 Task: Find connections with filter location Presidente Epitácio with filter topic #Genderwith filter profile language German with filter current company Asteria Aerospace Limited with filter school Gudlavalleru Engineering College, Seshadri Rao Knowledge Village, Gudlavalleru, PIN-521356(CC-48) with filter industry Periodical Publishing with filter service category DUI Law with filter keywords title Medical Transcriptionist
Action: Mouse moved to (176, 266)
Screenshot: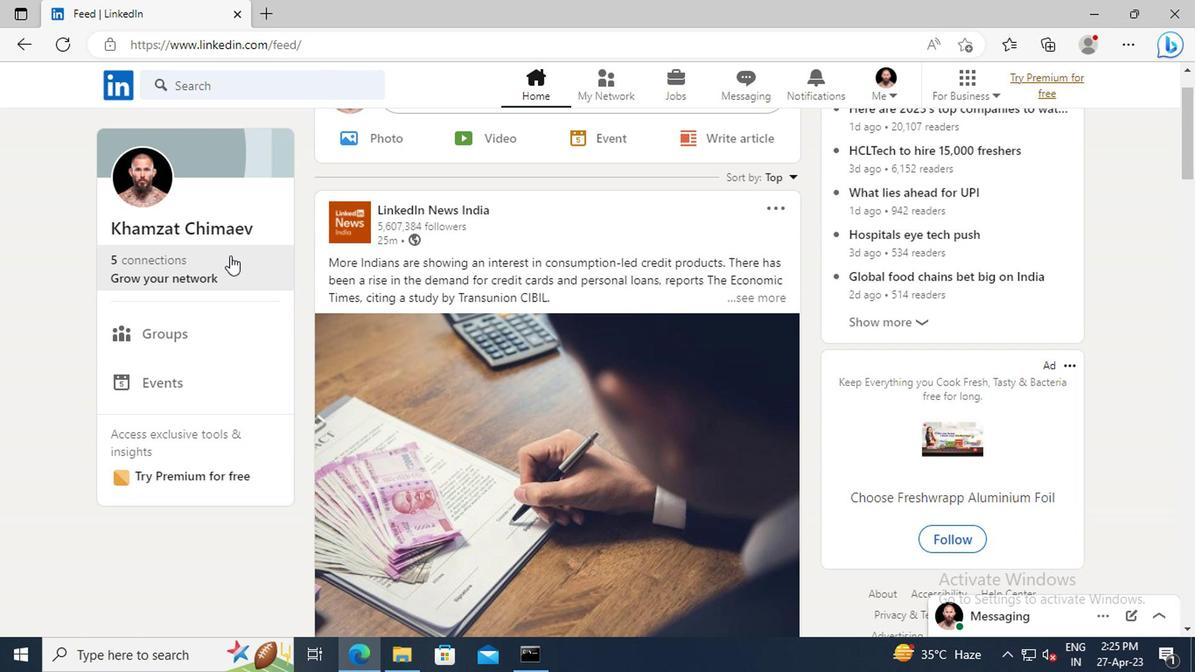 
Action: Mouse pressed left at (176, 266)
Screenshot: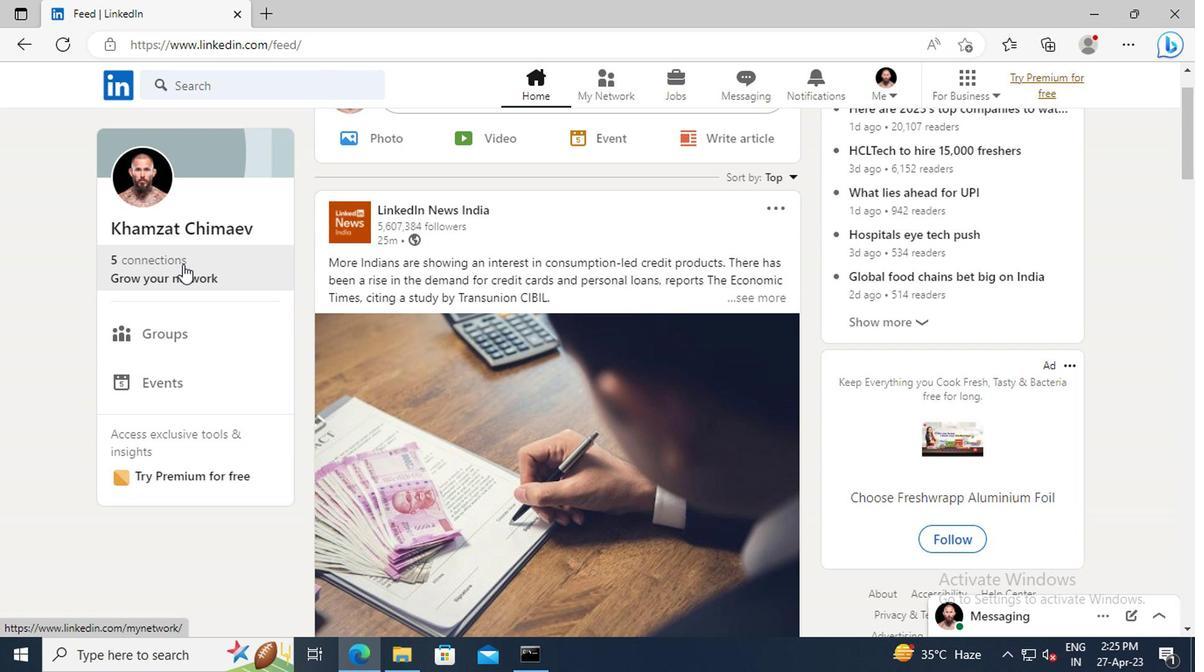 
Action: Mouse moved to (223, 188)
Screenshot: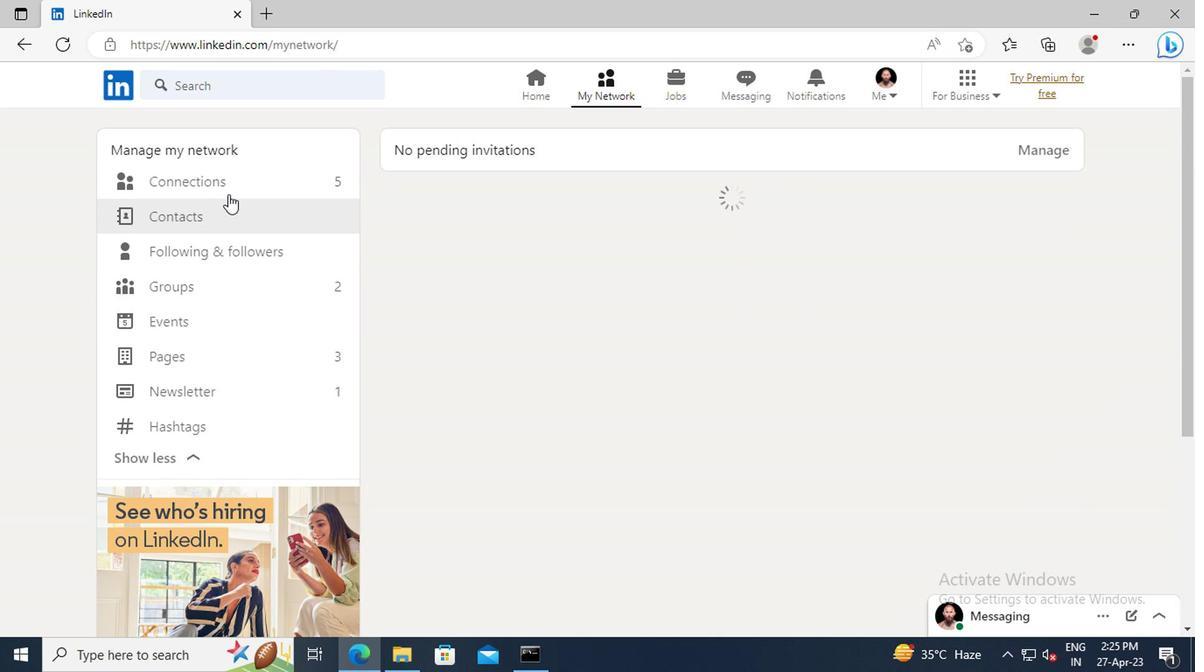 
Action: Mouse pressed left at (223, 188)
Screenshot: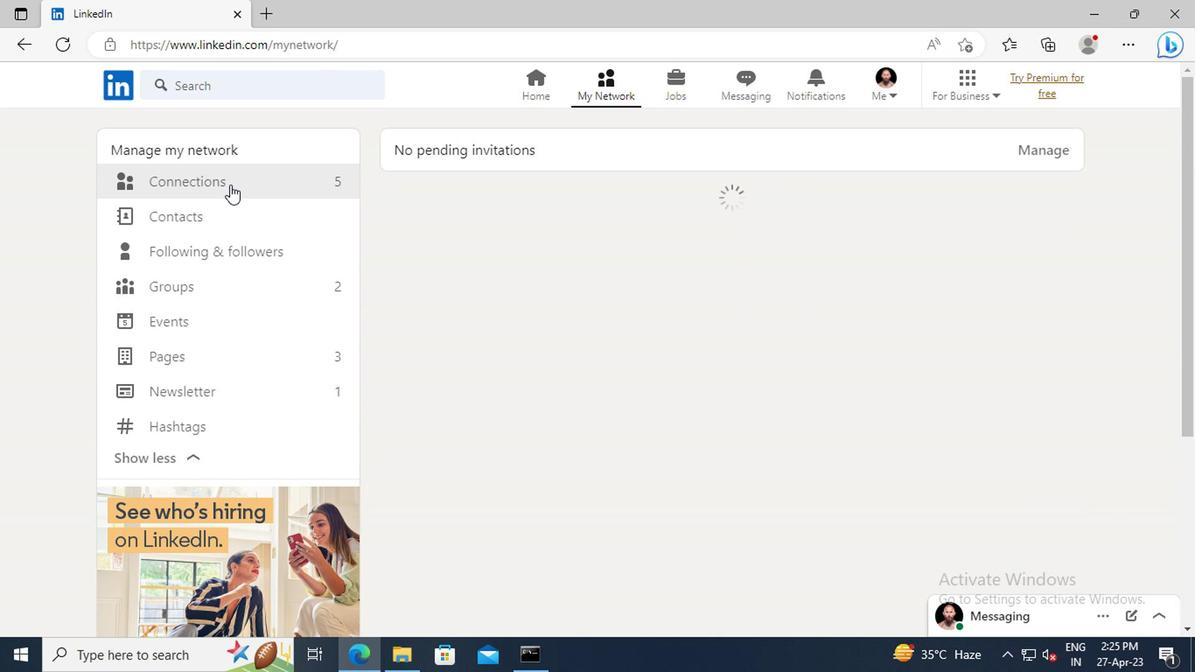
Action: Mouse moved to (716, 191)
Screenshot: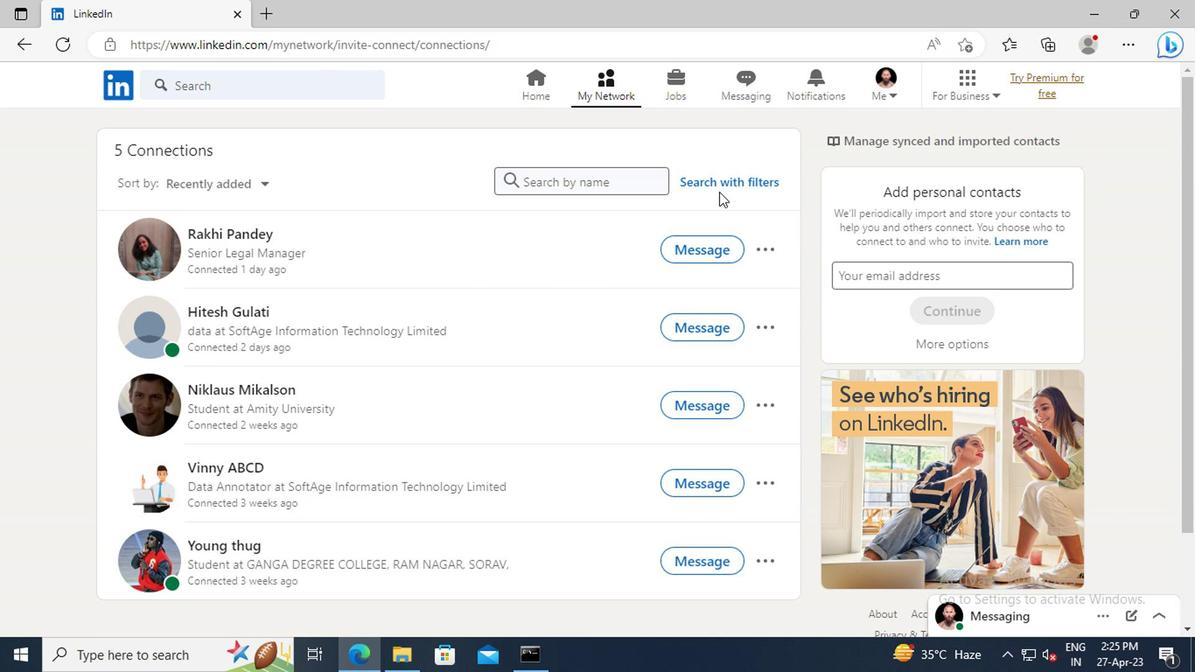 
Action: Mouse pressed left at (716, 191)
Screenshot: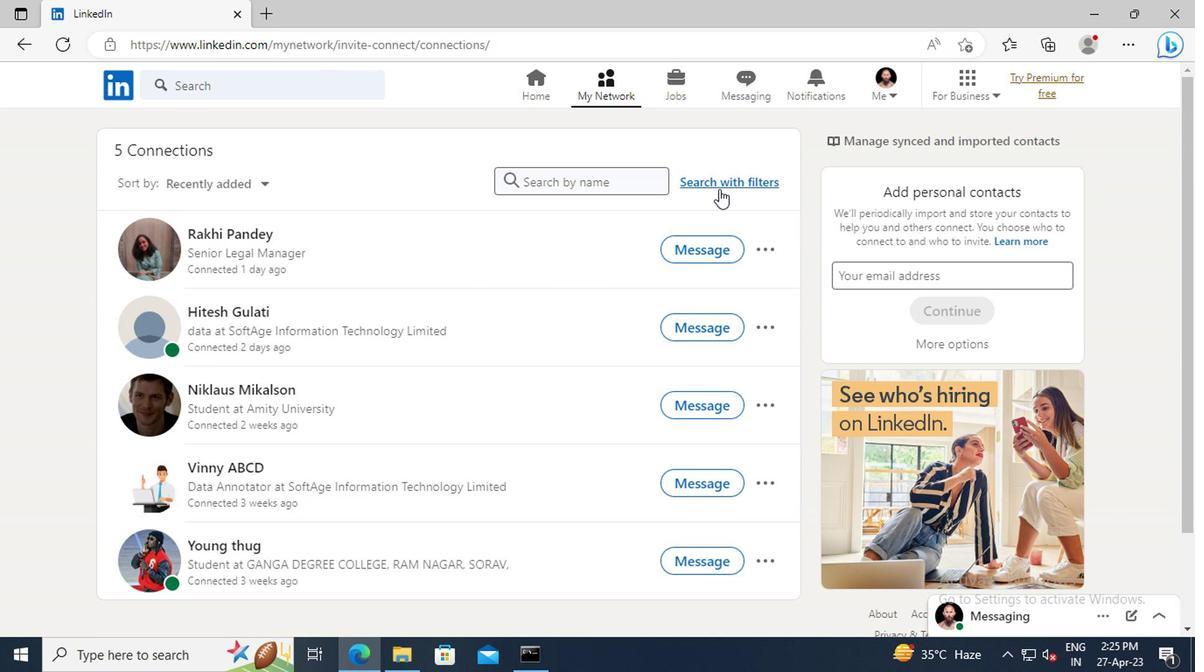 
Action: Mouse moved to (664, 133)
Screenshot: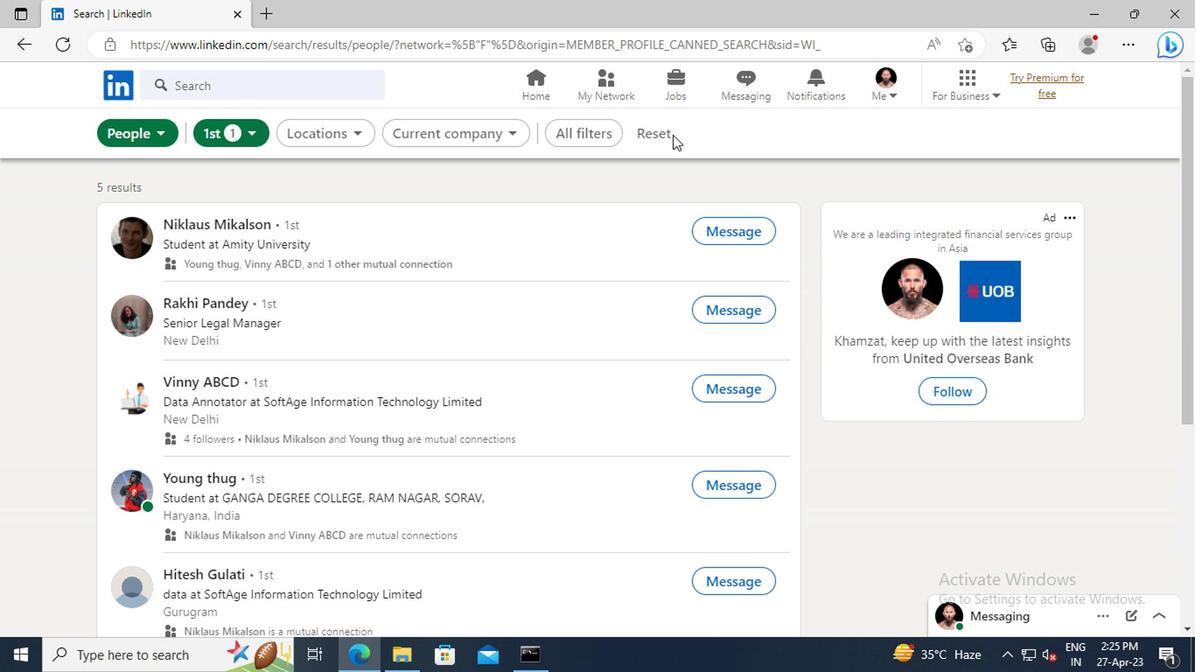 
Action: Mouse pressed left at (664, 133)
Screenshot: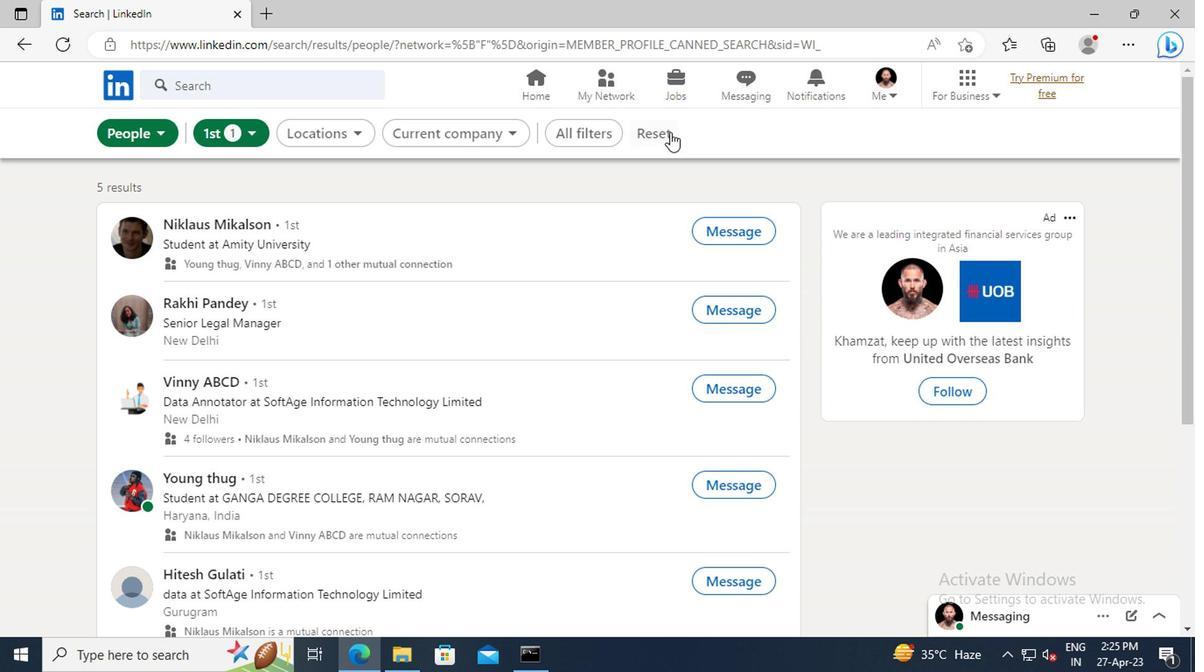 
Action: Mouse moved to (629, 135)
Screenshot: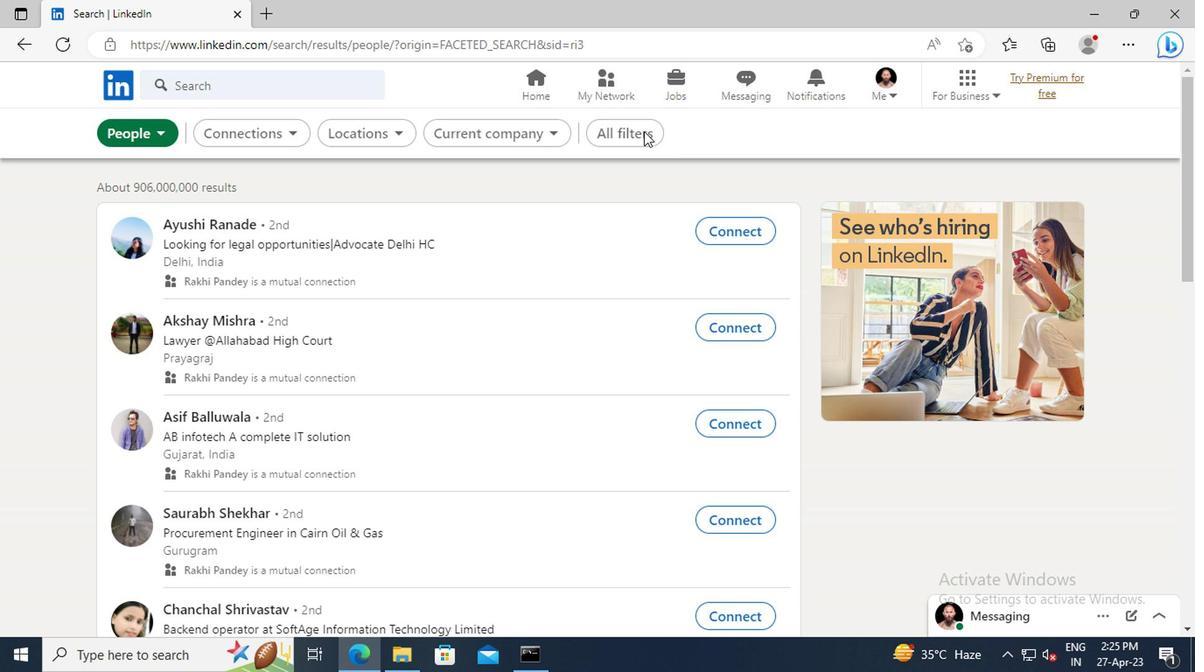 
Action: Mouse pressed left at (629, 135)
Screenshot: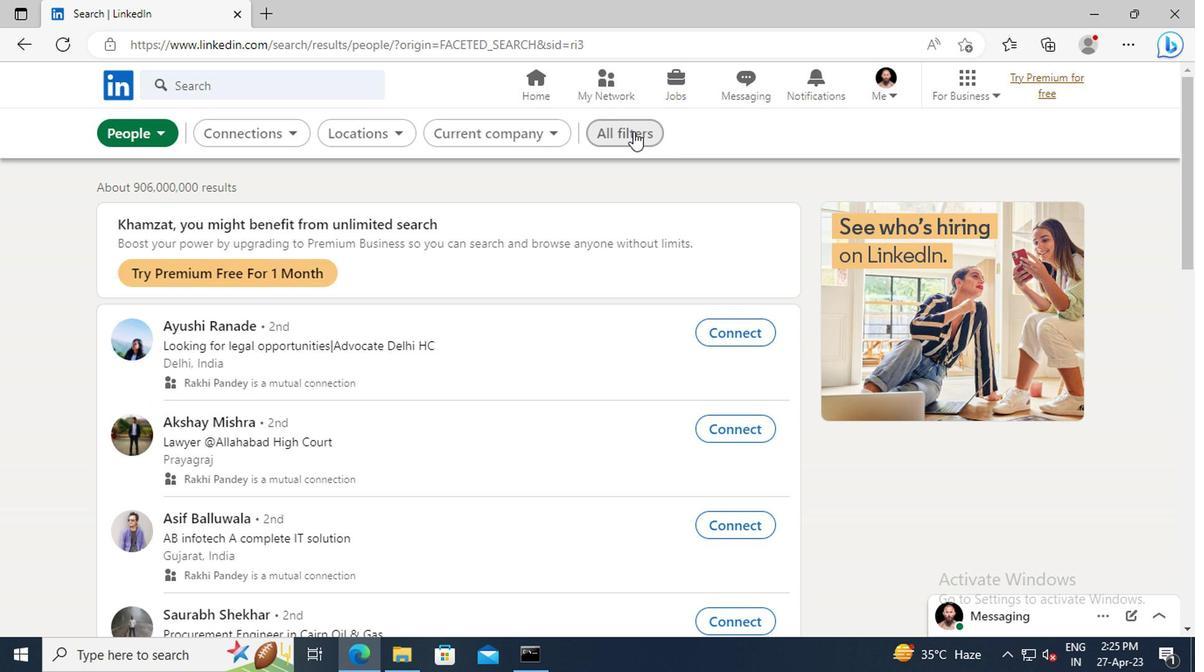 
Action: Mouse moved to (1022, 333)
Screenshot: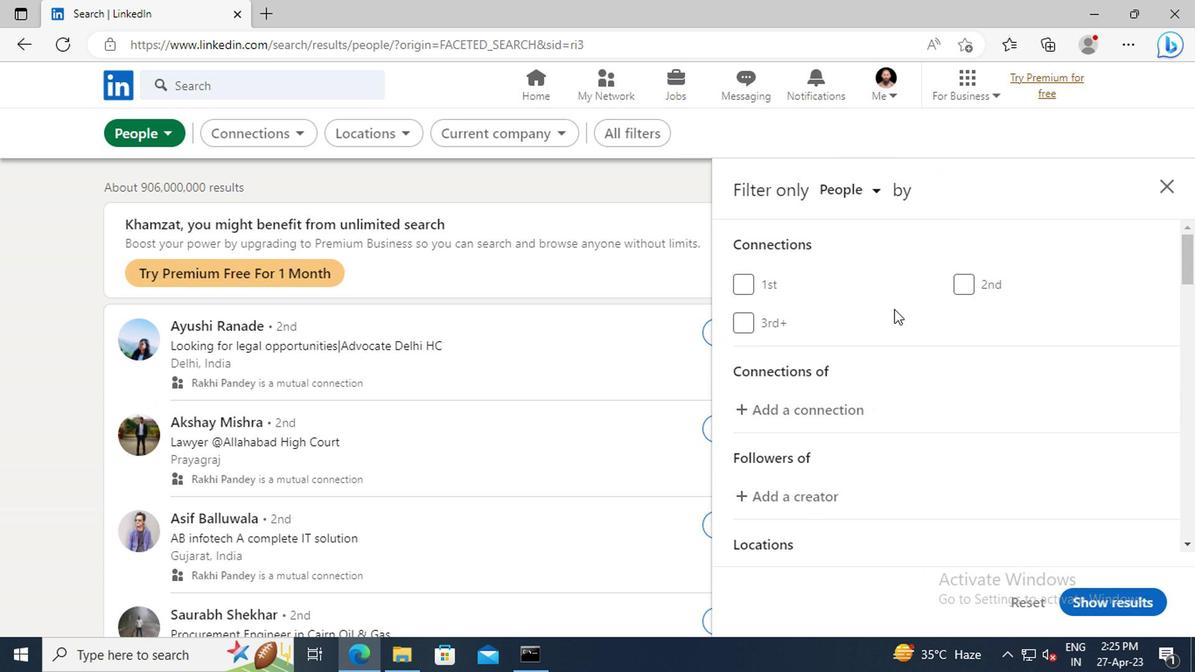 
Action: Mouse scrolled (1022, 332) with delta (0, 0)
Screenshot: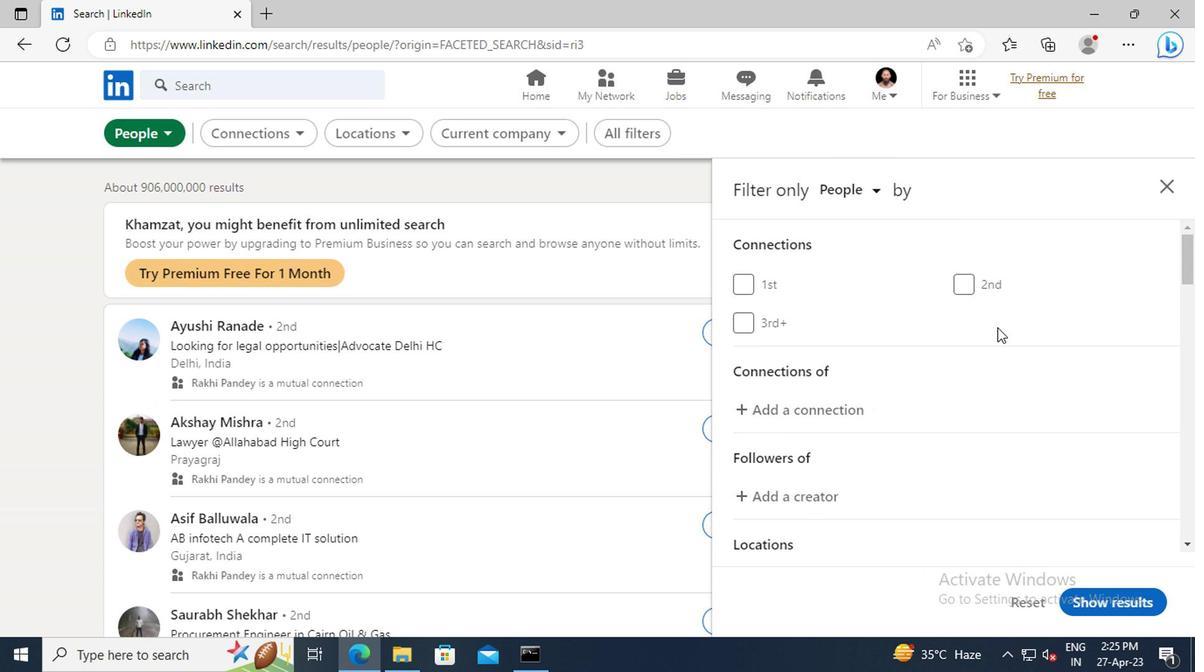 
Action: Mouse scrolled (1022, 332) with delta (0, 0)
Screenshot: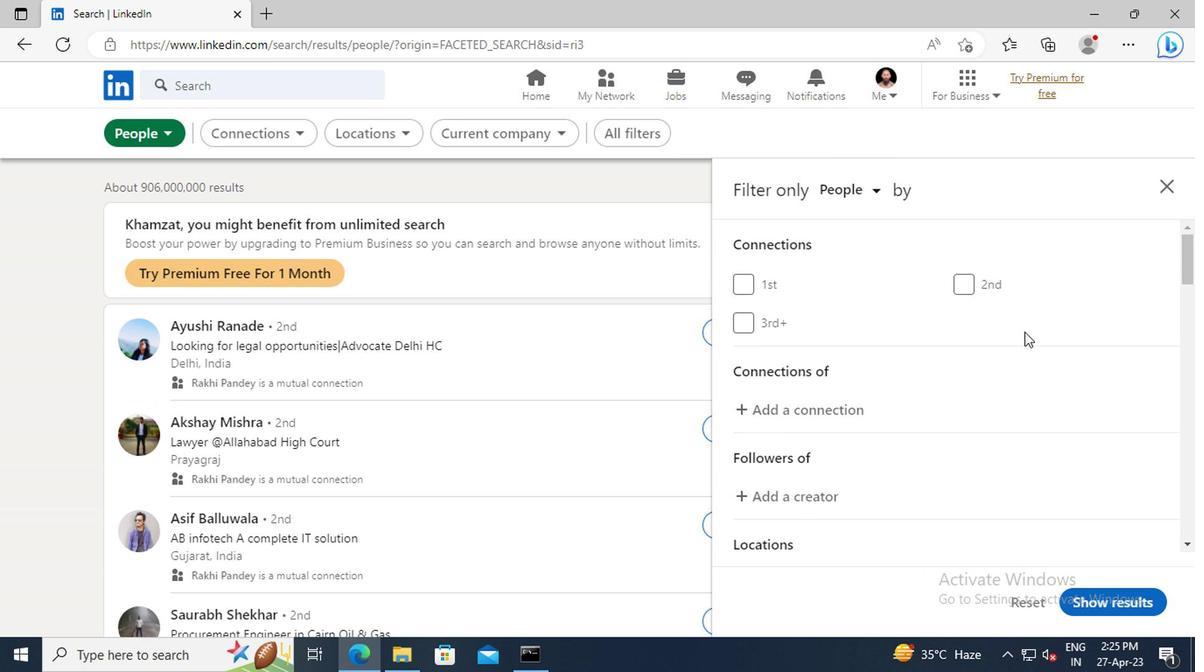 
Action: Mouse scrolled (1022, 332) with delta (0, 0)
Screenshot: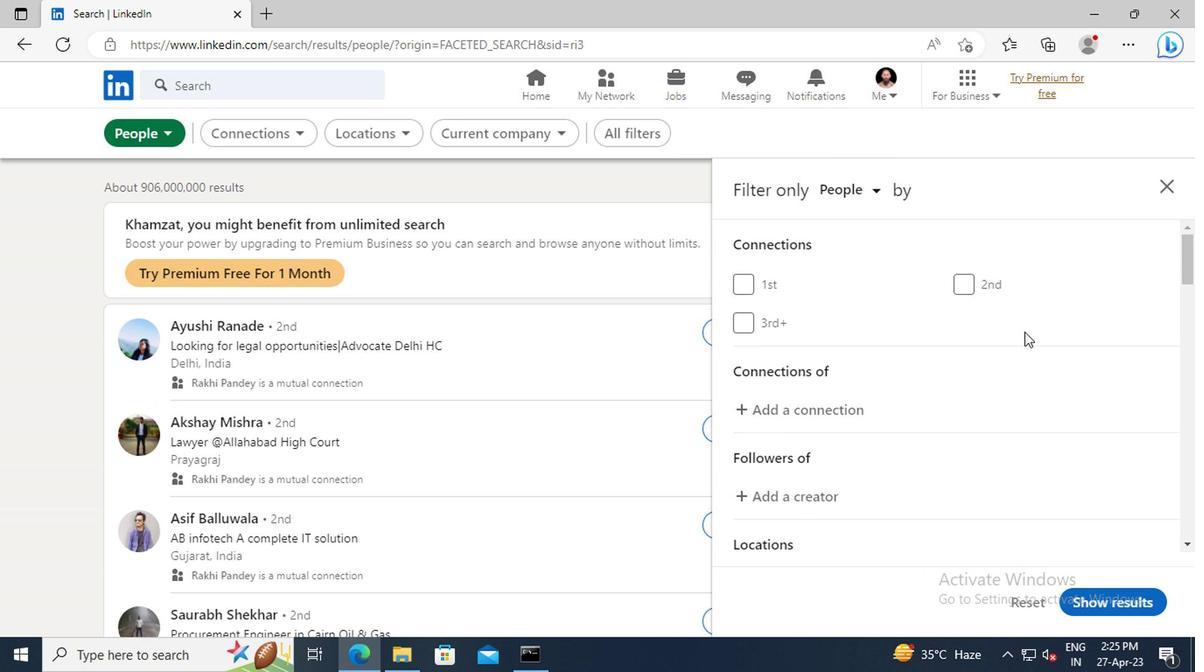
Action: Mouse scrolled (1022, 332) with delta (0, 0)
Screenshot: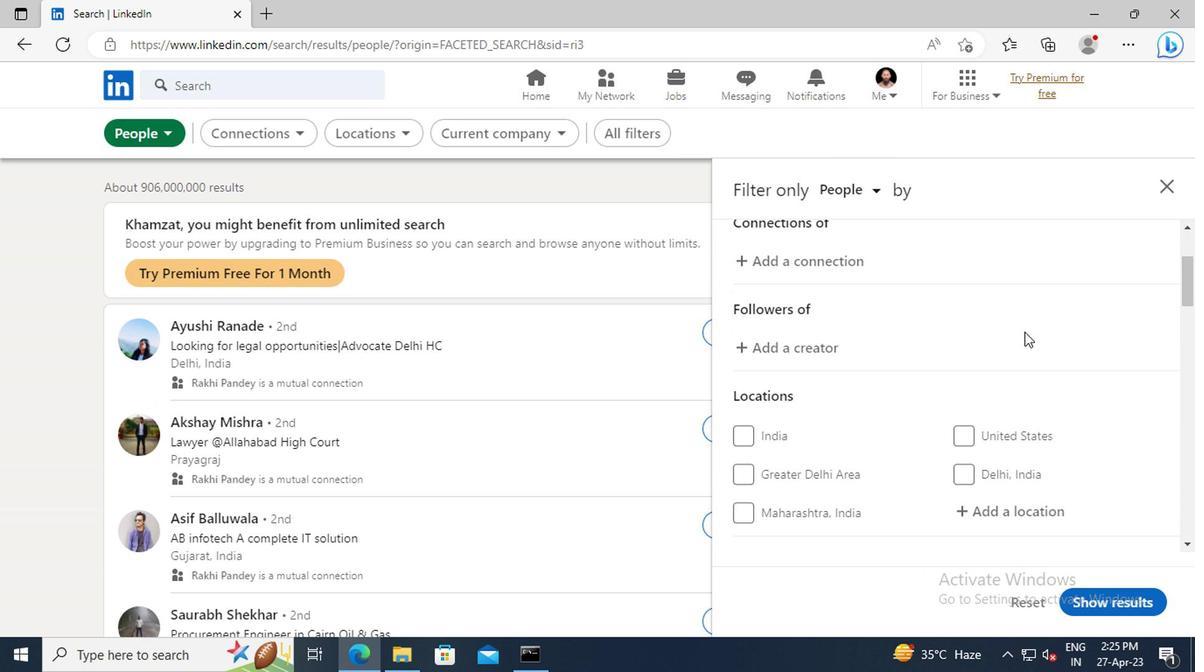 
Action: Mouse scrolled (1022, 332) with delta (0, 0)
Screenshot: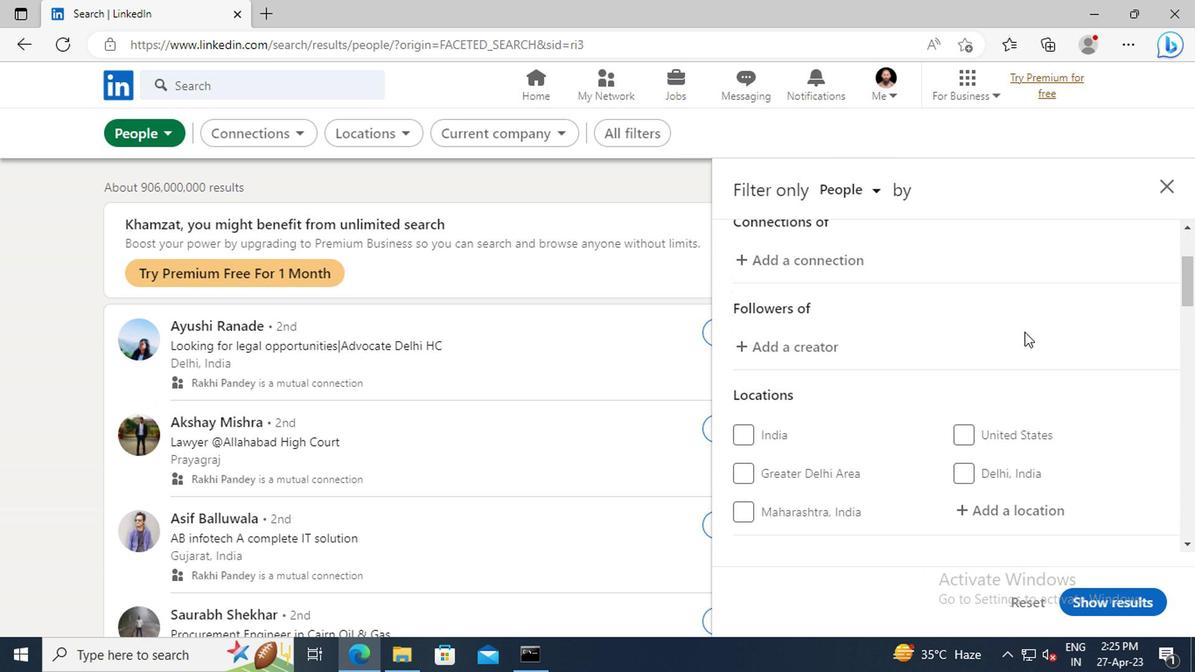 
Action: Mouse moved to (1027, 407)
Screenshot: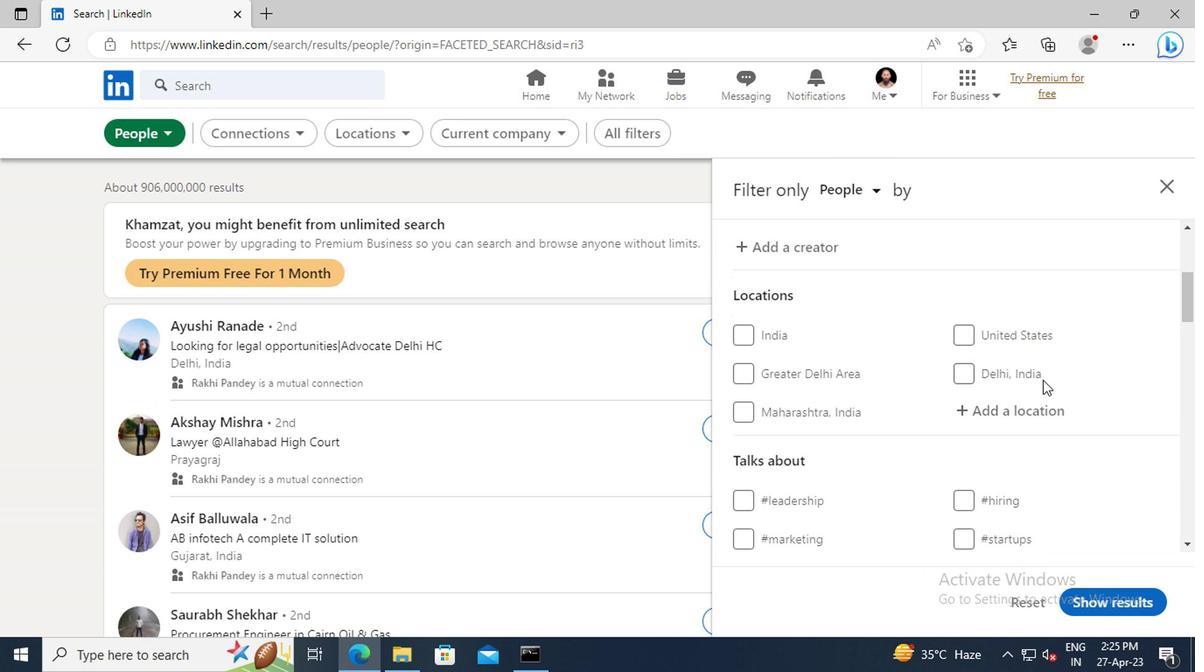 
Action: Mouse pressed left at (1027, 407)
Screenshot: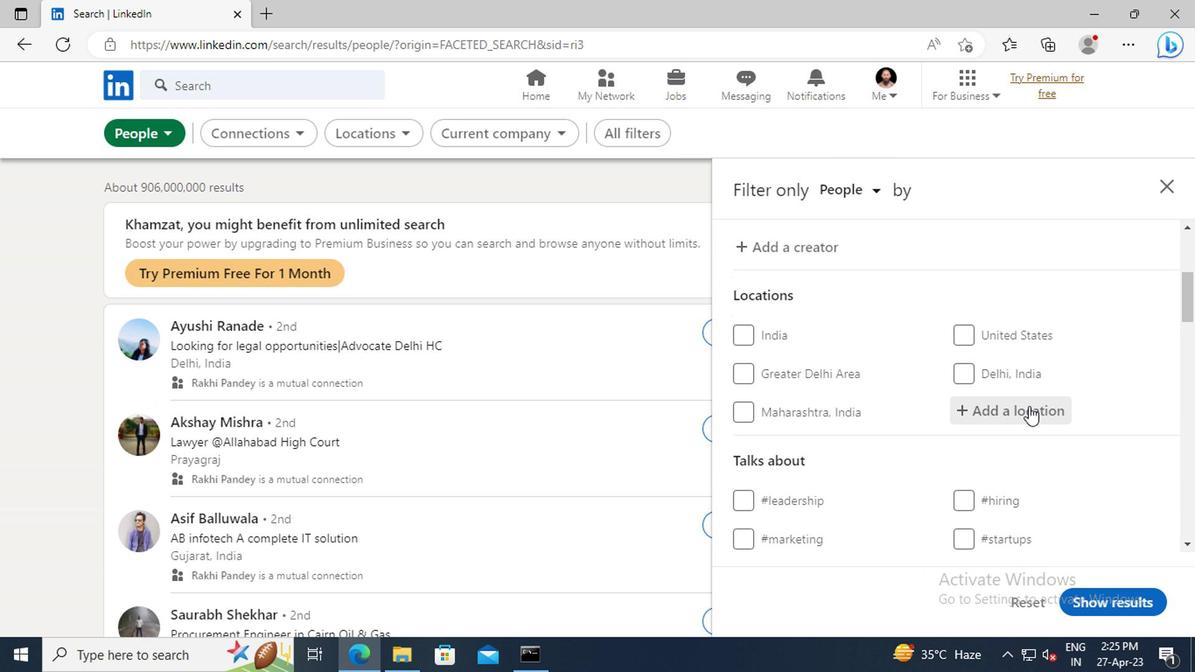 
Action: Key pressed <Key.shift>PRESIDENTE<Key.space><Key.shift>EPITACIO
Screenshot: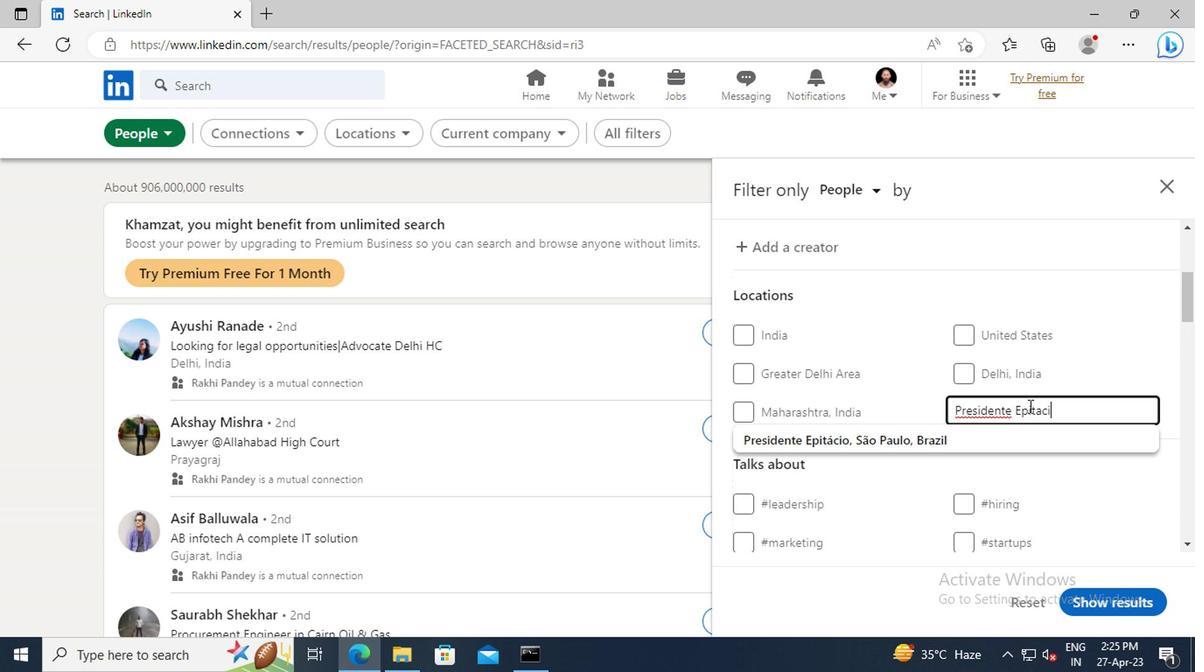 
Action: Mouse moved to (1027, 432)
Screenshot: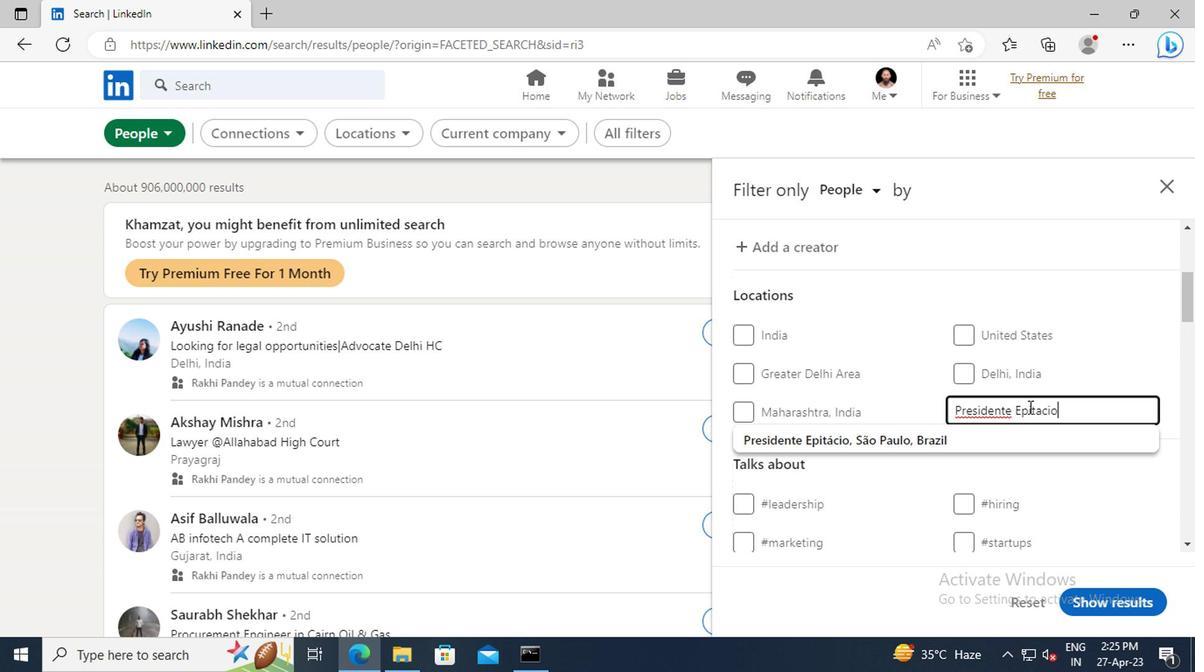 
Action: Mouse pressed left at (1027, 432)
Screenshot: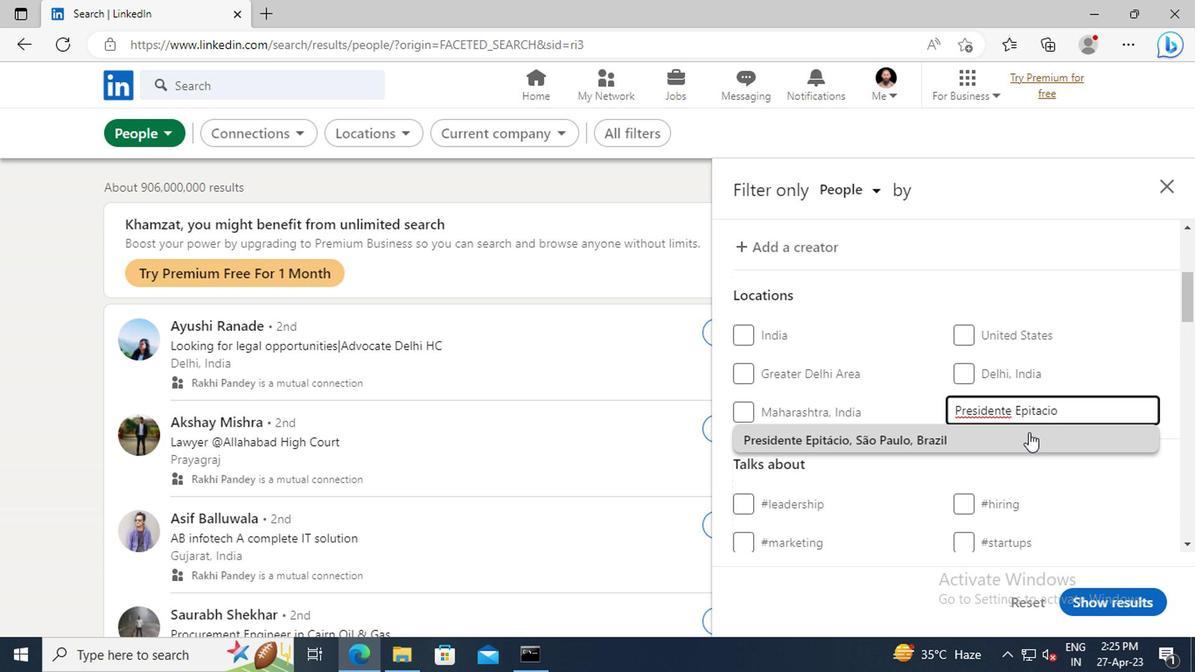 
Action: Mouse moved to (1008, 396)
Screenshot: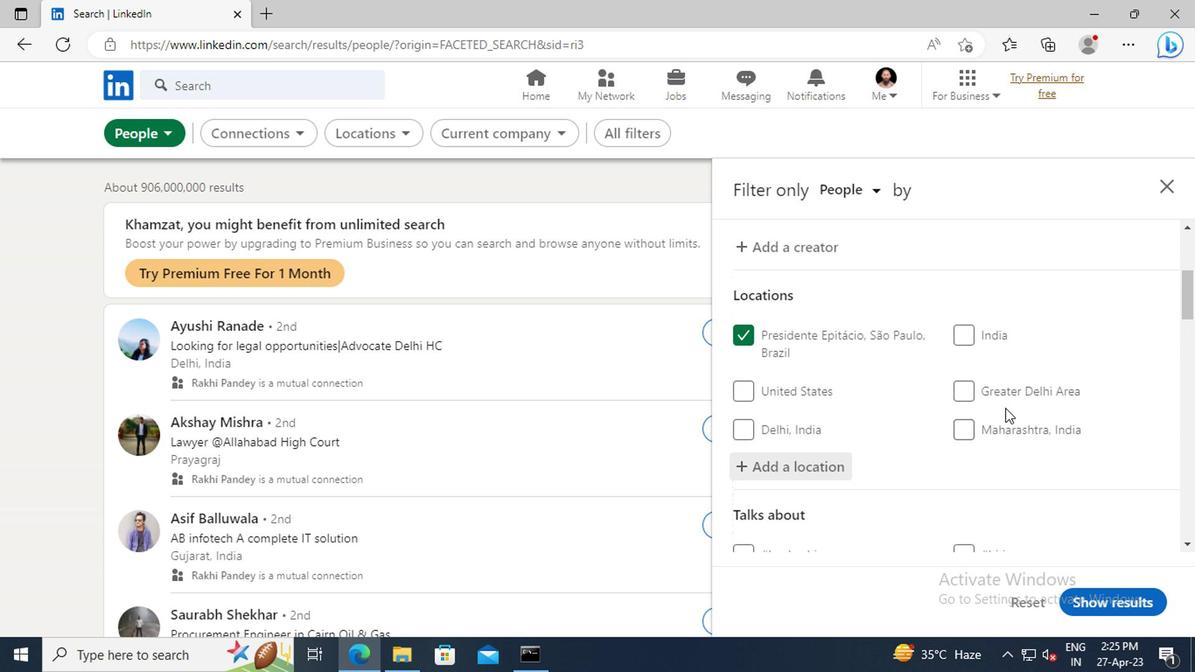 
Action: Mouse scrolled (1008, 395) with delta (0, -1)
Screenshot: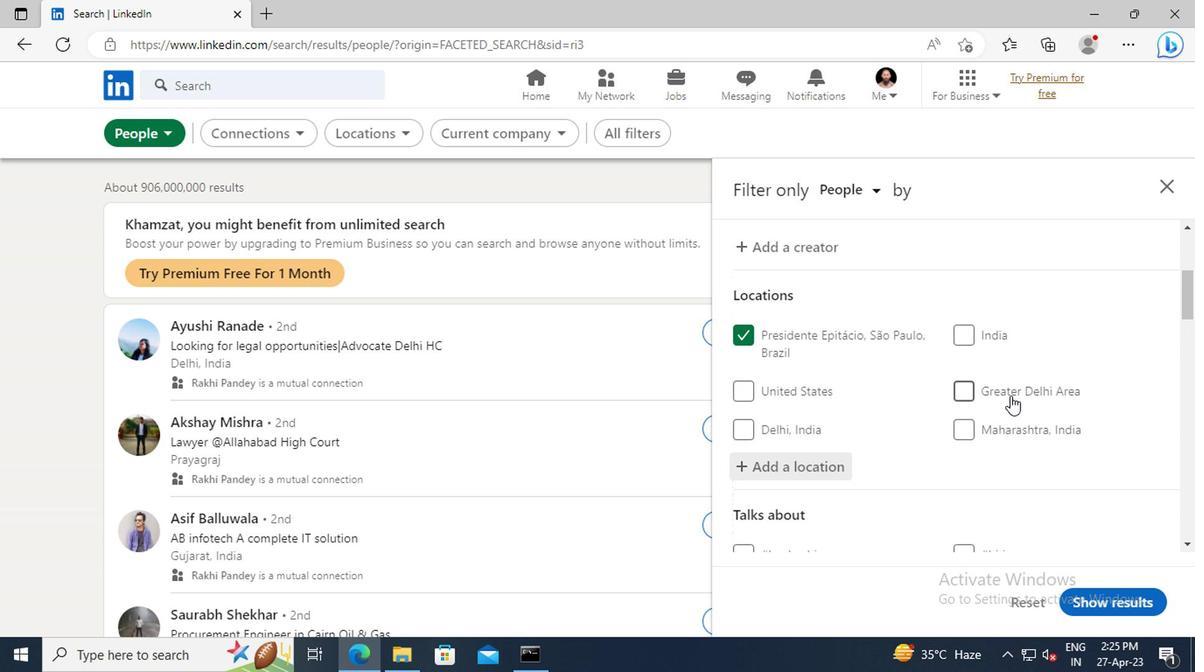 
Action: Mouse scrolled (1008, 395) with delta (0, -1)
Screenshot: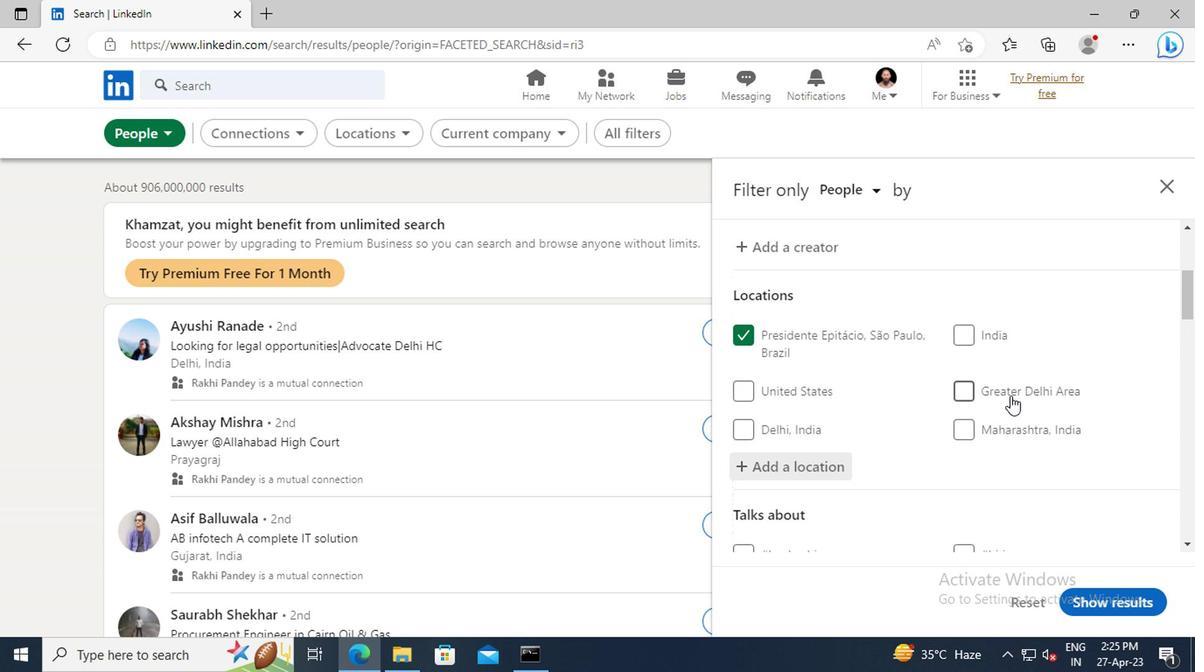 
Action: Mouse scrolled (1008, 395) with delta (0, -1)
Screenshot: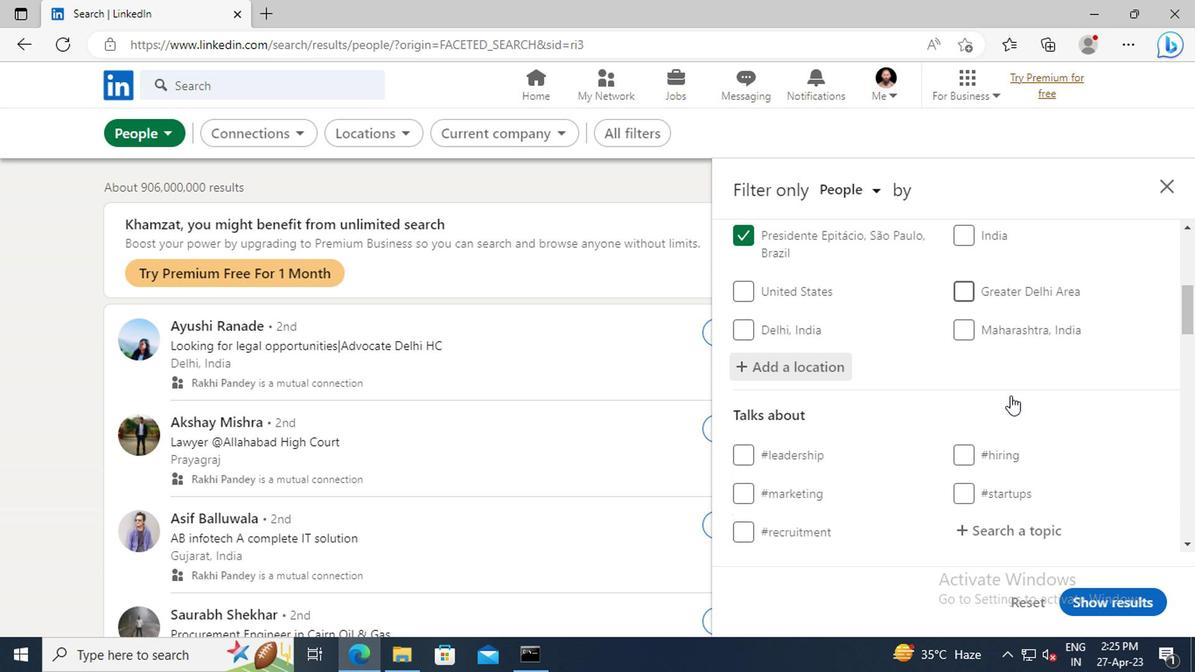 
Action: Mouse scrolled (1008, 395) with delta (0, -1)
Screenshot: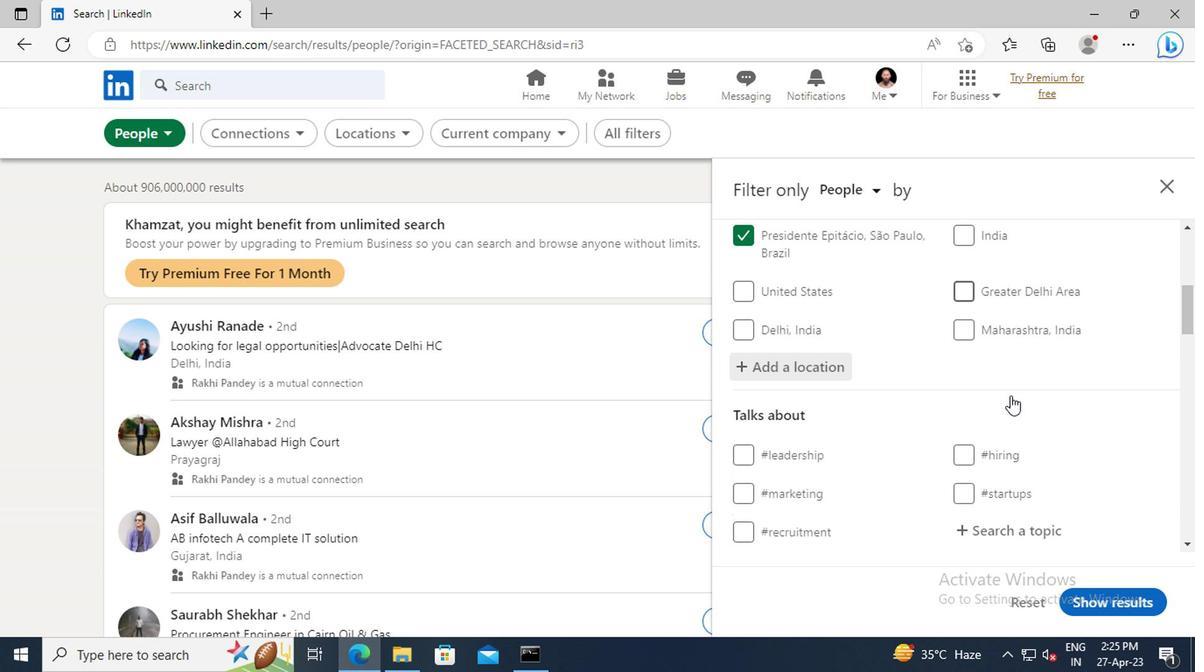 
Action: Mouse moved to (1013, 430)
Screenshot: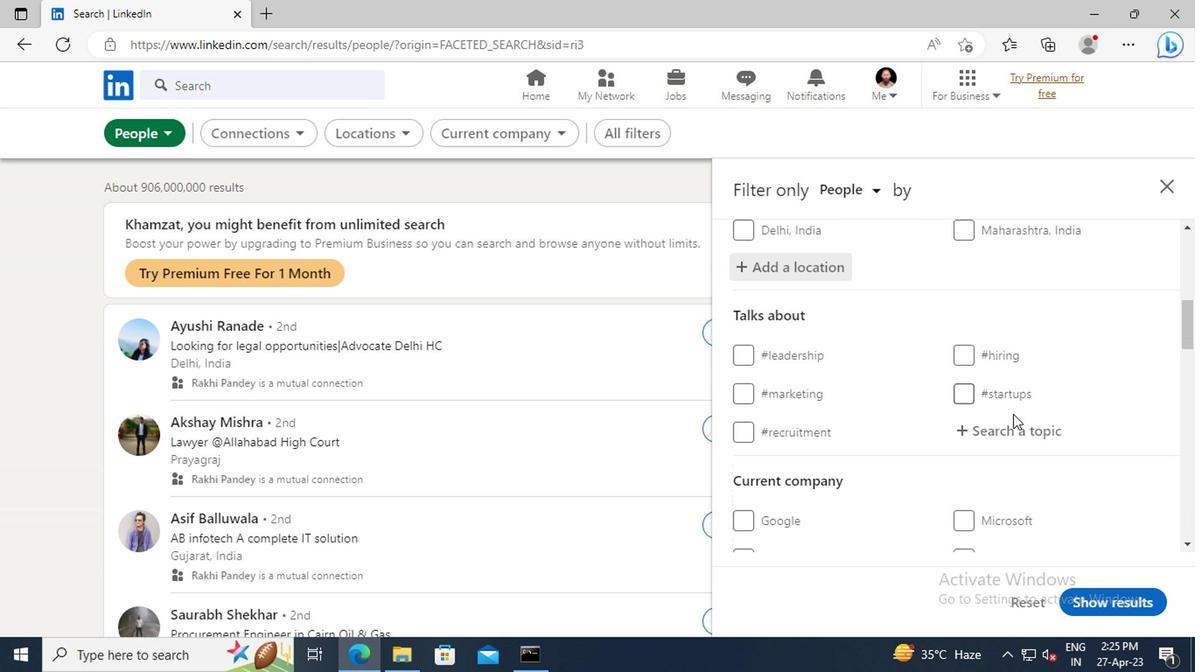 
Action: Mouse pressed left at (1013, 430)
Screenshot: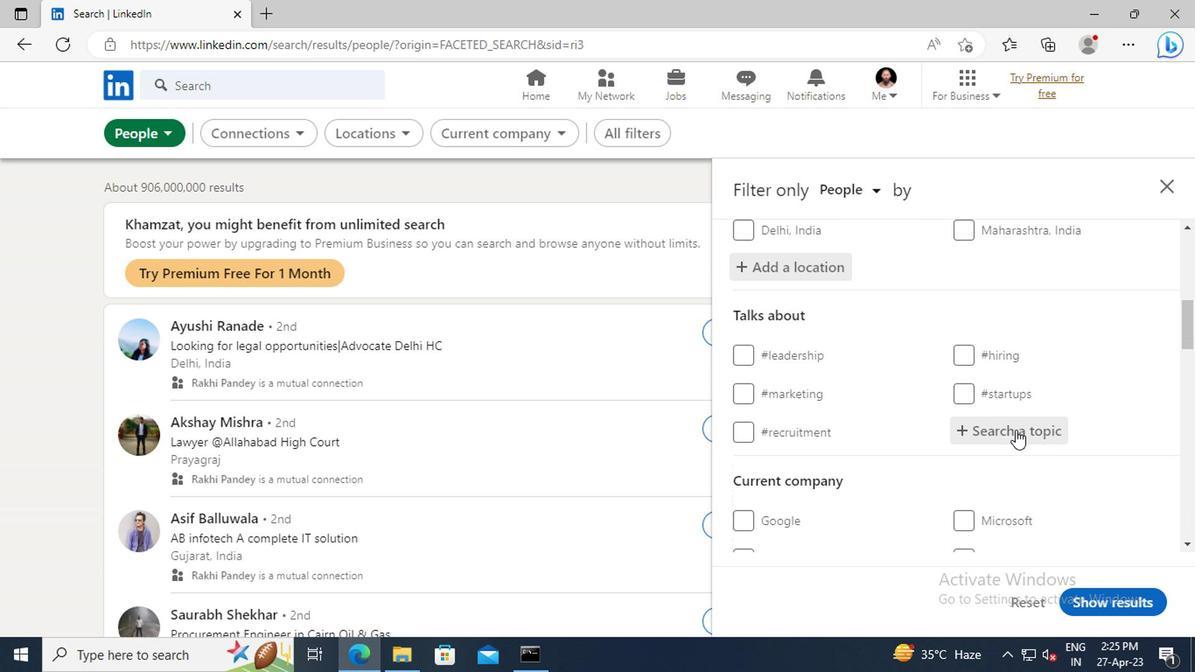 
Action: Key pressed <Key.shift>#GENDERWITH<Key.enter>
Screenshot: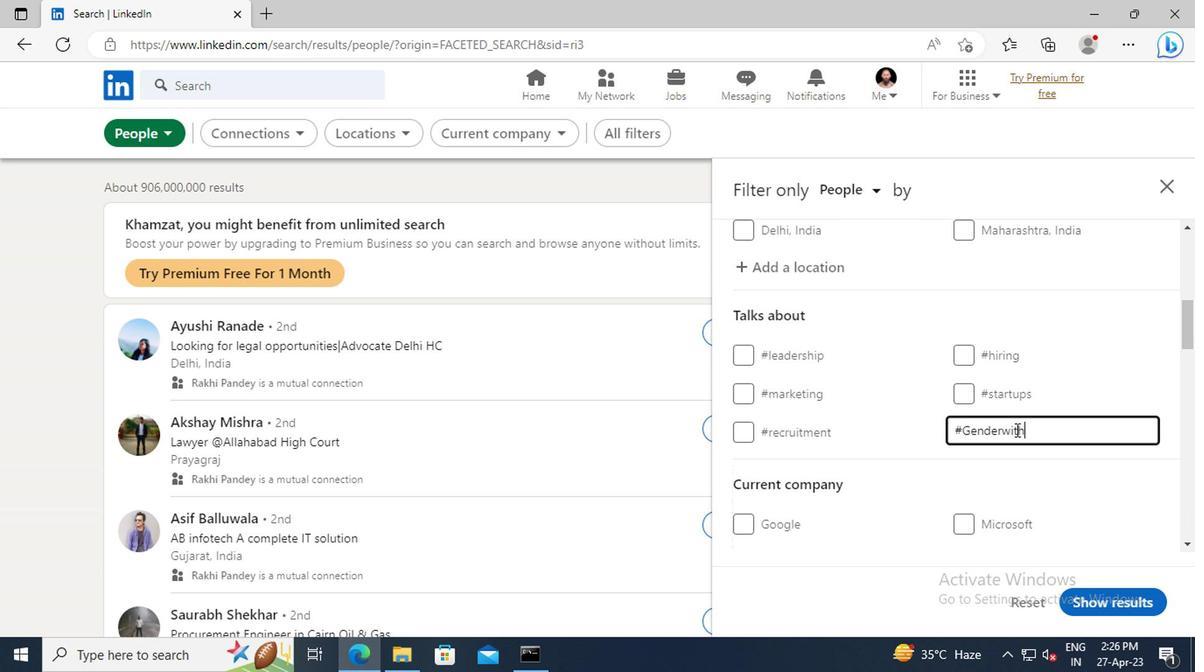 
Action: Mouse moved to (893, 383)
Screenshot: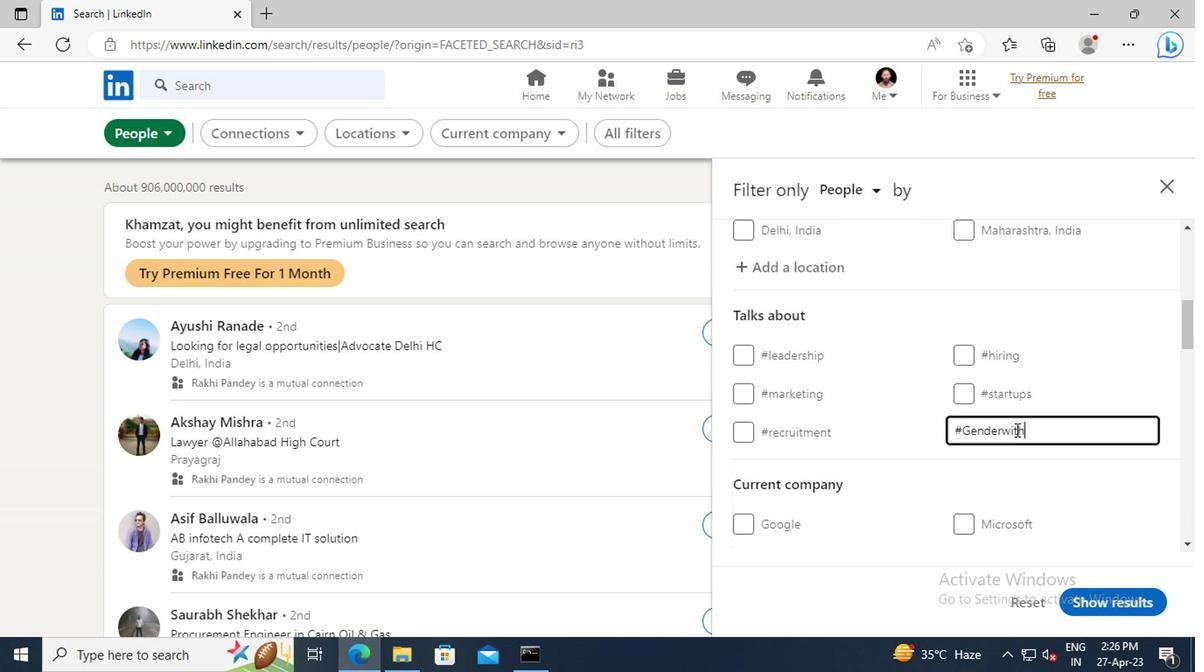 
Action: Mouse scrolled (893, 381) with delta (0, -1)
Screenshot: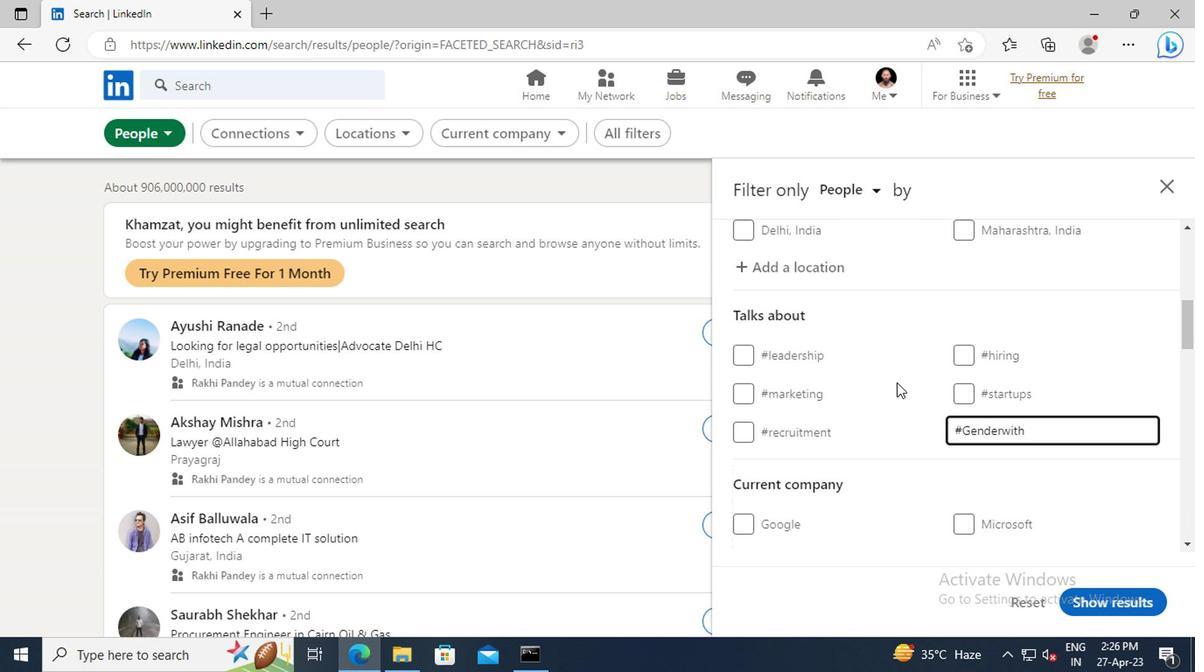 
Action: Mouse scrolled (893, 381) with delta (0, -1)
Screenshot: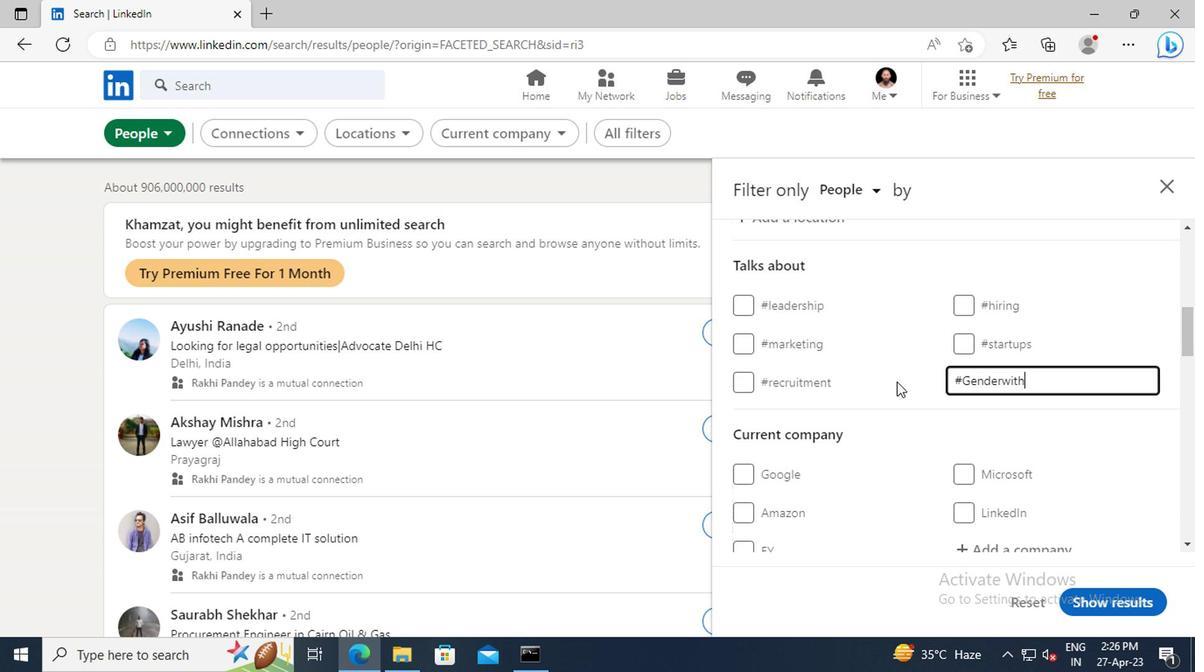 
Action: Mouse scrolled (893, 381) with delta (0, -1)
Screenshot: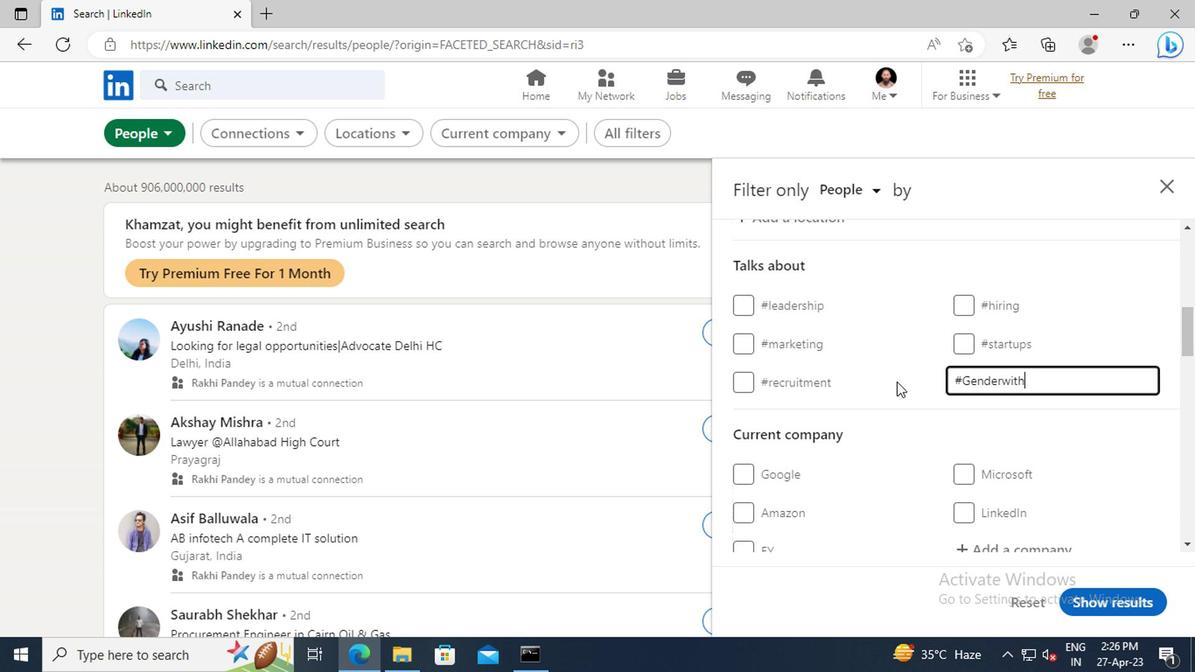 
Action: Mouse scrolled (893, 381) with delta (0, -1)
Screenshot: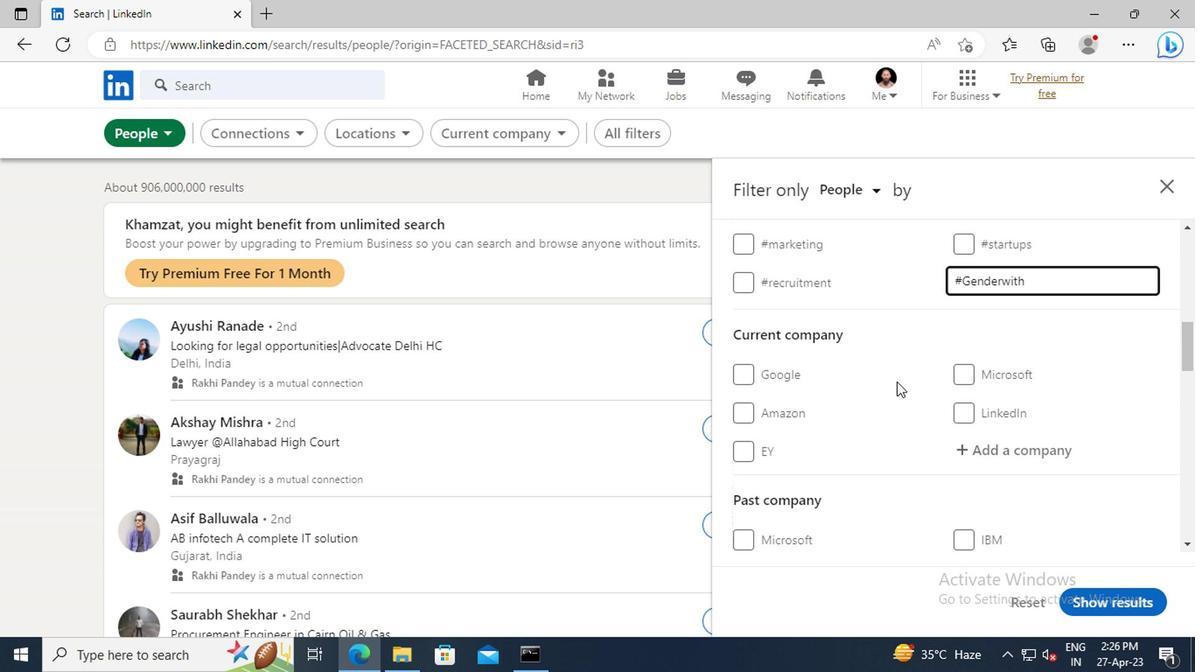 
Action: Mouse scrolled (893, 381) with delta (0, -1)
Screenshot: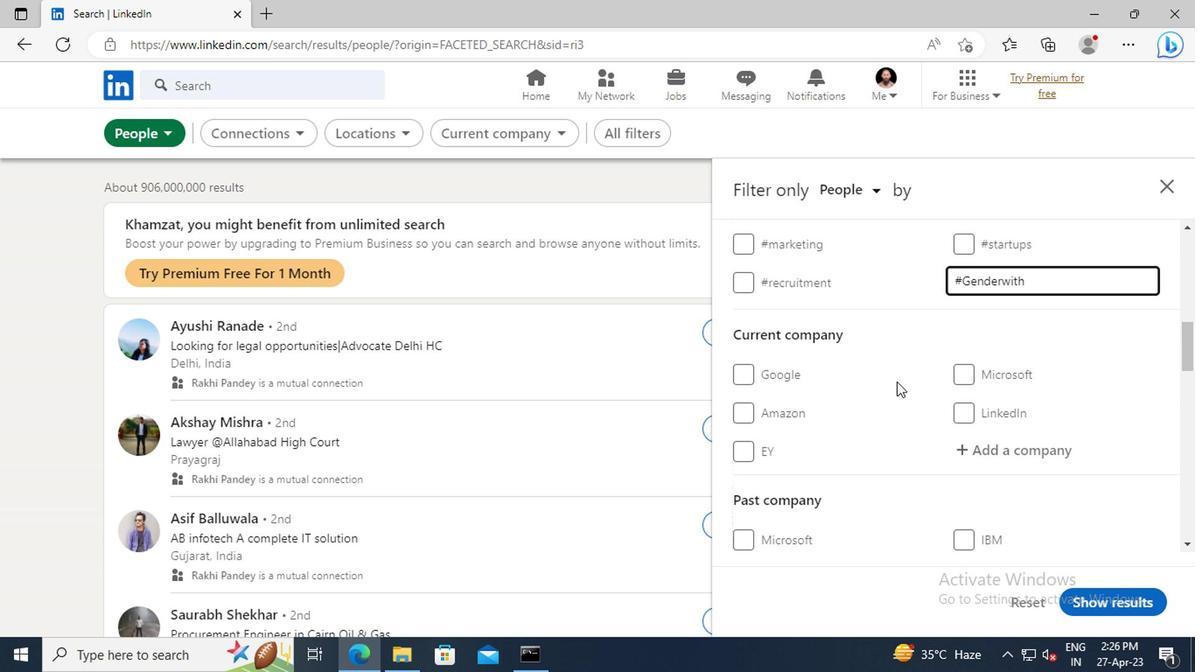
Action: Mouse scrolled (893, 381) with delta (0, -1)
Screenshot: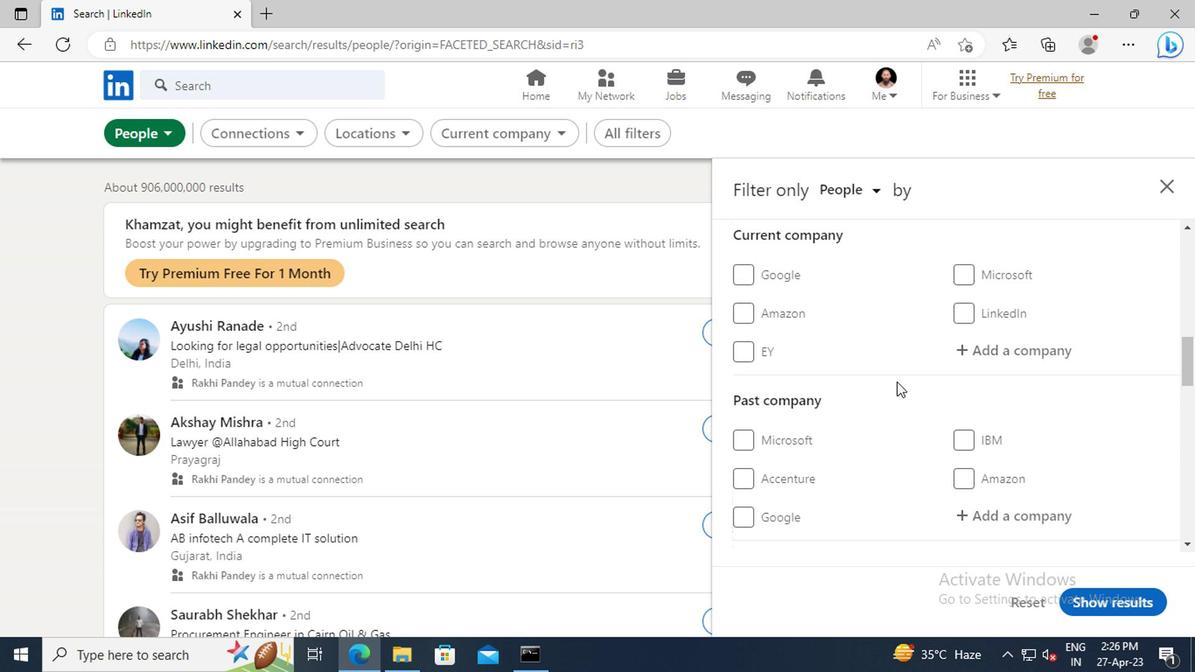 
Action: Mouse scrolled (893, 381) with delta (0, -1)
Screenshot: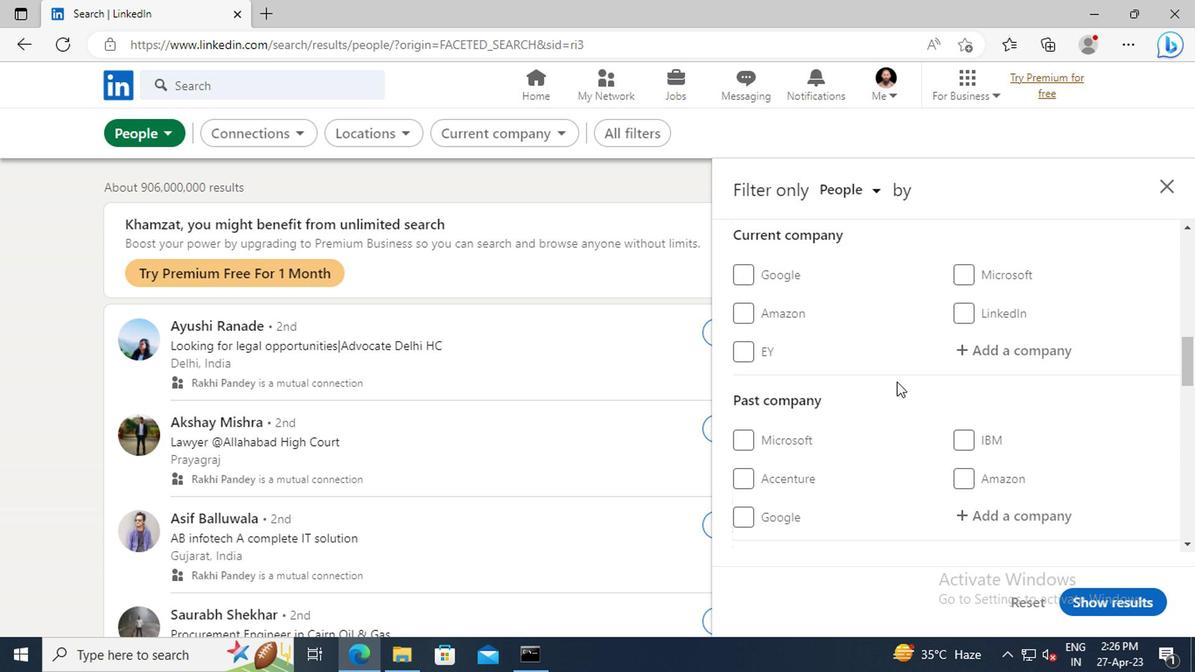 
Action: Mouse scrolled (893, 381) with delta (0, -1)
Screenshot: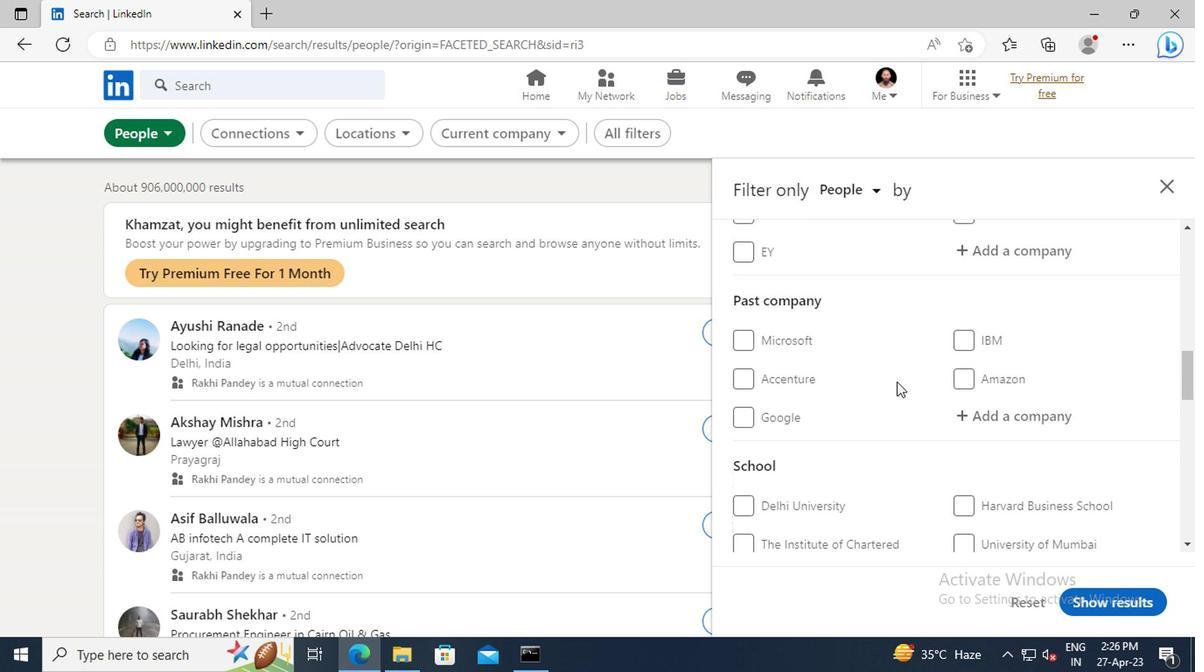 
Action: Mouse scrolled (893, 381) with delta (0, -1)
Screenshot: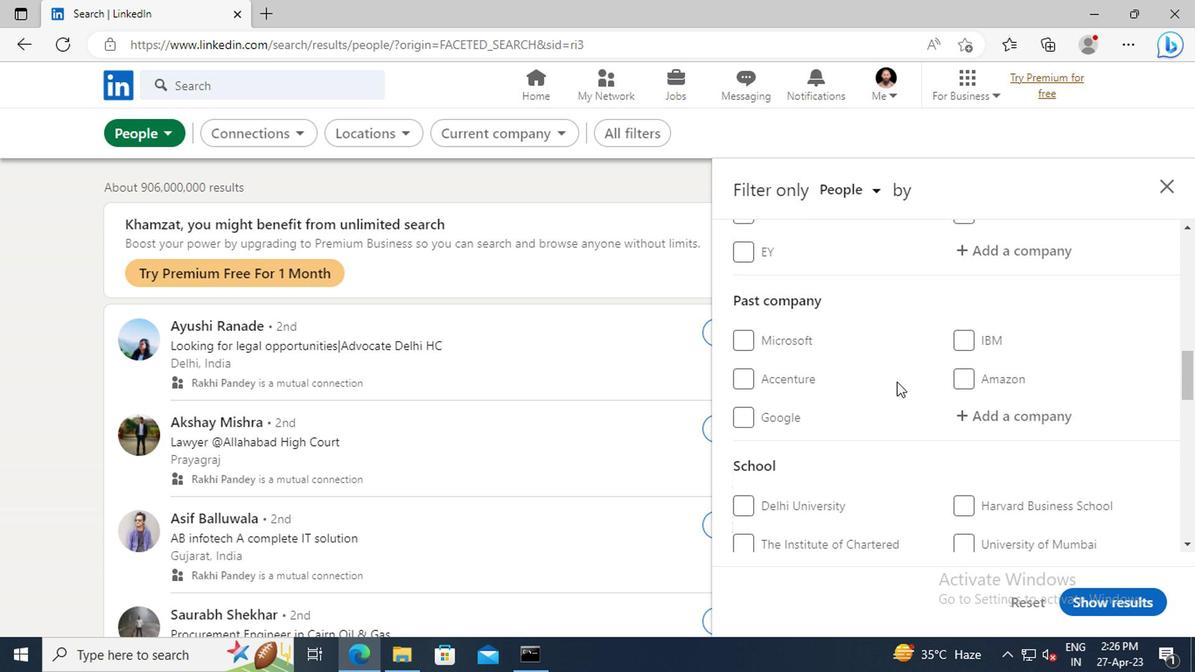 
Action: Mouse scrolled (893, 381) with delta (0, -1)
Screenshot: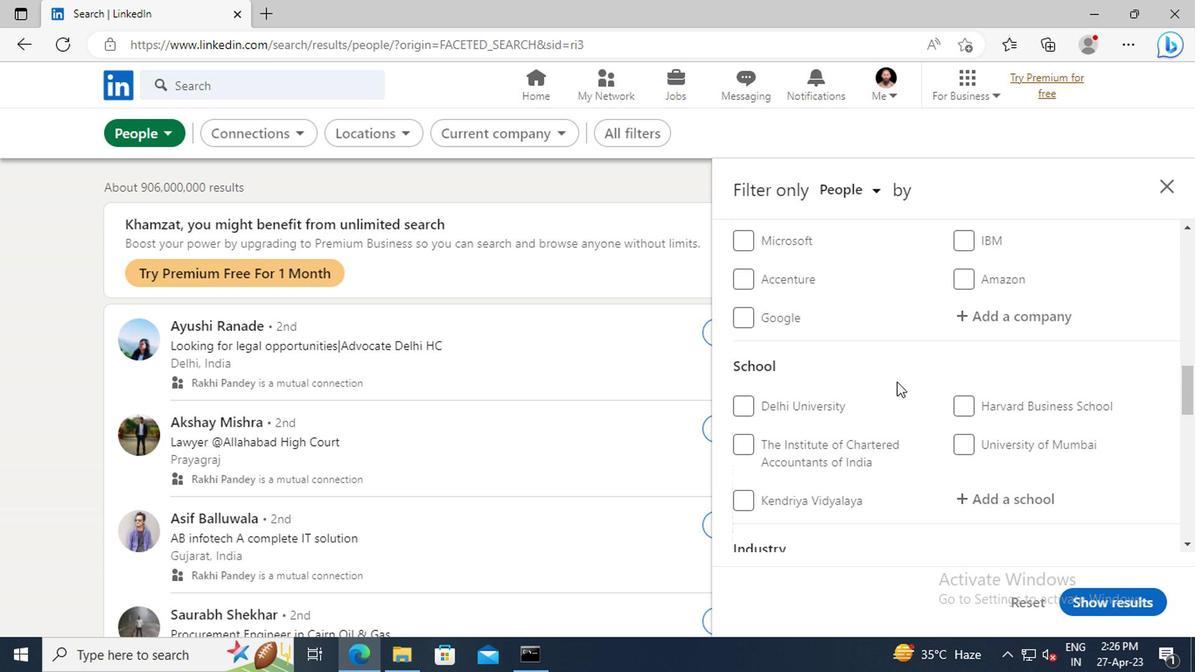 
Action: Mouse scrolled (893, 381) with delta (0, -1)
Screenshot: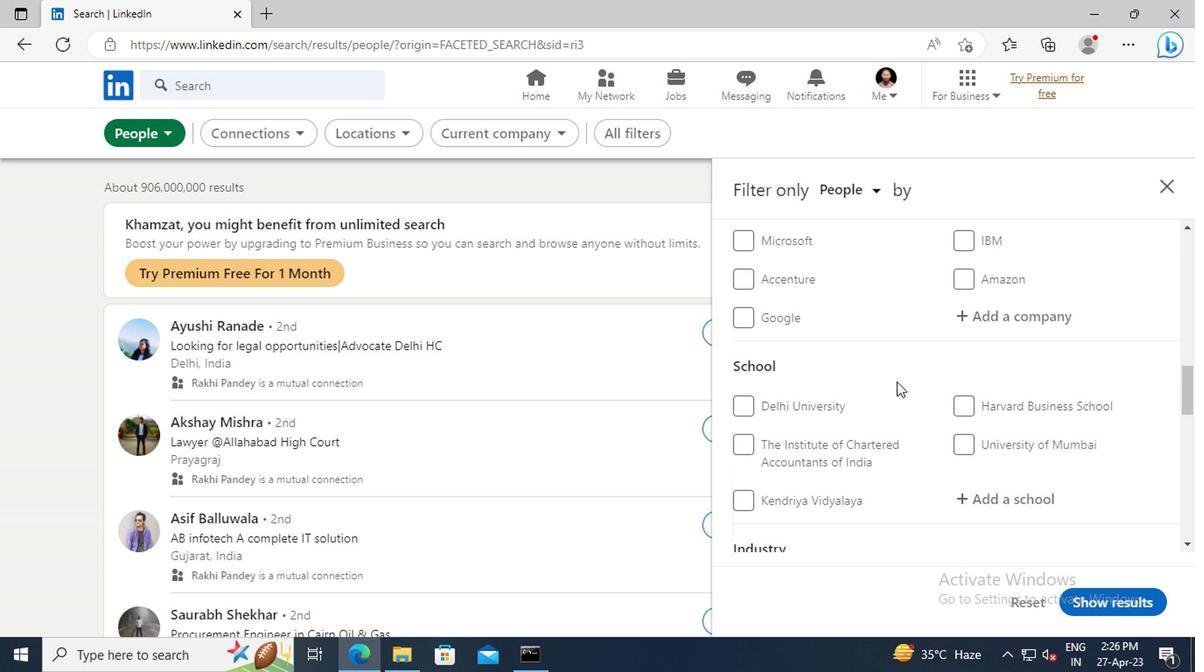 
Action: Mouse scrolled (893, 381) with delta (0, -1)
Screenshot: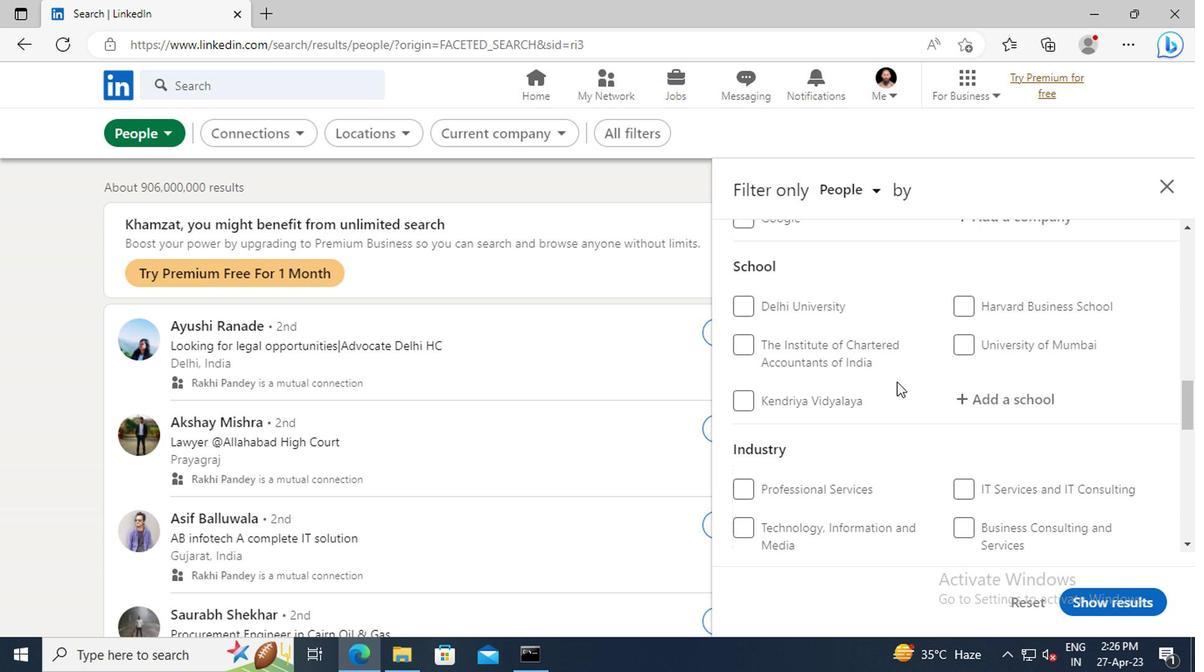 
Action: Mouse scrolled (893, 381) with delta (0, -1)
Screenshot: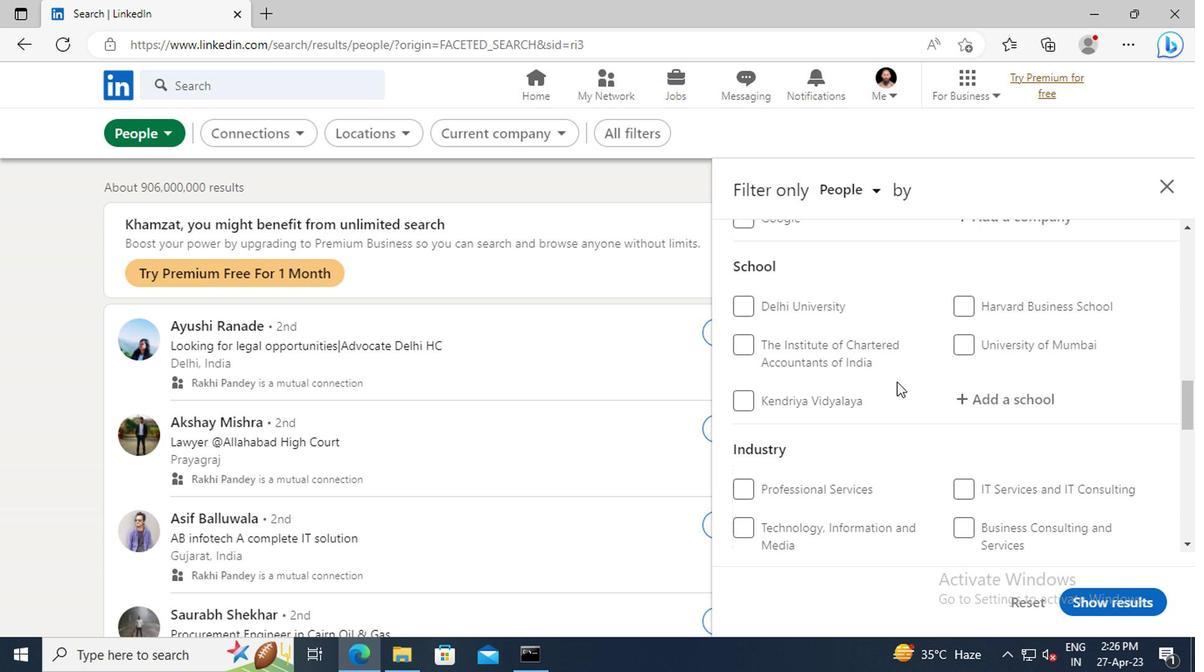 
Action: Mouse scrolled (893, 381) with delta (0, -1)
Screenshot: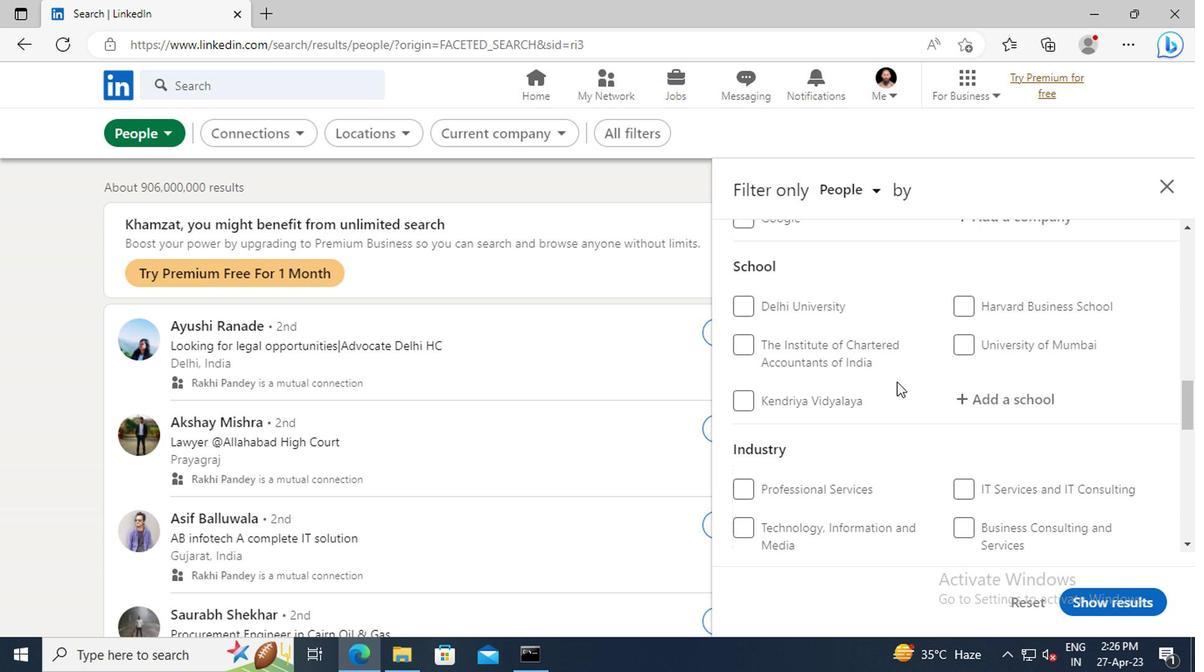 
Action: Mouse scrolled (893, 381) with delta (0, -1)
Screenshot: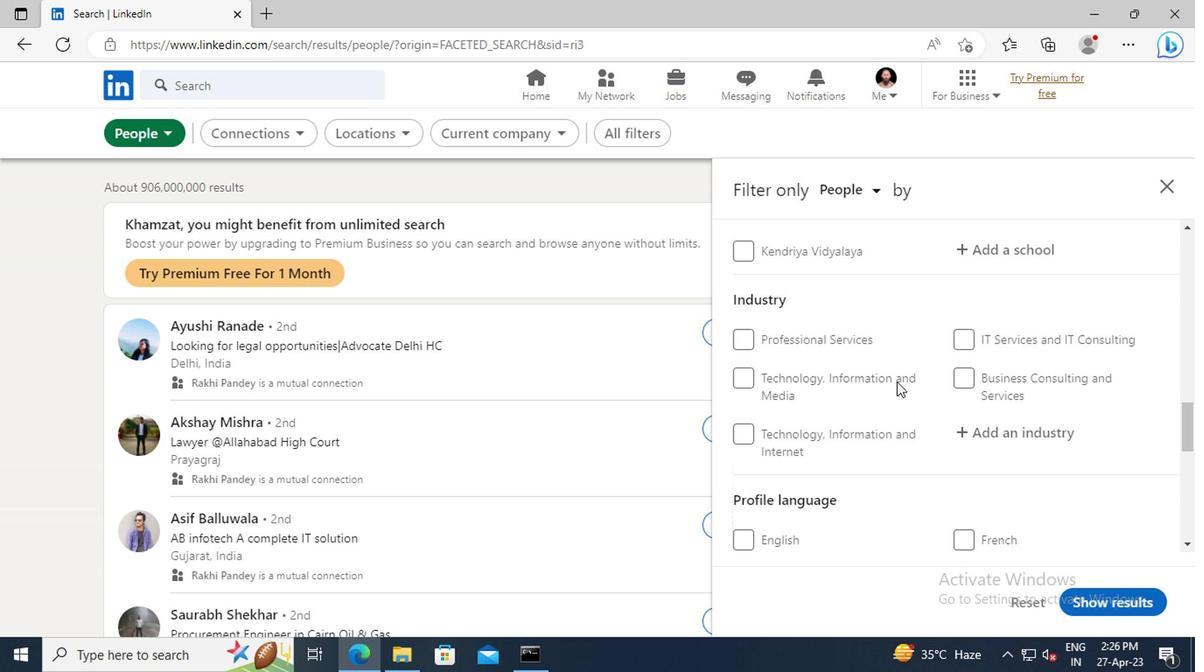 
Action: Mouse scrolled (893, 381) with delta (0, -1)
Screenshot: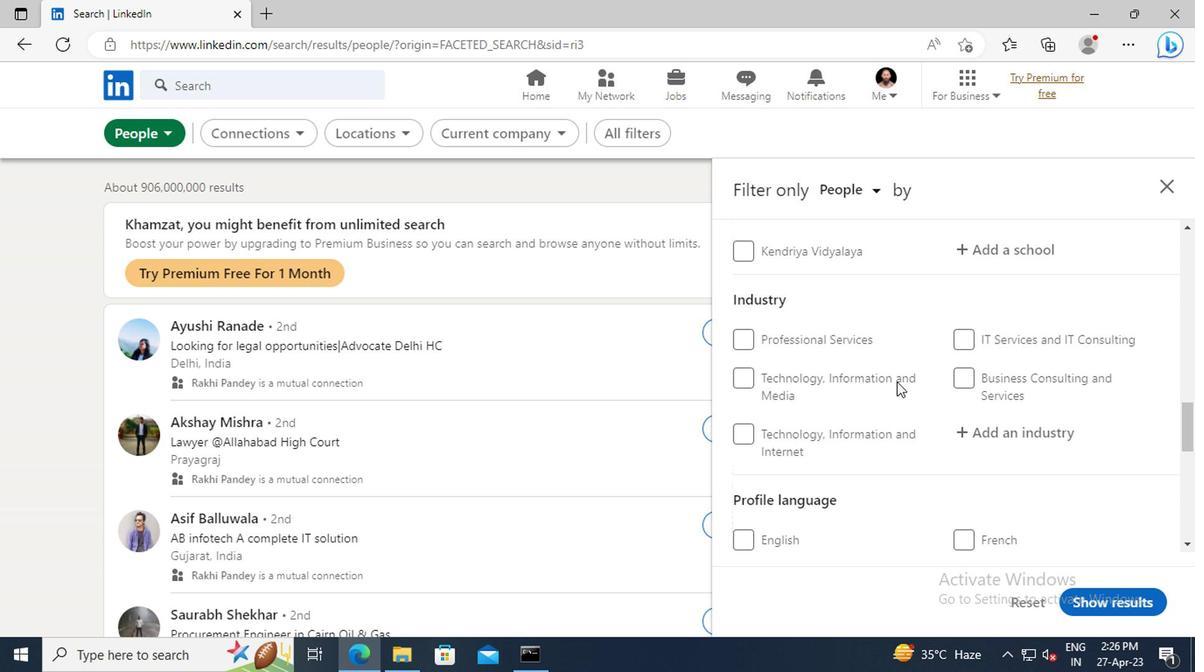 
Action: Mouse scrolled (893, 381) with delta (0, -1)
Screenshot: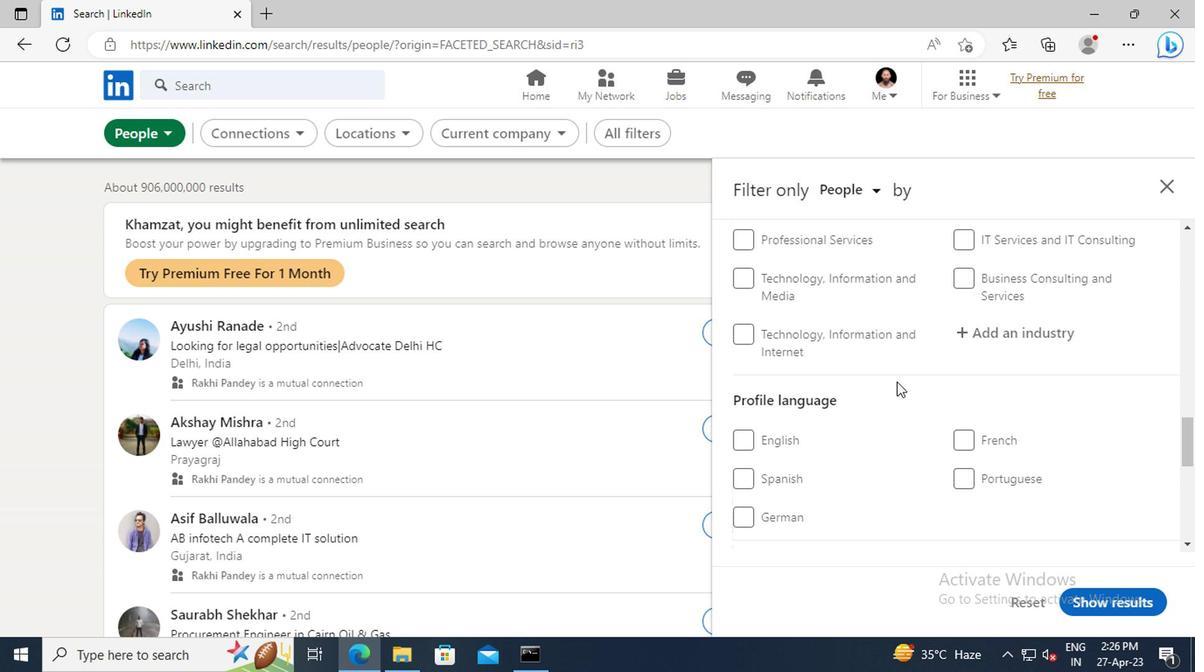 
Action: Mouse moved to (741, 469)
Screenshot: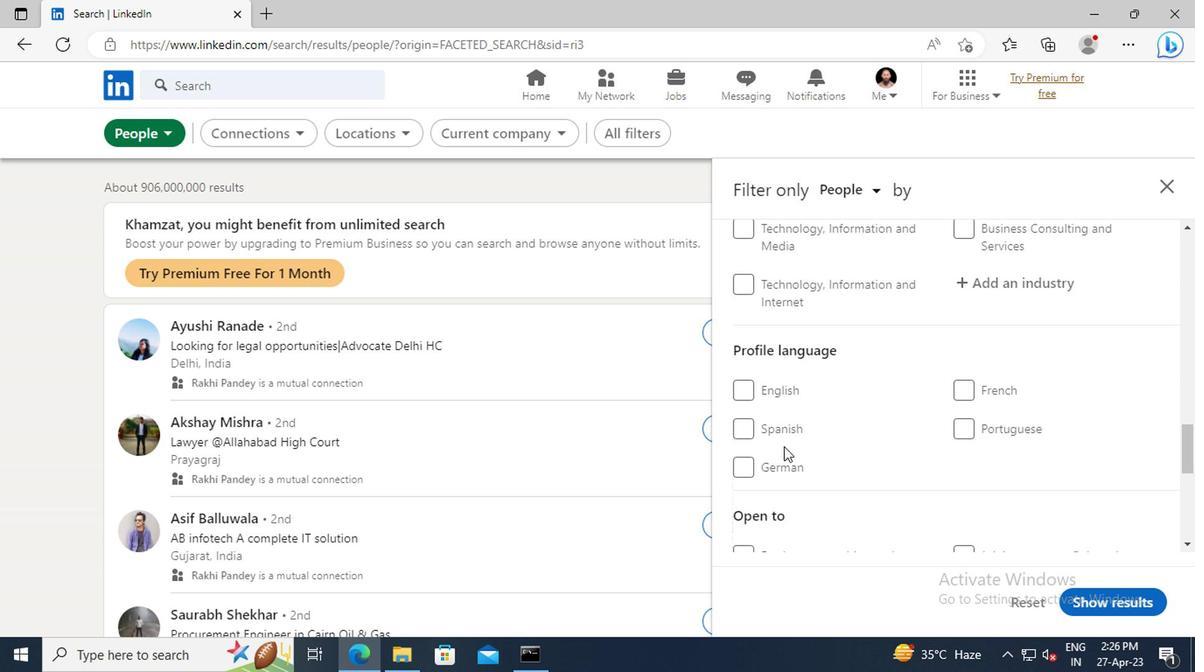 
Action: Mouse pressed left at (741, 469)
Screenshot: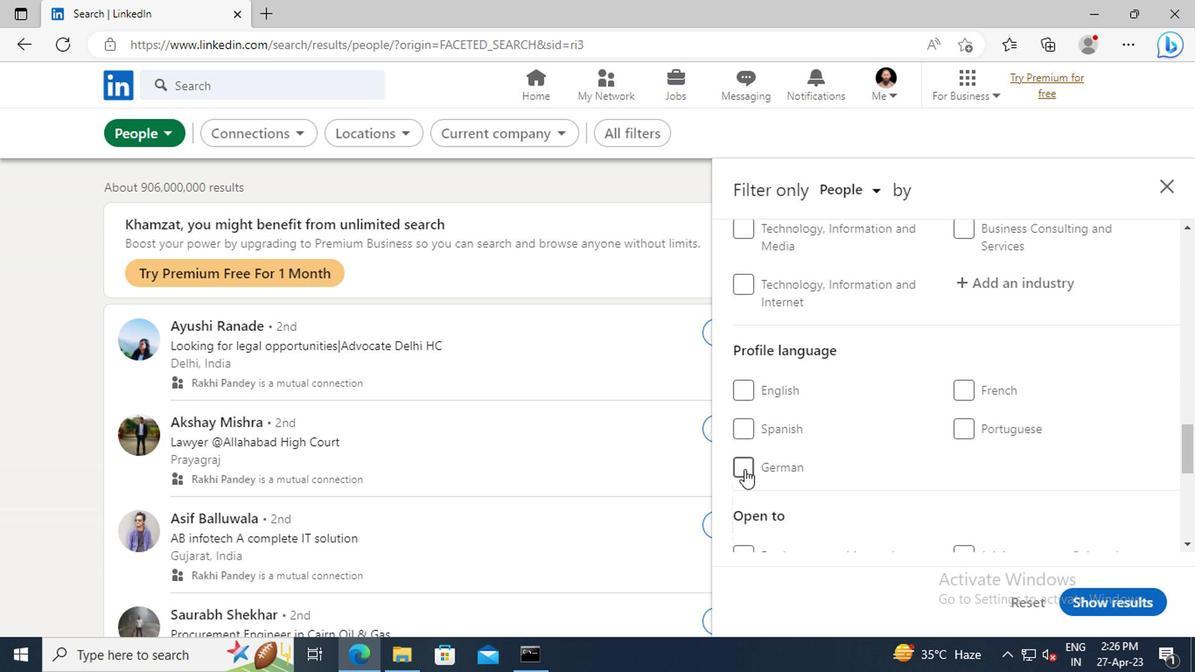 
Action: Mouse moved to (976, 447)
Screenshot: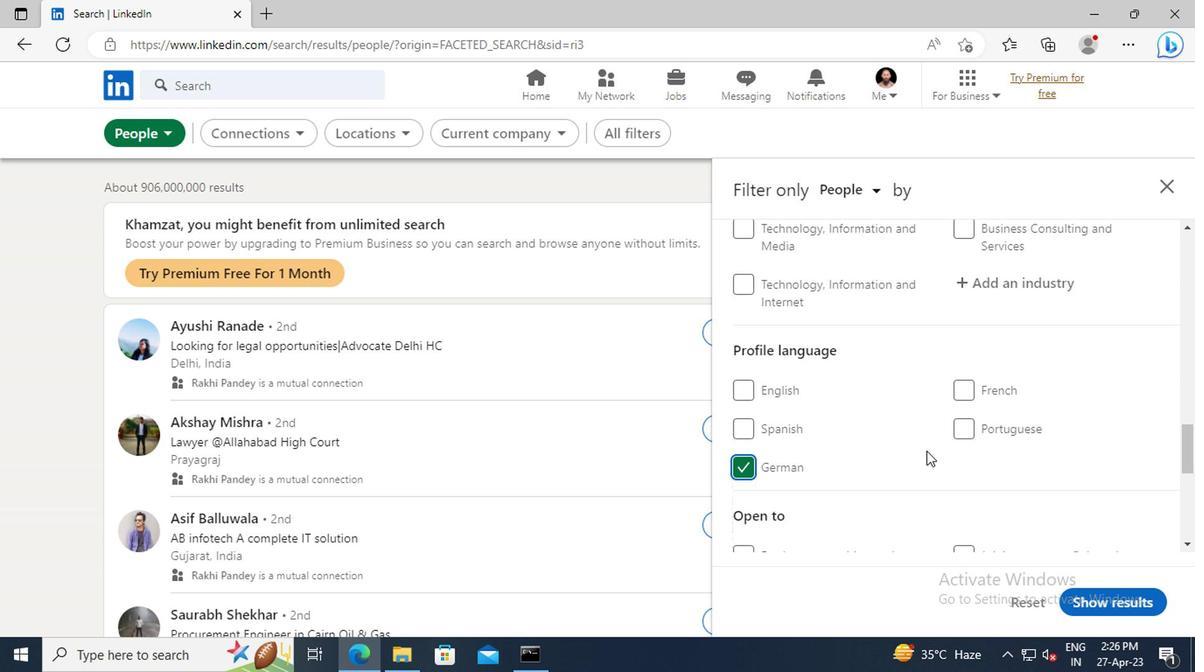 
Action: Mouse scrolled (976, 448) with delta (0, 0)
Screenshot: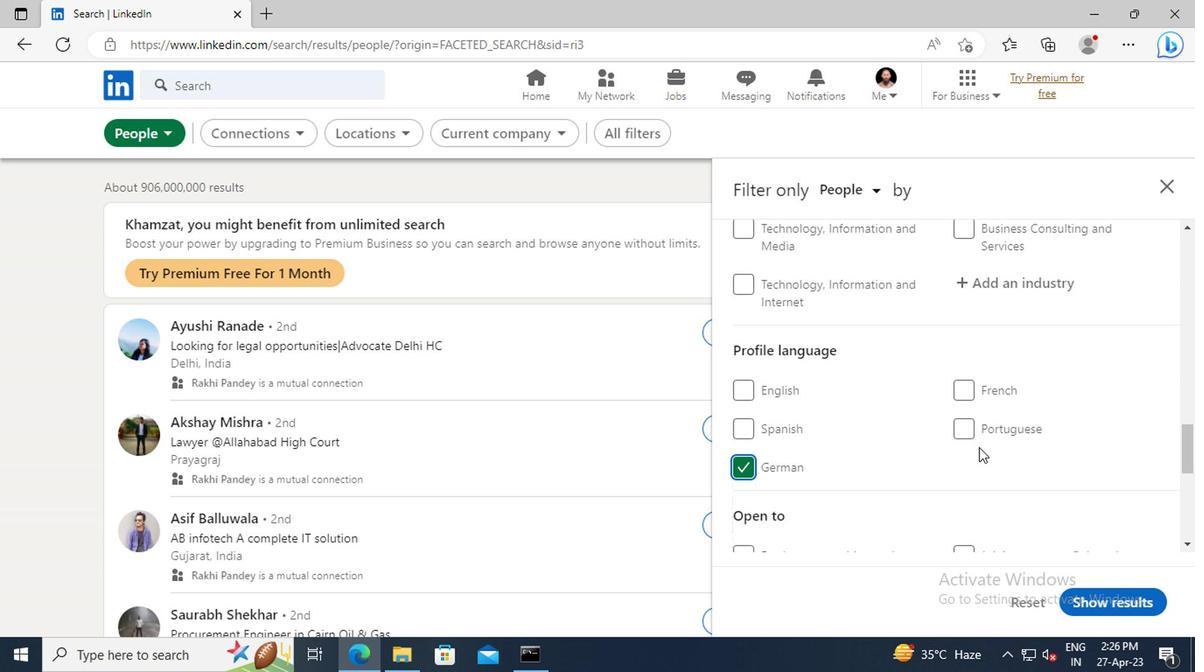 
Action: Mouse scrolled (976, 448) with delta (0, 0)
Screenshot: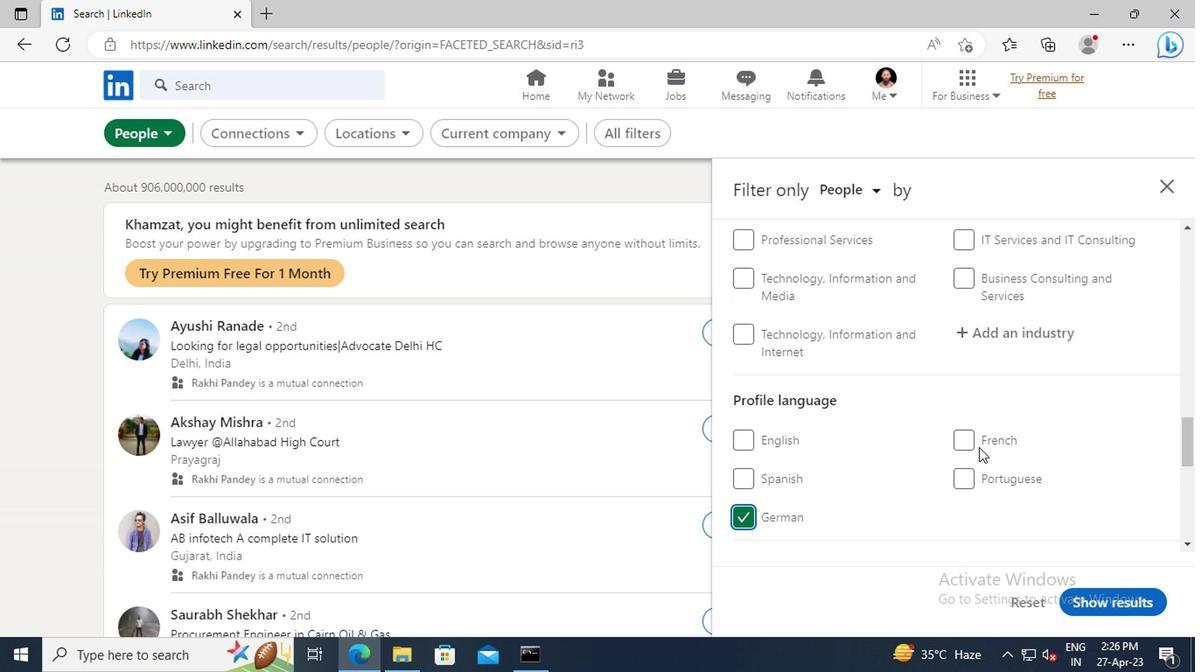 
Action: Mouse scrolled (976, 448) with delta (0, 0)
Screenshot: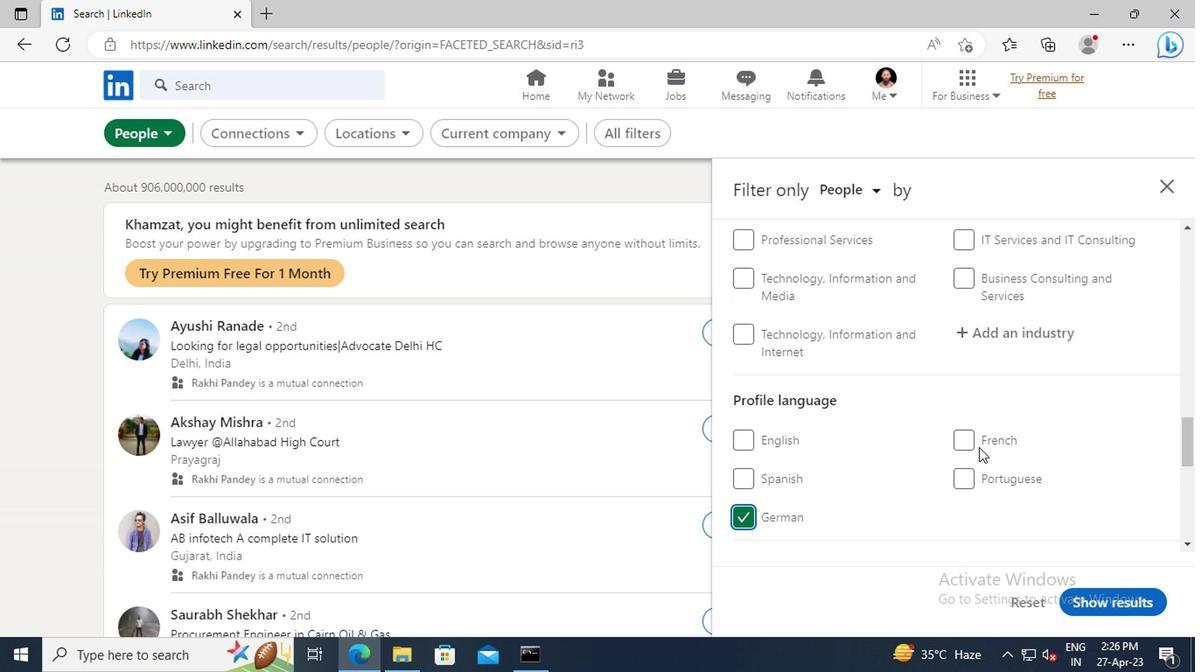 
Action: Mouse scrolled (976, 448) with delta (0, 0)
Screenshot: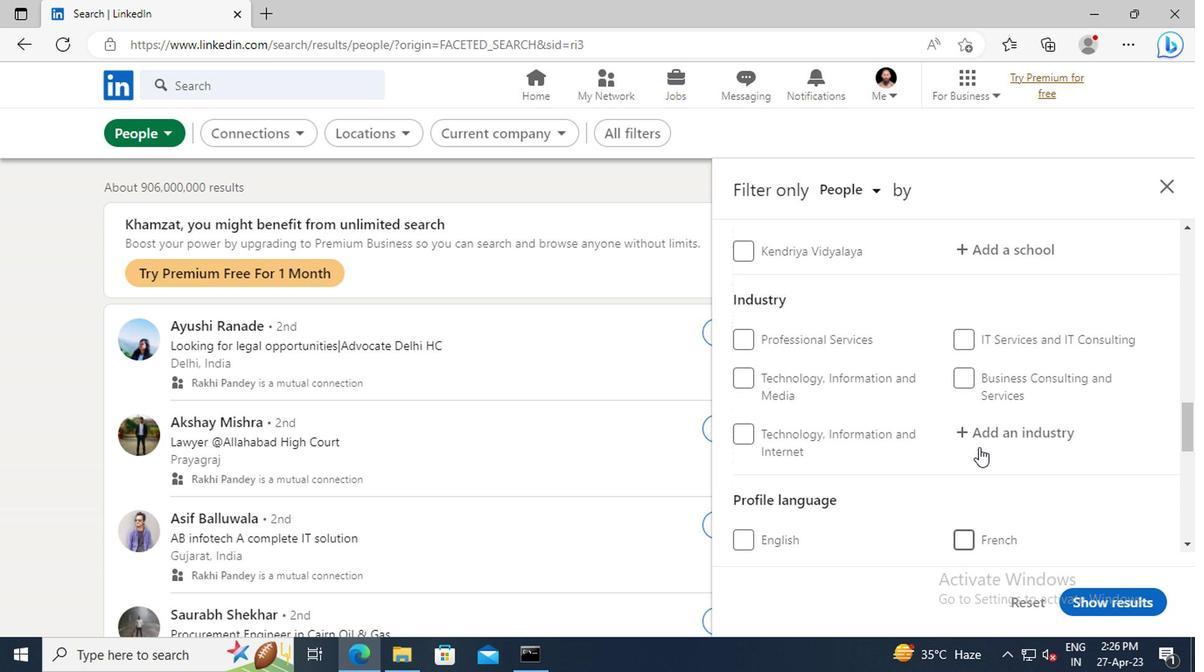 
Action: Mouse scrolled (976, 448) with delta (0, 0)
Screenshot: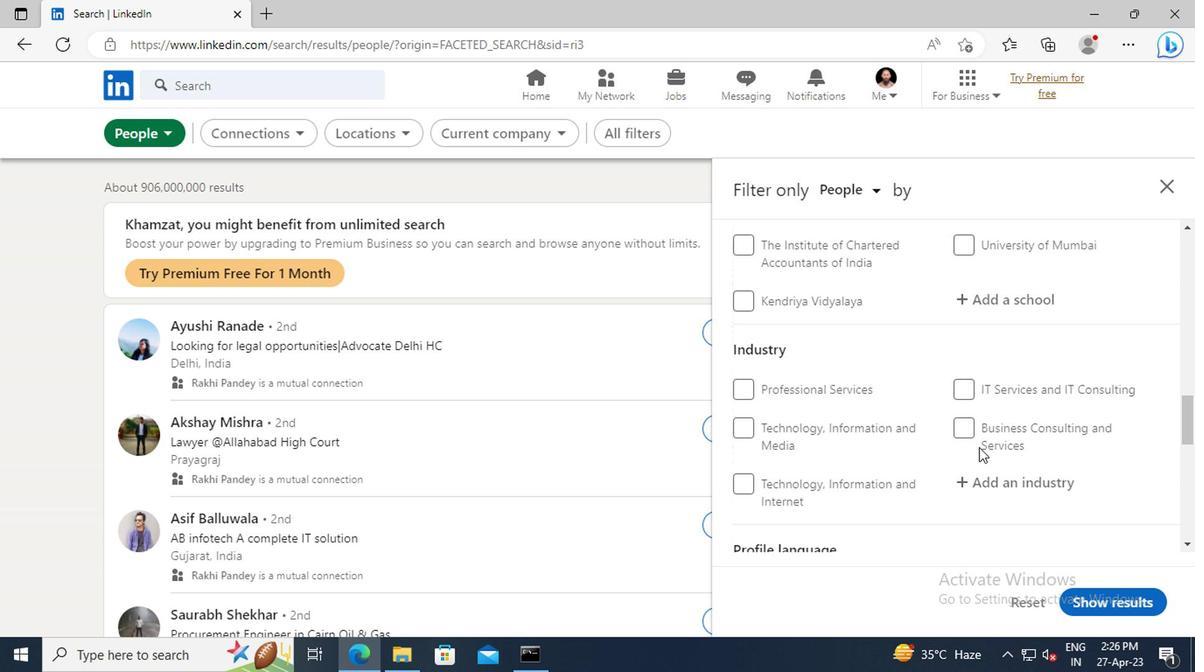 
Action: Mouse scrolled (976, 448) with delta (0, 0)
Screenshot: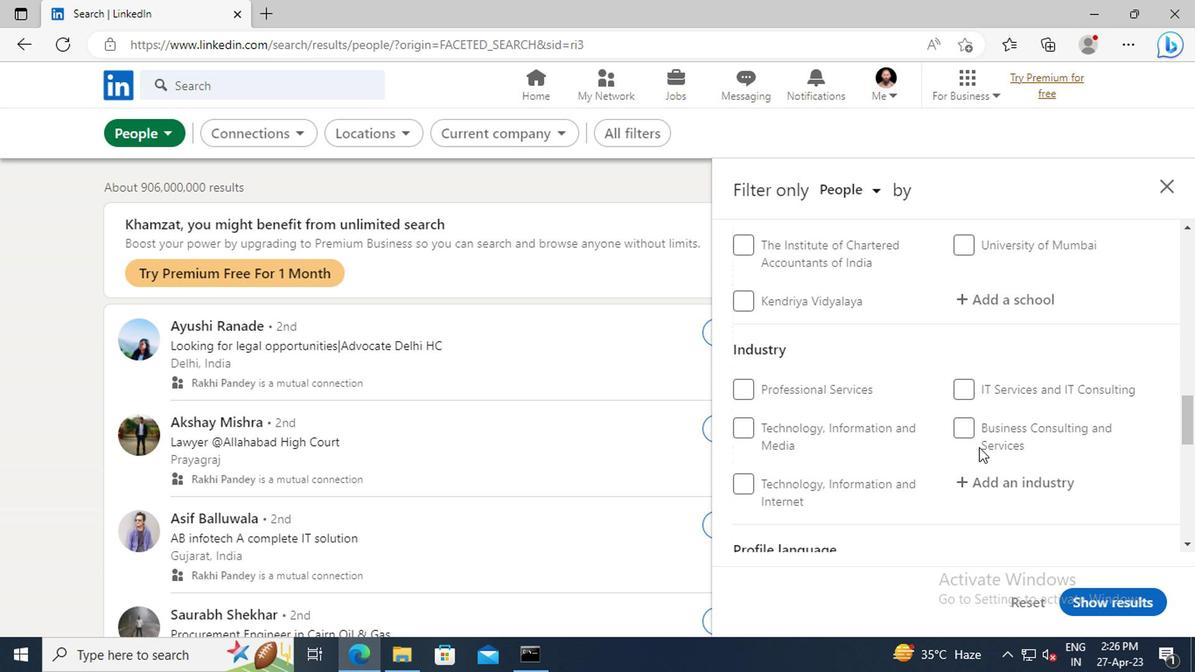 
Action: Mouse scrolled (976, 448) with delta (0, 0)
Screenshot: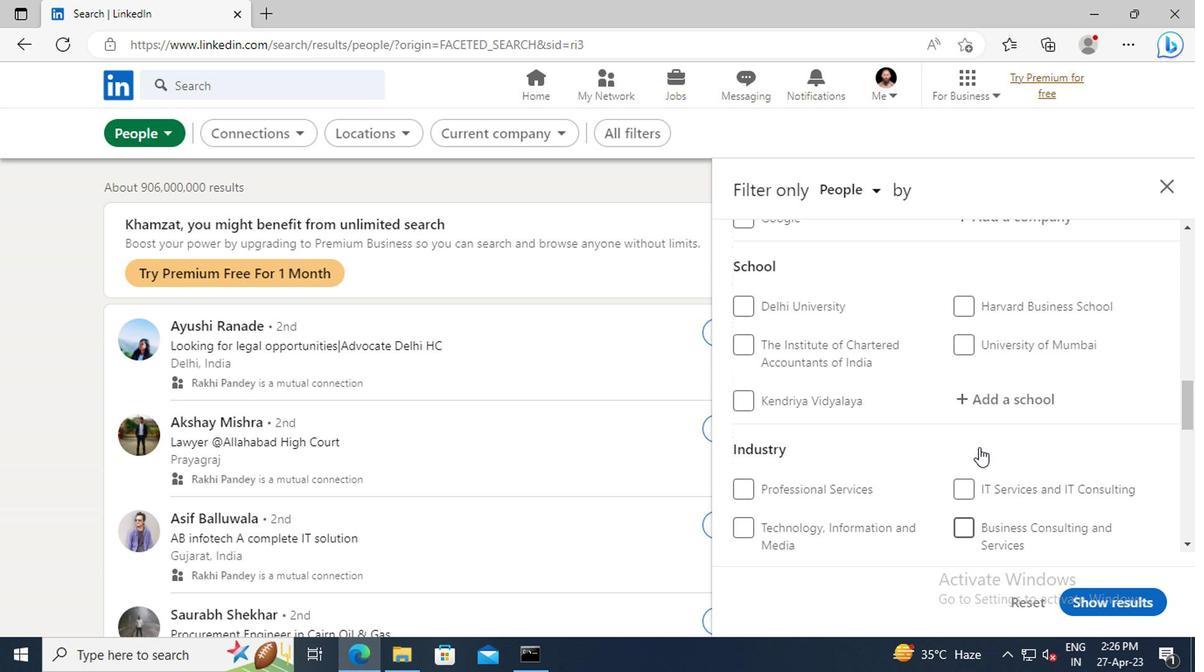 
Action: Mouse scrolled (976, 448) with delta (0, 0)
Screenshot: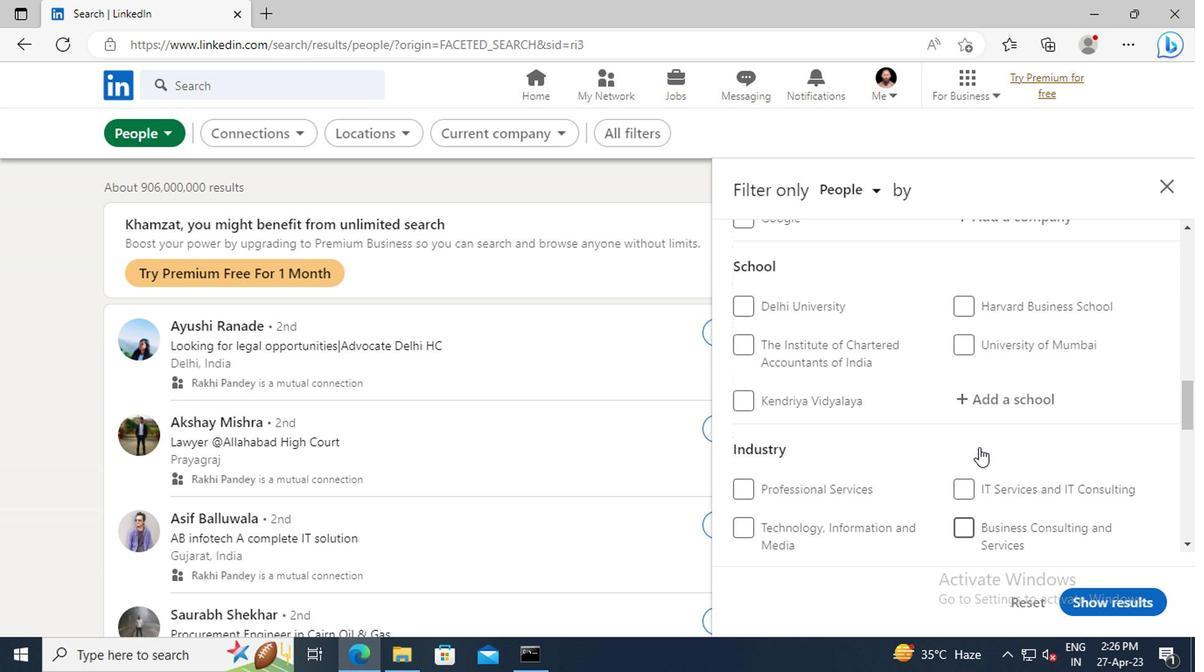 
Action: Mouse scrolled (976, 448) with delta (0, 0)
Screenshot: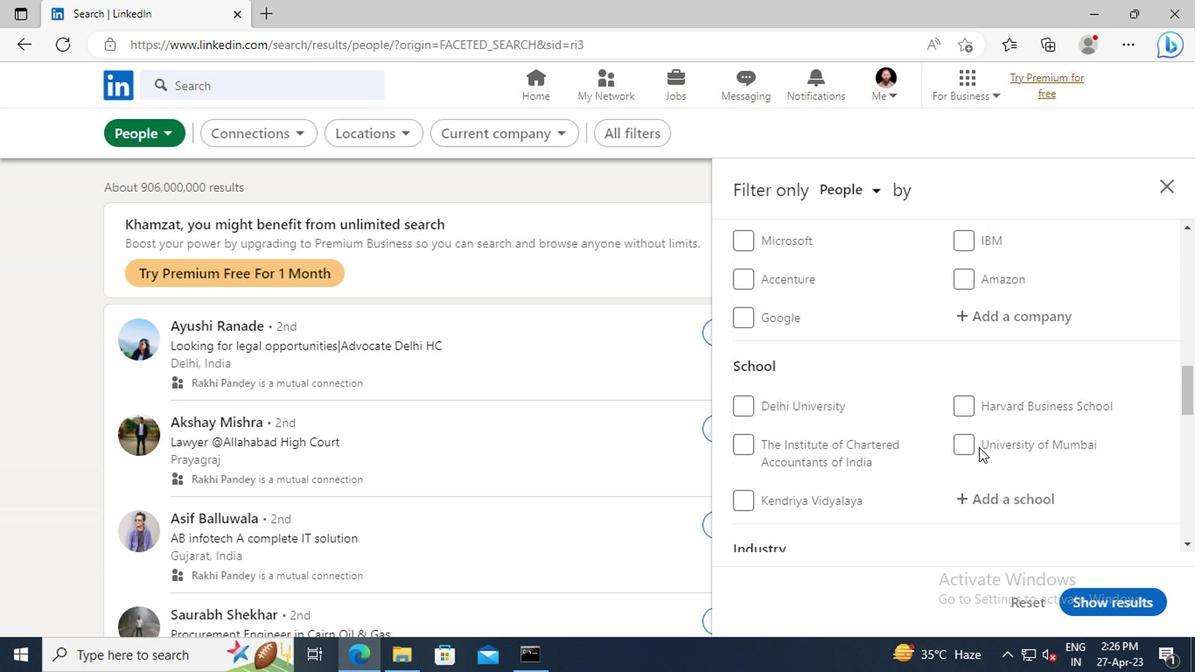 
Action: Mouse scrolled (976, 448) with delta (0, 0)
Screenshot: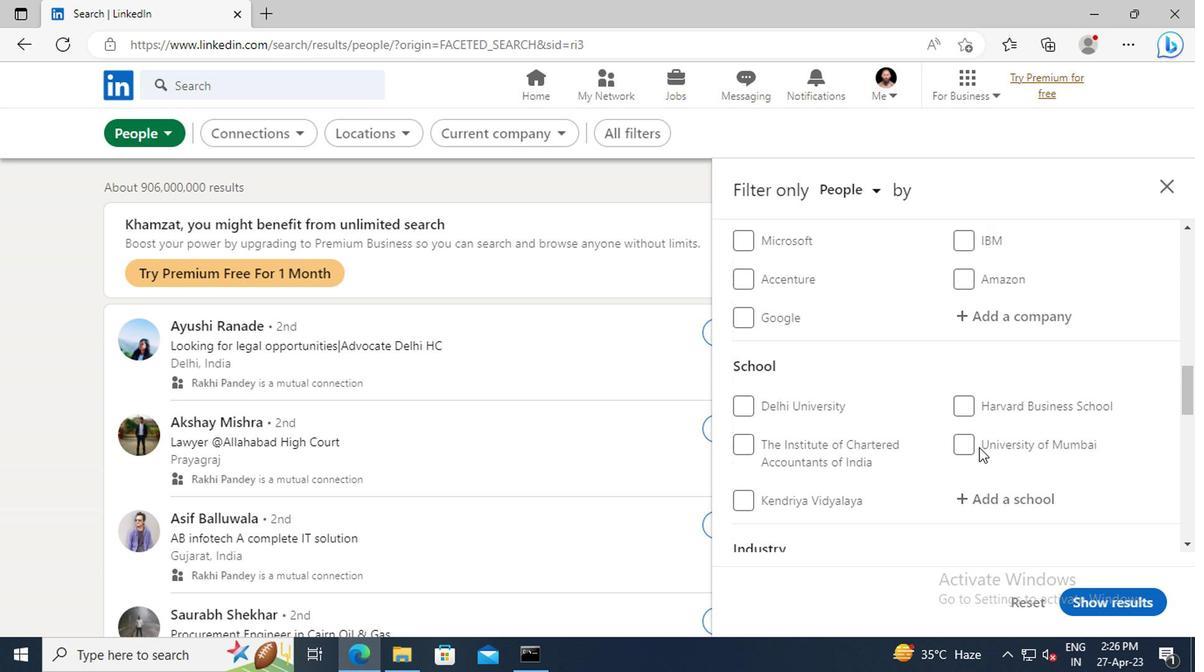 
Action: Mouse scrolled (976, 448) with delta (0, 0)
Screenshot: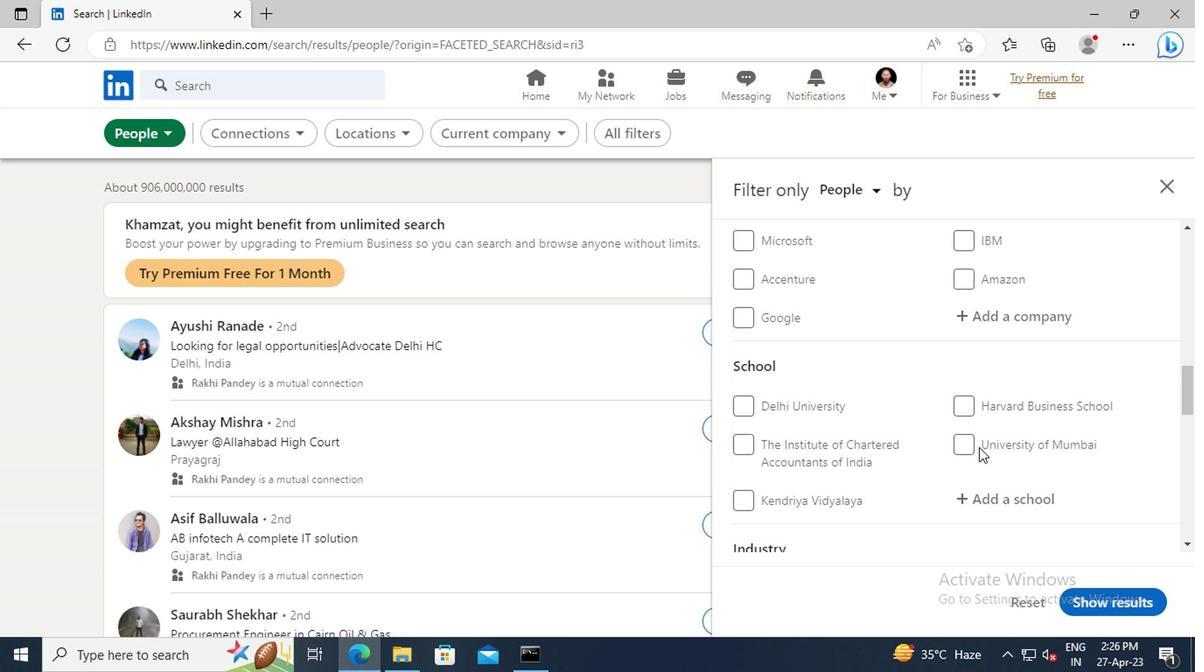 
Action: Mouse scrolled (976, 448) with delta (0, 0)
Screenshot: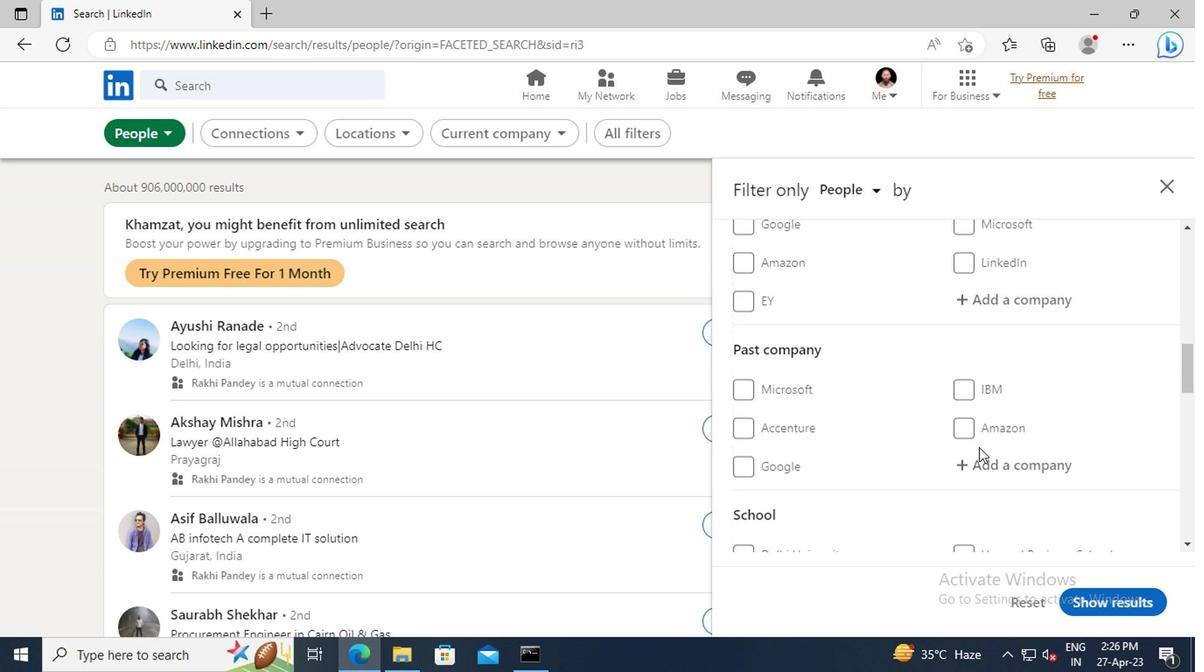 
Action: Mouse scrolled (976, 448) with delta (0, 0)
Screenshot: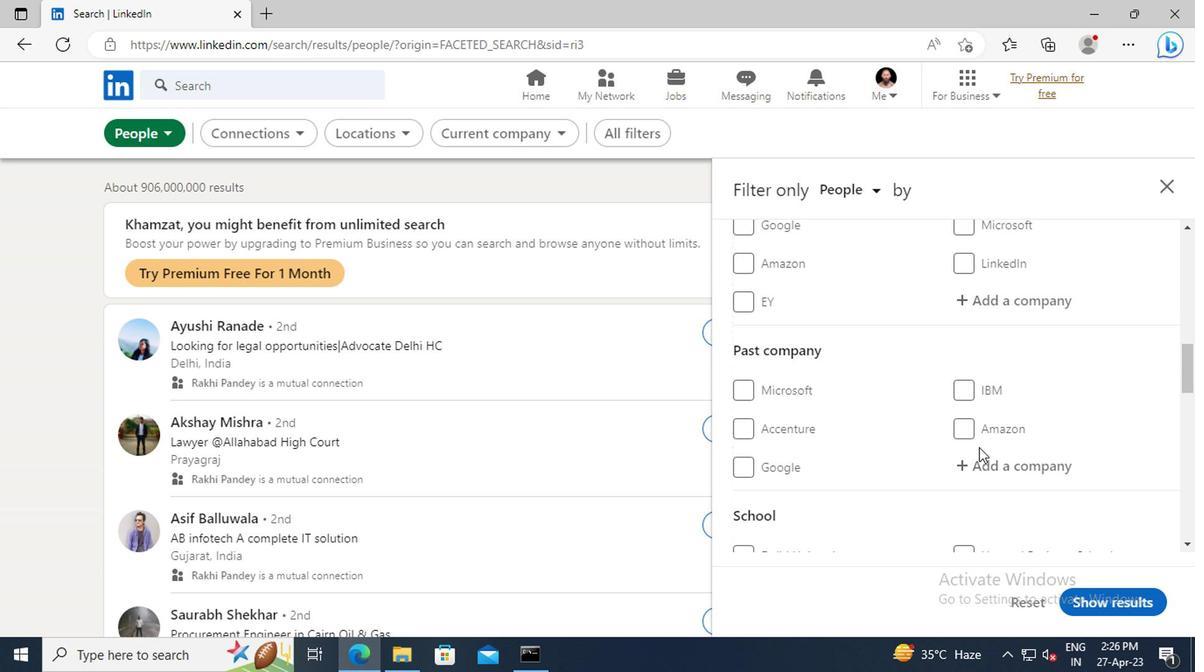 
Action: Mouse moved to (982, 406)
Screenshot: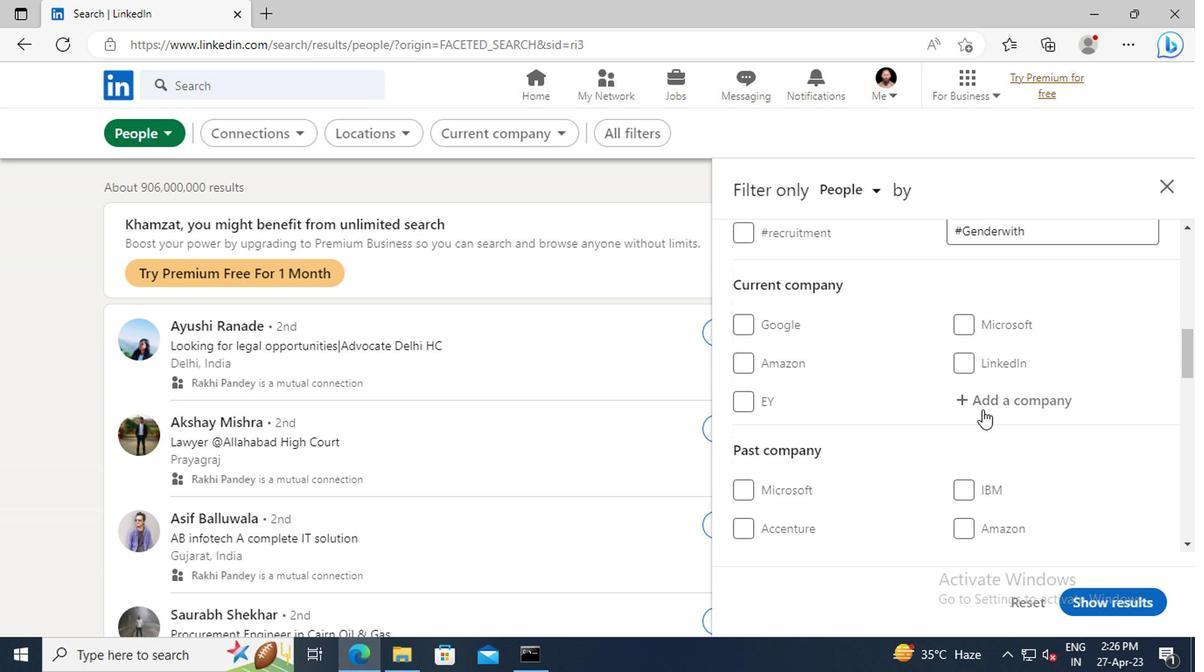 
Action: Mouse pressed left at (982, 406)
Screenshot: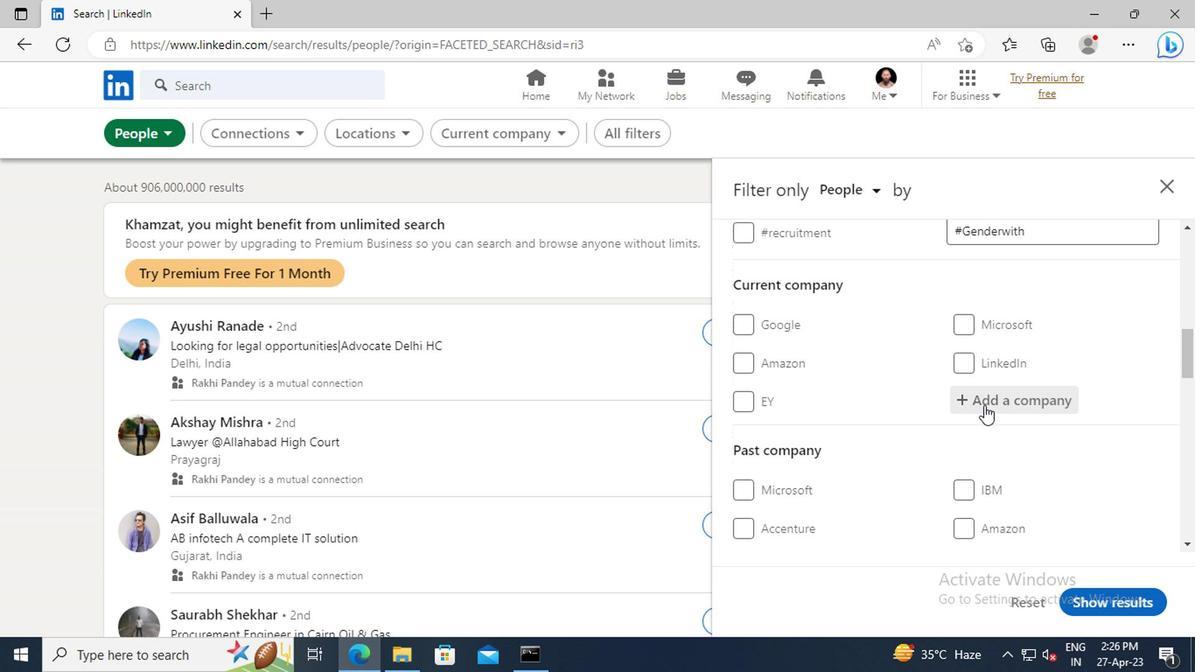 
Action: Key pressed <Key.shift>ASTERIA<Key.space><Key.shift>AEROSPACE<Key.space><Key.shift>LIMITED
Screenshot: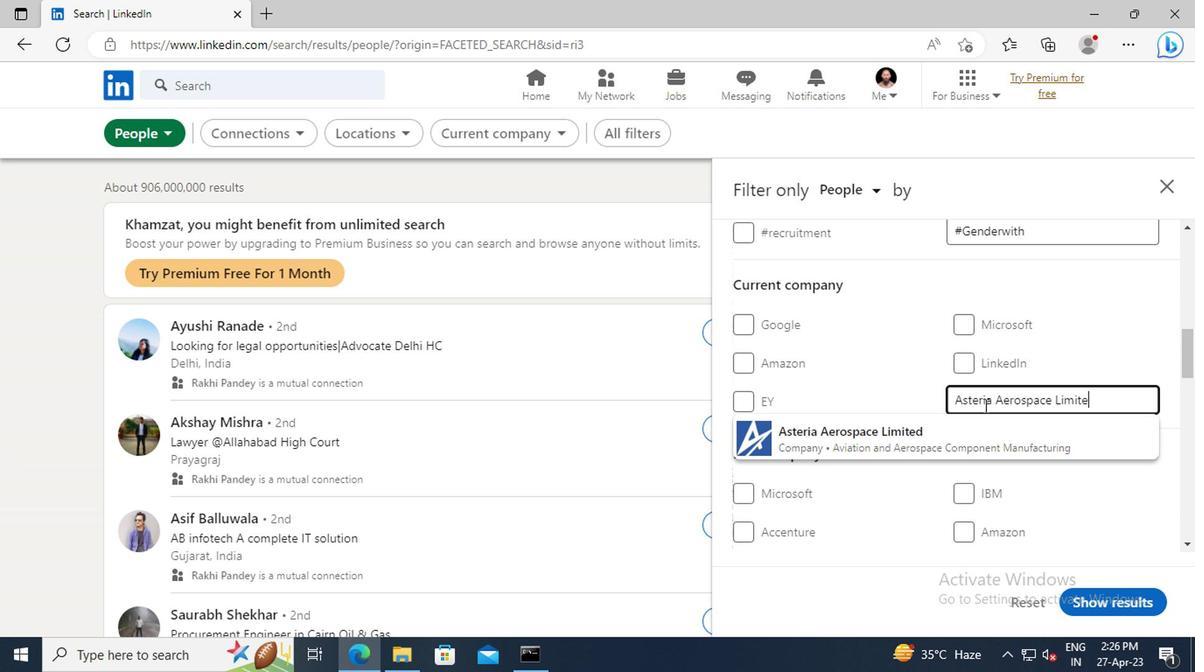 
Action: Mouse moved to (991, 429)
Screenshot: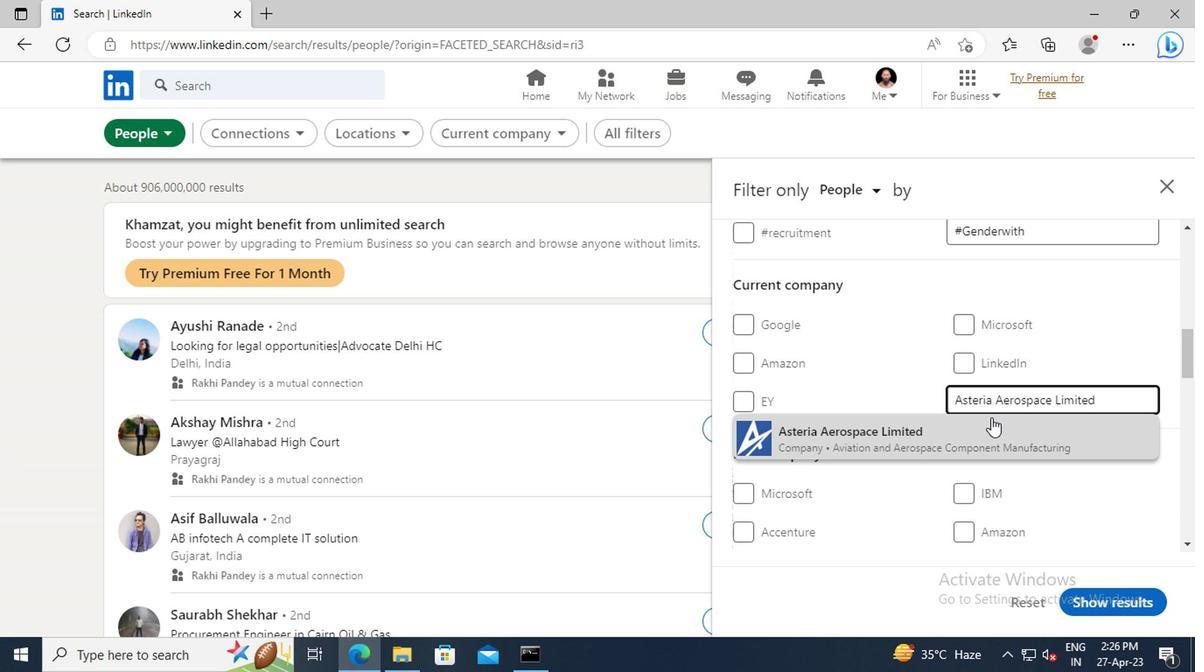 
Action: Mouse pressed left at (991, 429)
Screenshot: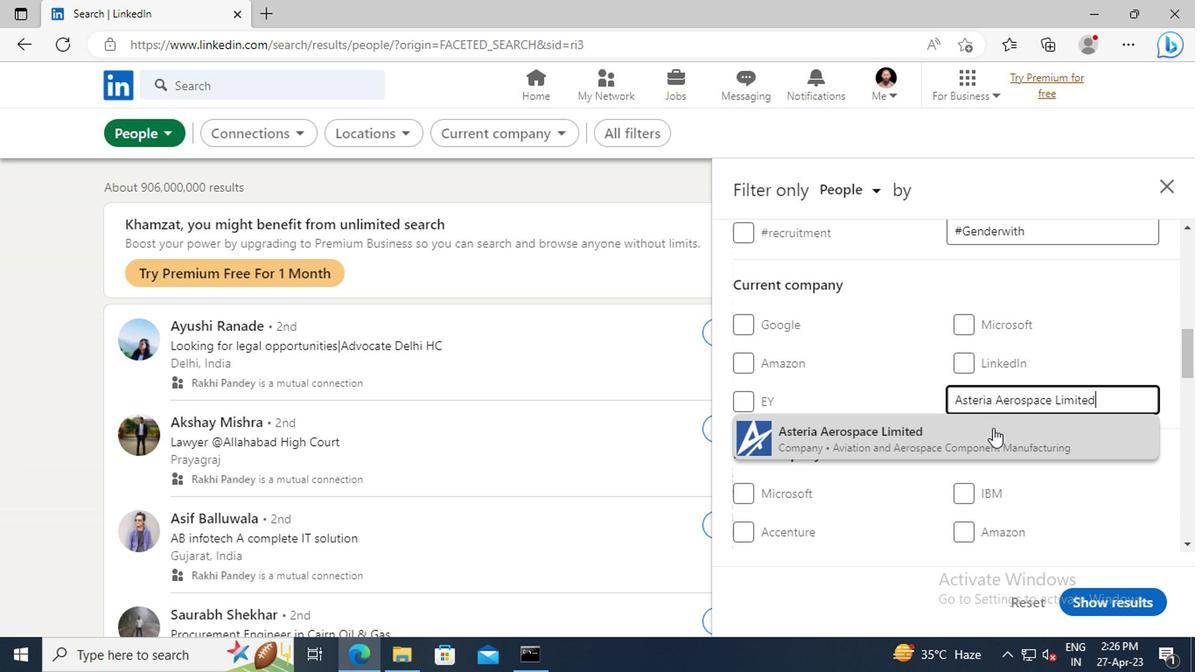 
Action: Mouse moved to (986, 396)
Screenshot: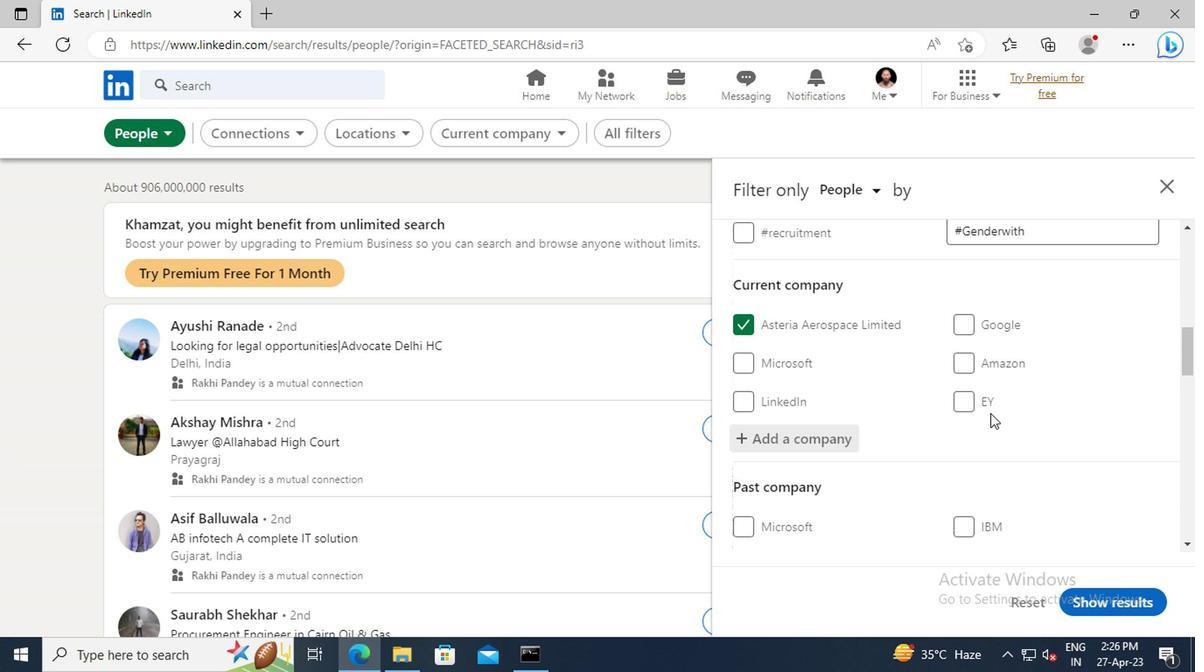 
Action: Mouse scrolled (986, 395) with delta (0, -1)
Screenshot: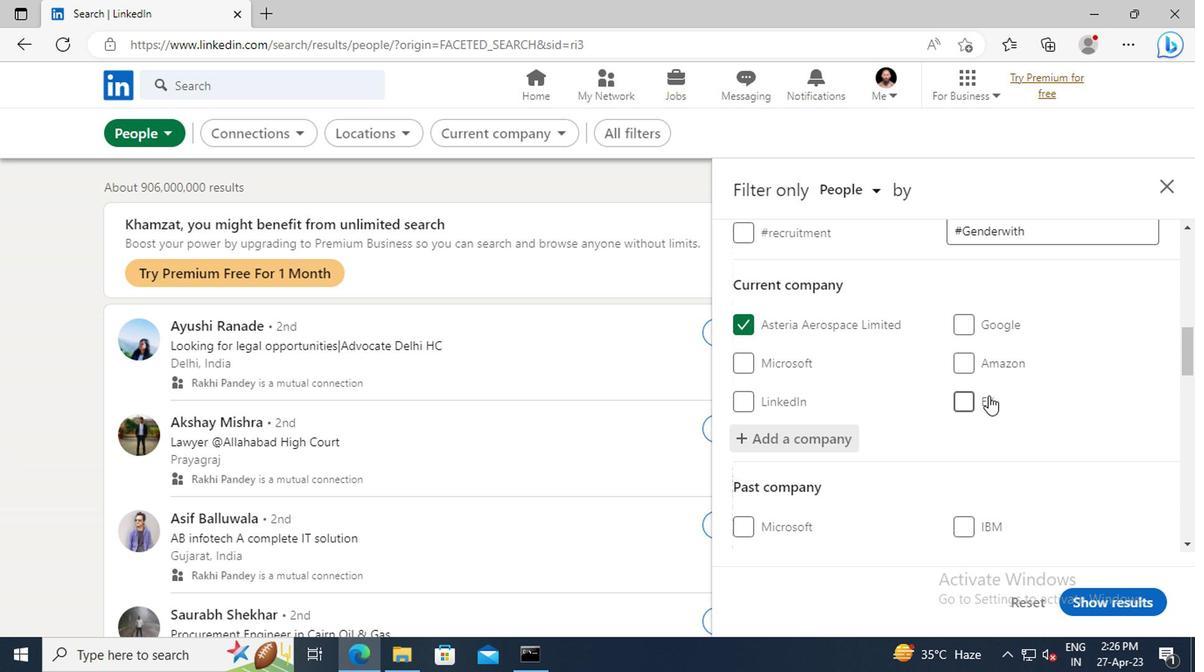 
Action: Mouse scrolled (986, 395) with delta (0, -1)
Screenshot: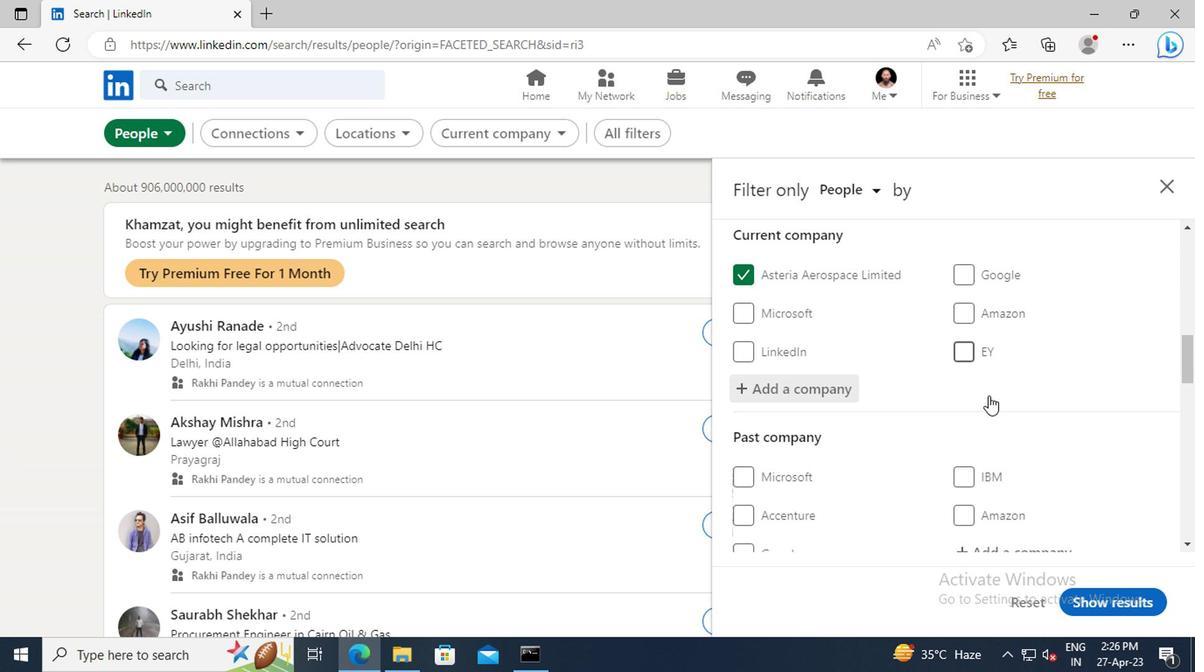 
Action: Mouse scrolled (986, 395) with delta (0, -1)
Screenshot: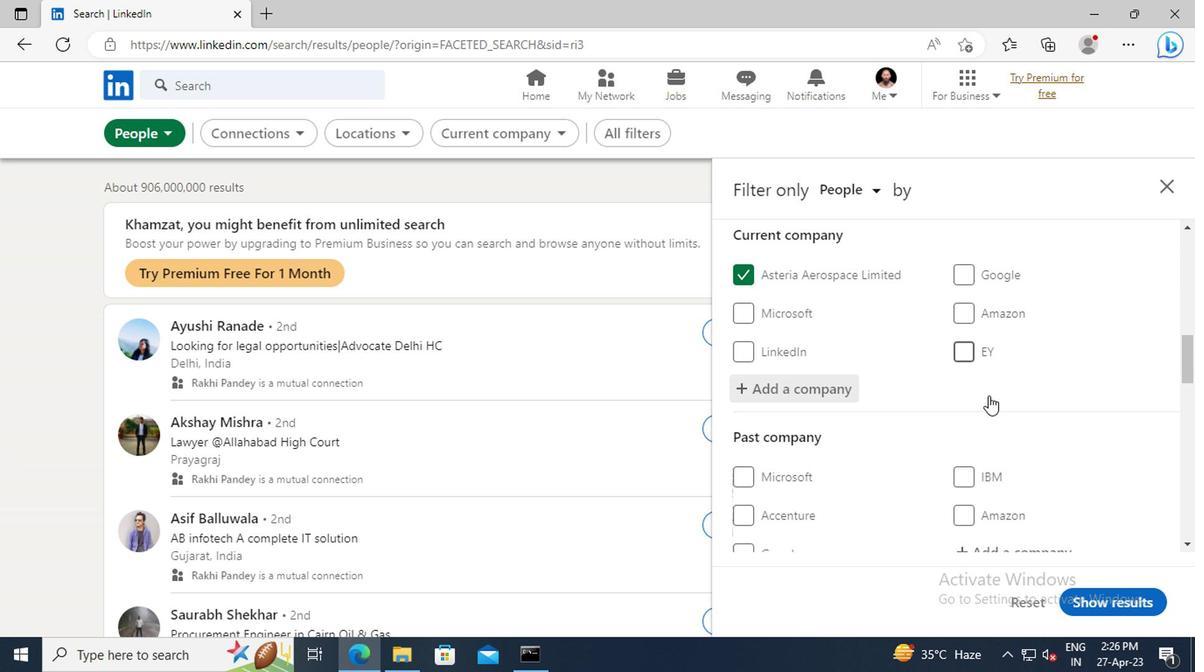 
Action: Mouse scrolled (986, 395) with delta (0, -1)
Screenshot: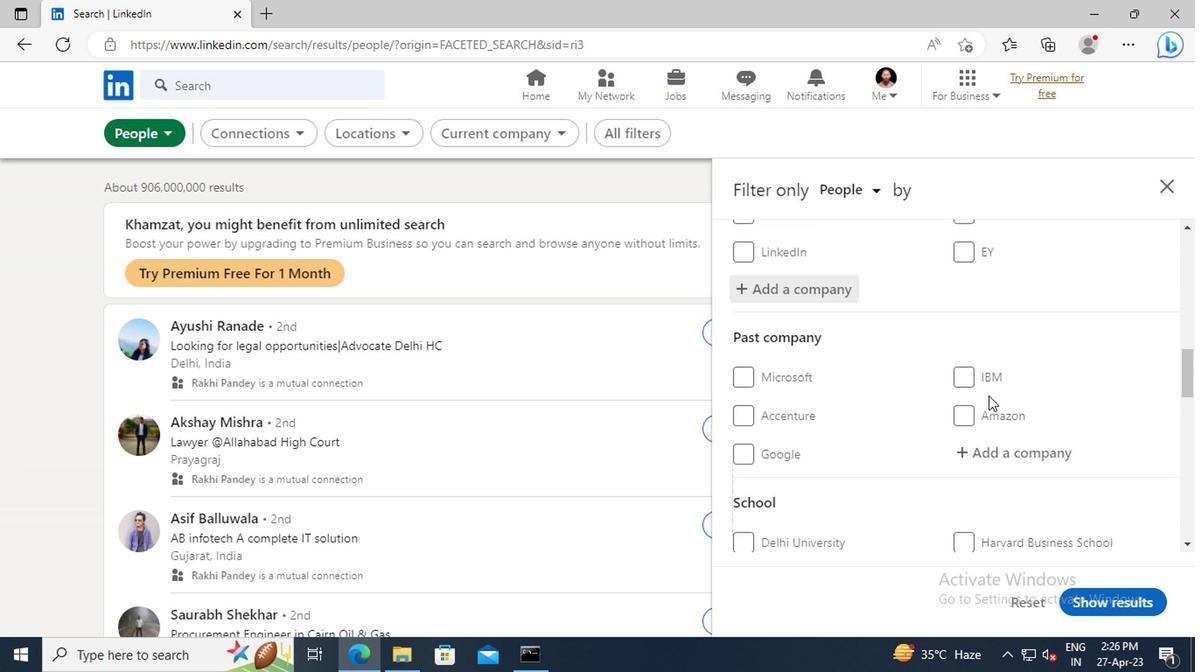 
Action: Mouse scrolled (986, 395) with delta (0, -1)
Screenshot: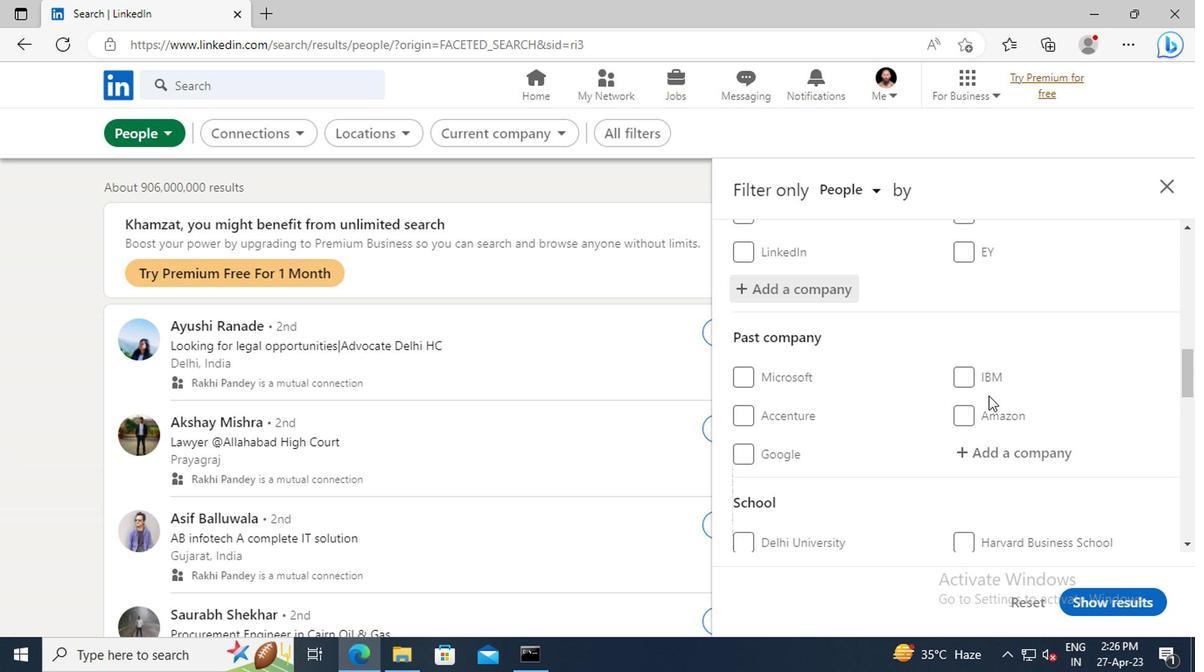 
Action: Mouse scrolled (986, 395) with delta (0, -1)
Screenshot: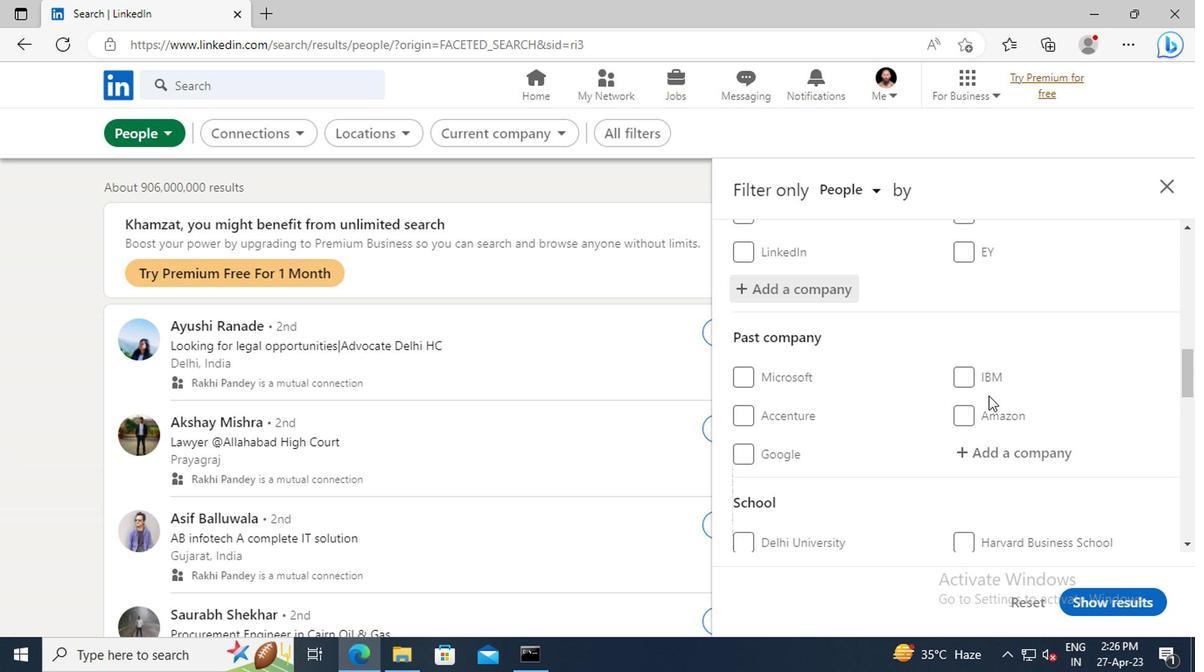 
Action: Mouse scrolled (986, 395) with delta (0, -1)
Screenshot: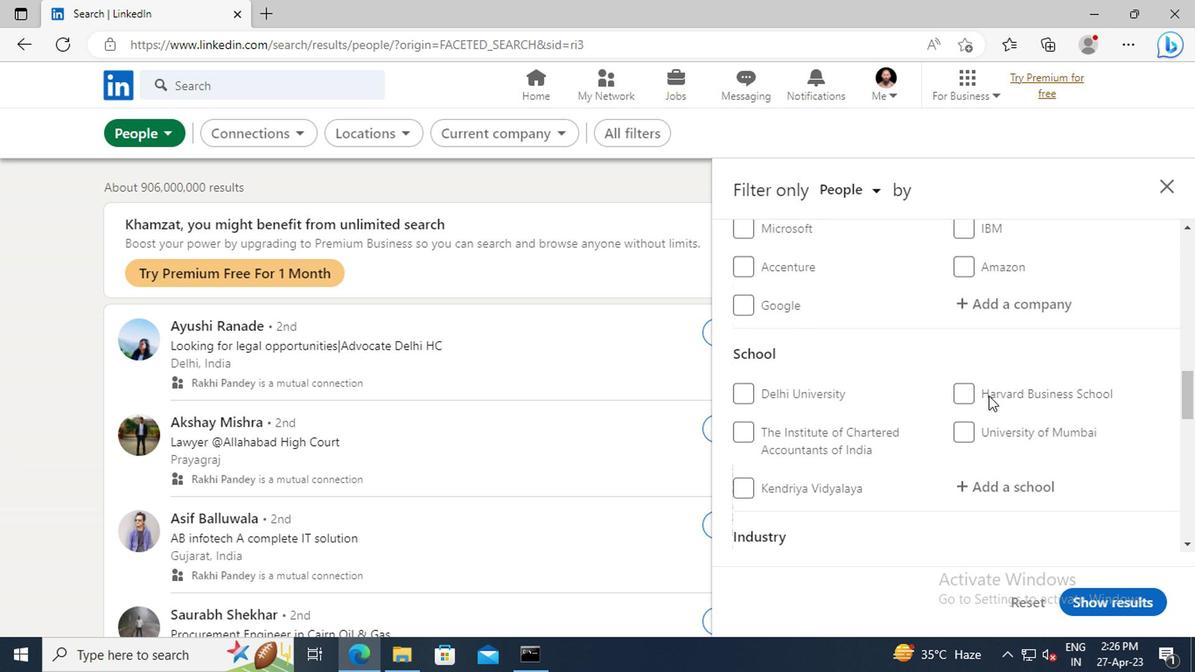 
Action: Mouse scrolled (986, 395) with delta (0, -1)
Screenshot: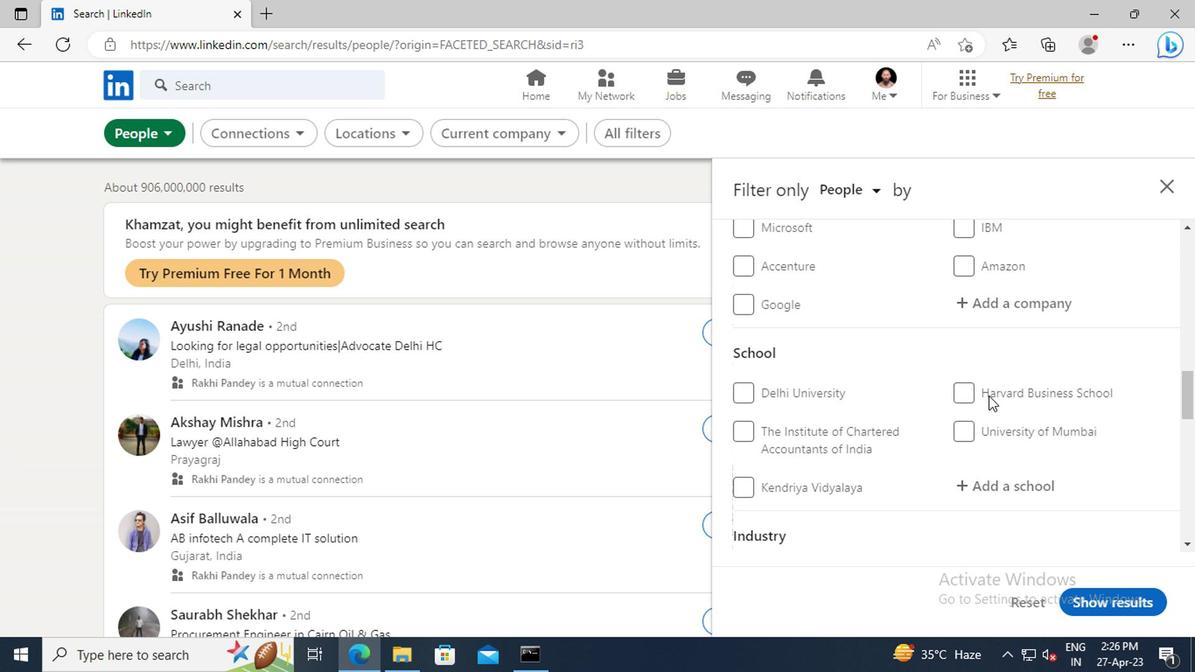 
Action: Mouse moved to (989, 388)
Screenshot: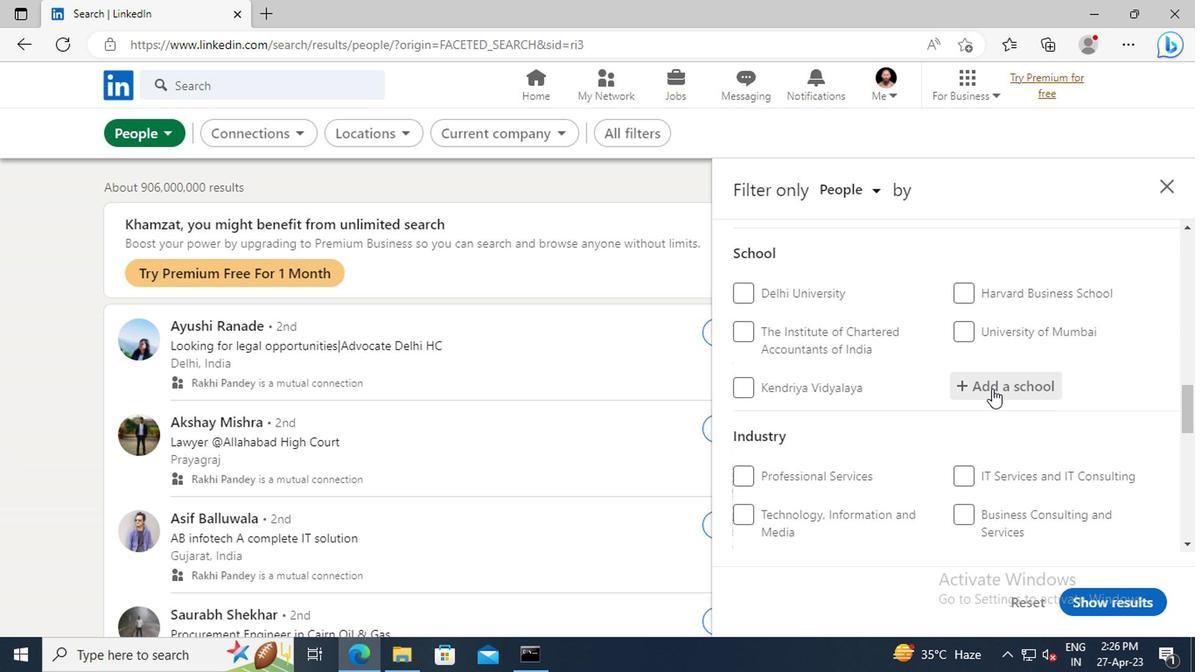 
Action: Mouse pressed left at (989, 388)
Screenshot: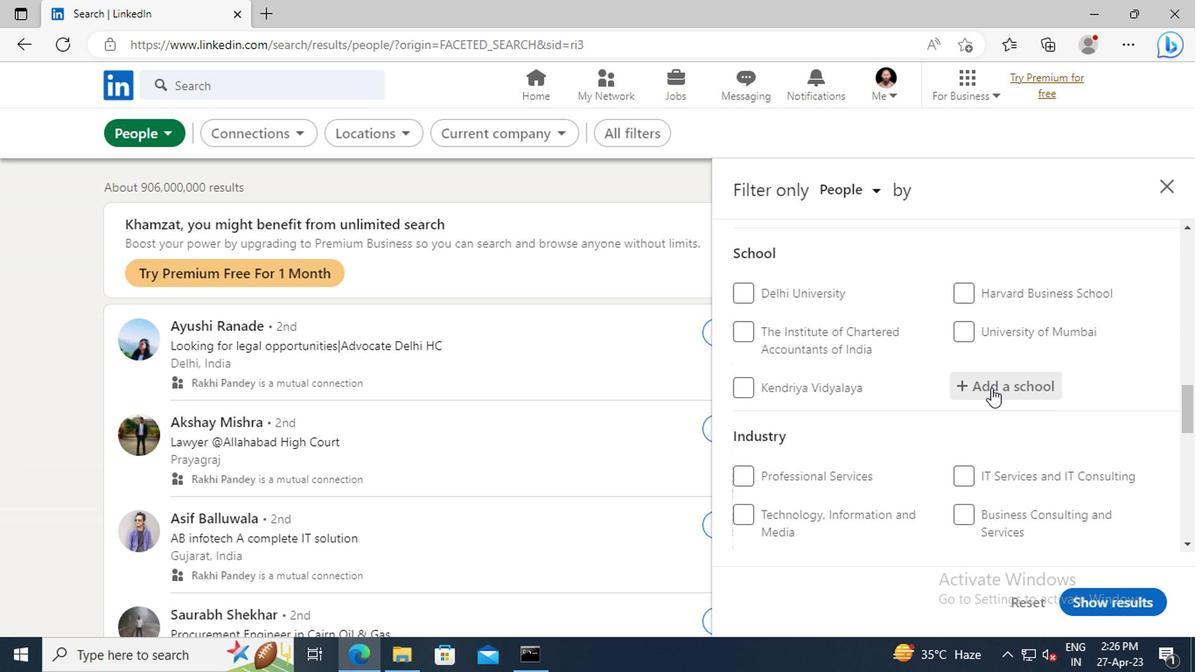 
Action: Key pressed <Key.shift>GUDLAVALLERU<Key.space><Key.shift>ENGINEERING<Key.space><Key.shift>COLLEGE
Screenshot: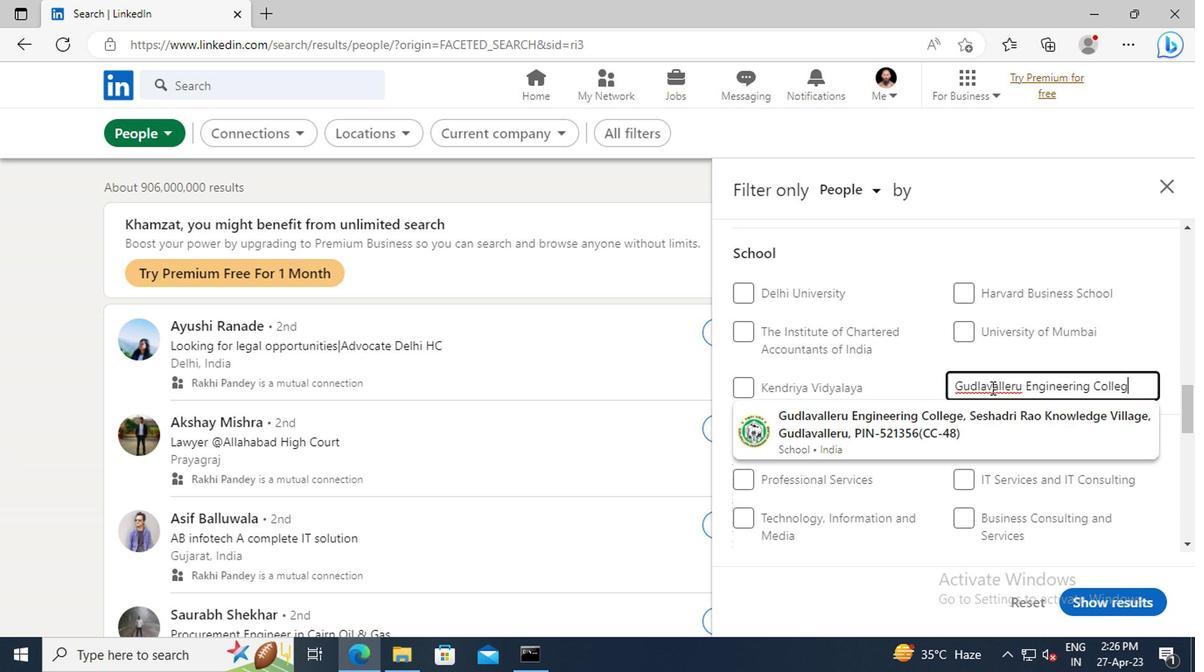 
Action: Mouse moved to (977, 432)
Screenshot: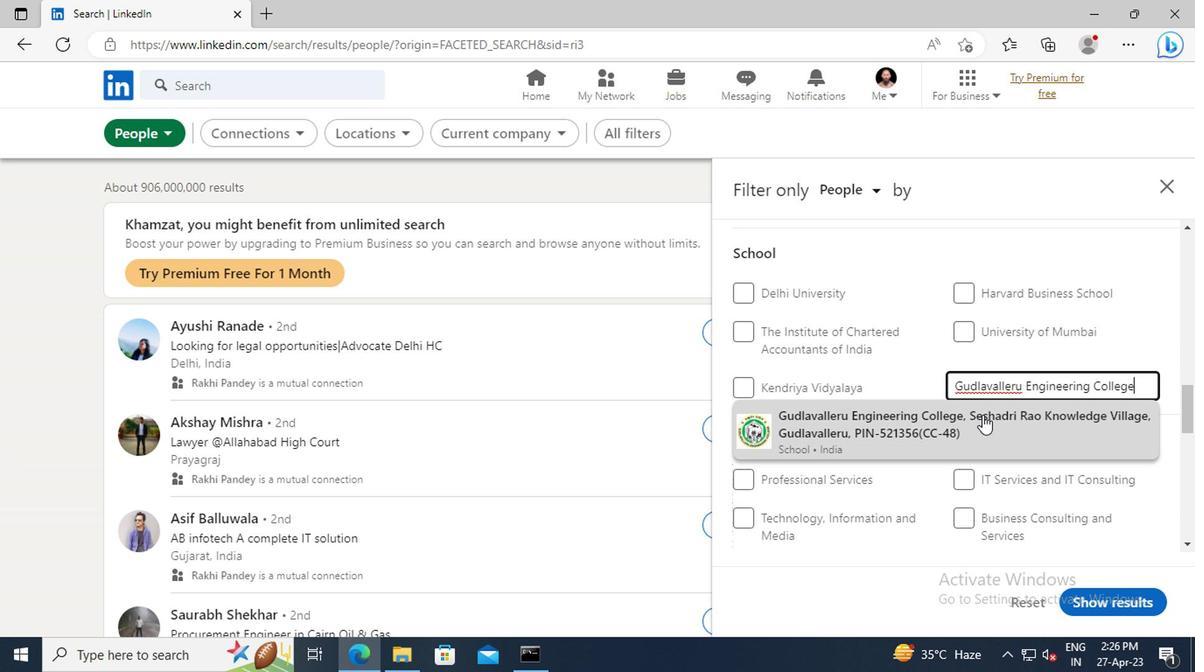 
Action: Mouse pressed left at (977, 432)
Screenshot: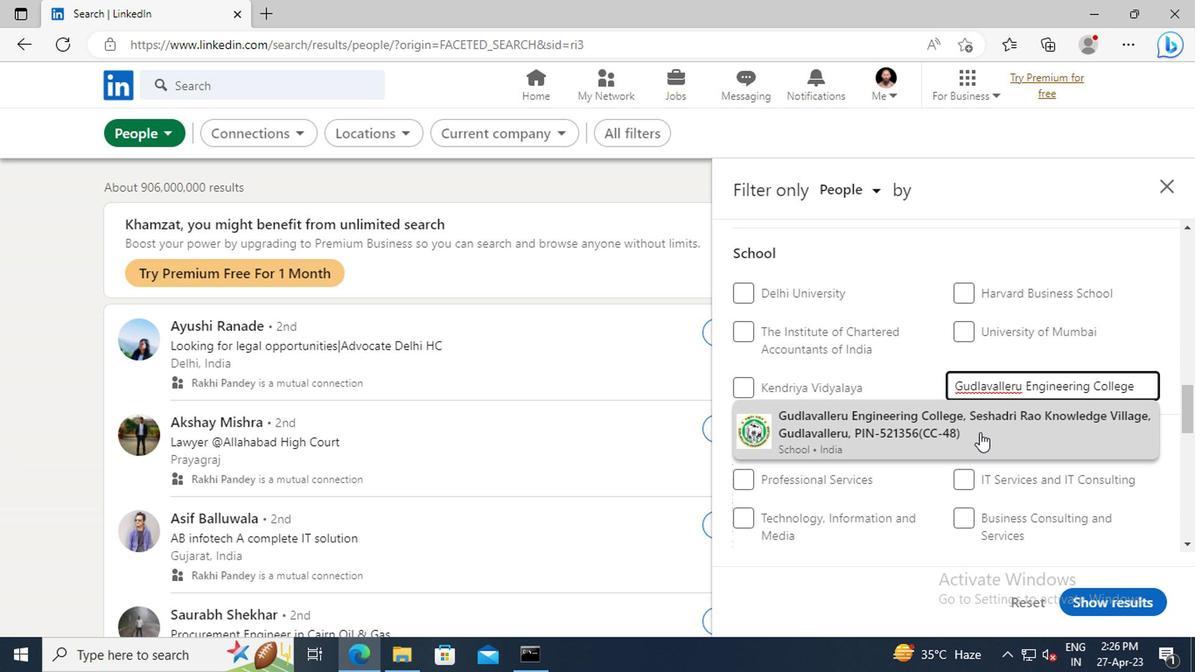 
Action: Mouse moved to (966, 364)
Screenshot: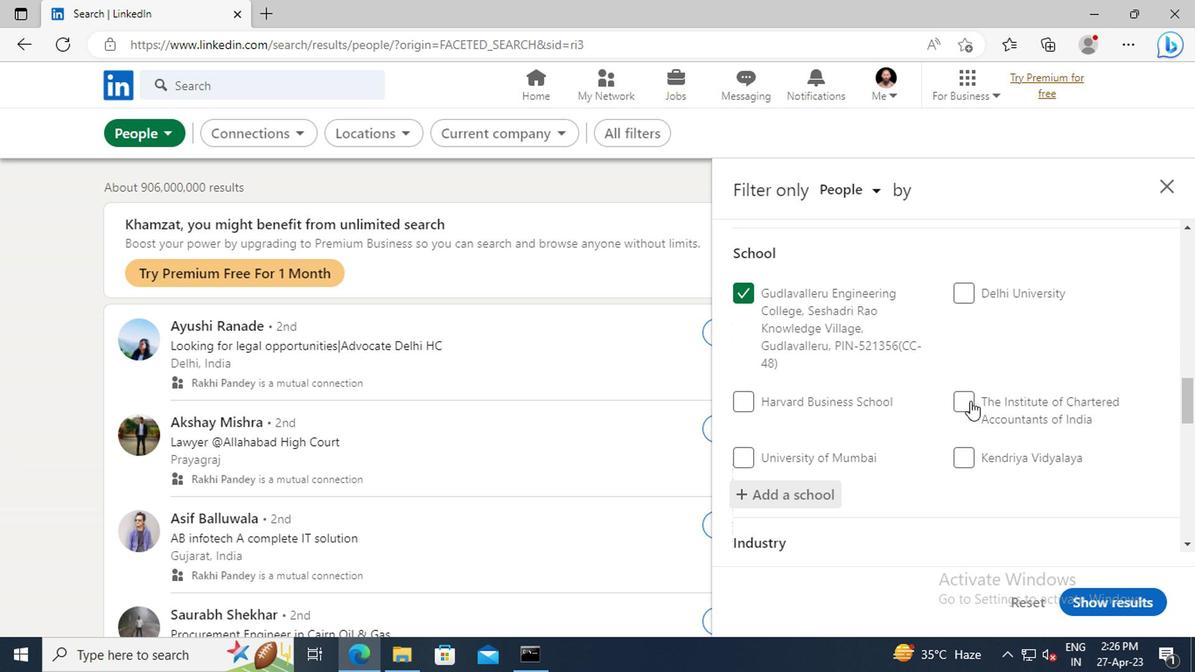 
Action: Mouse scrolled (966, 363) with delta (0, 0)
Screenshot: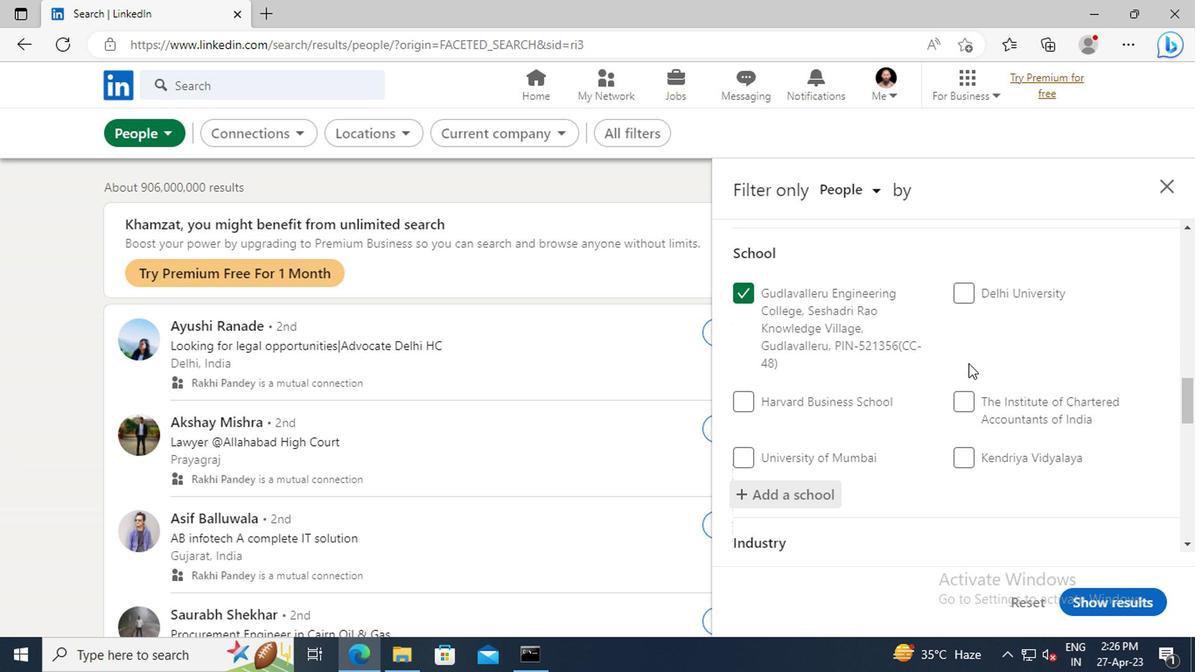 
Action: Mouse scrolled (966, 363) with delta (0, 0)
Screenshot: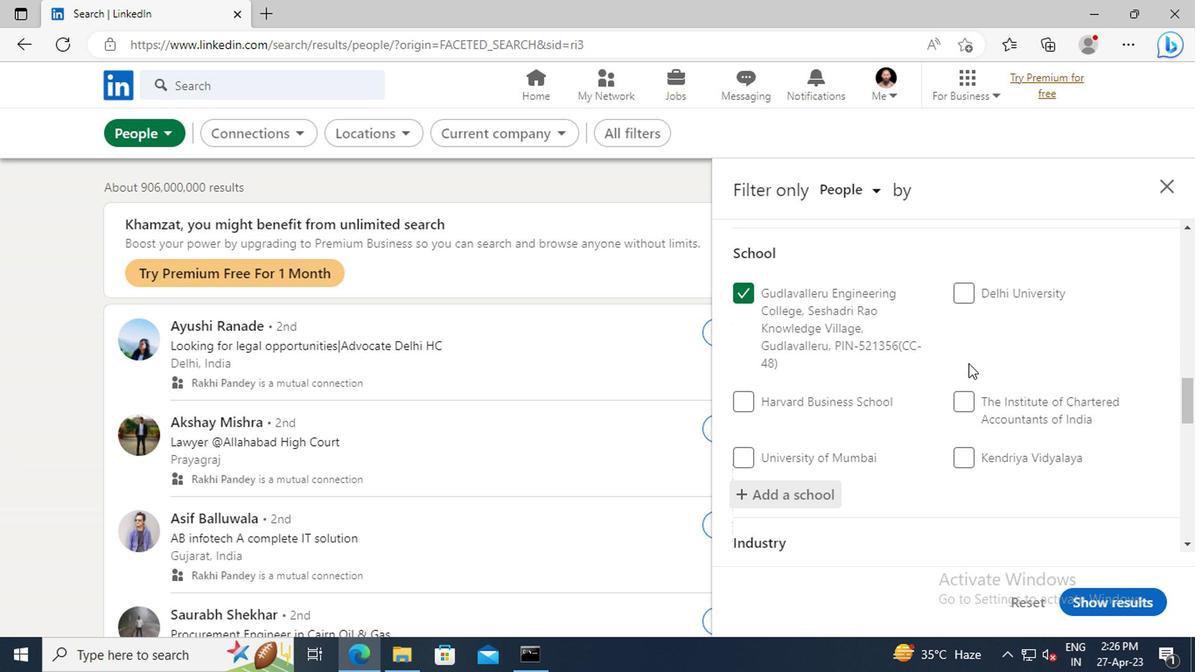 
Action: Mouse scrolled (966, 363) with delta (0, 0)
Screenshot: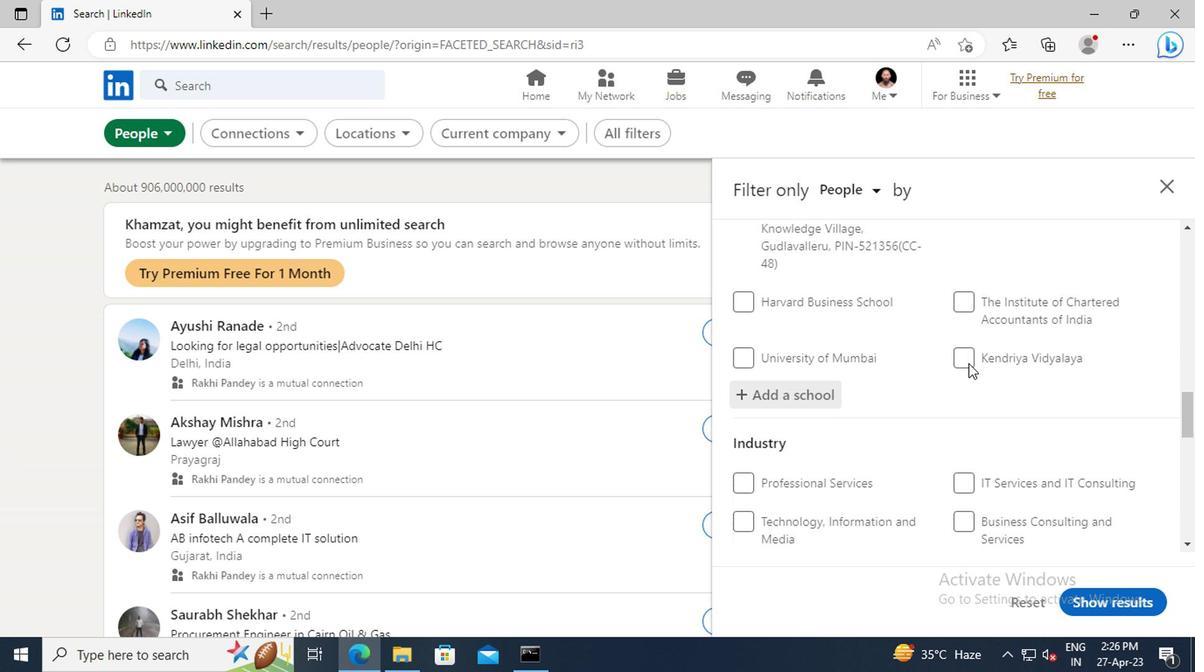 
Action: Mouse scrolled (966, 363) with delta (0, 0)
Screenshot: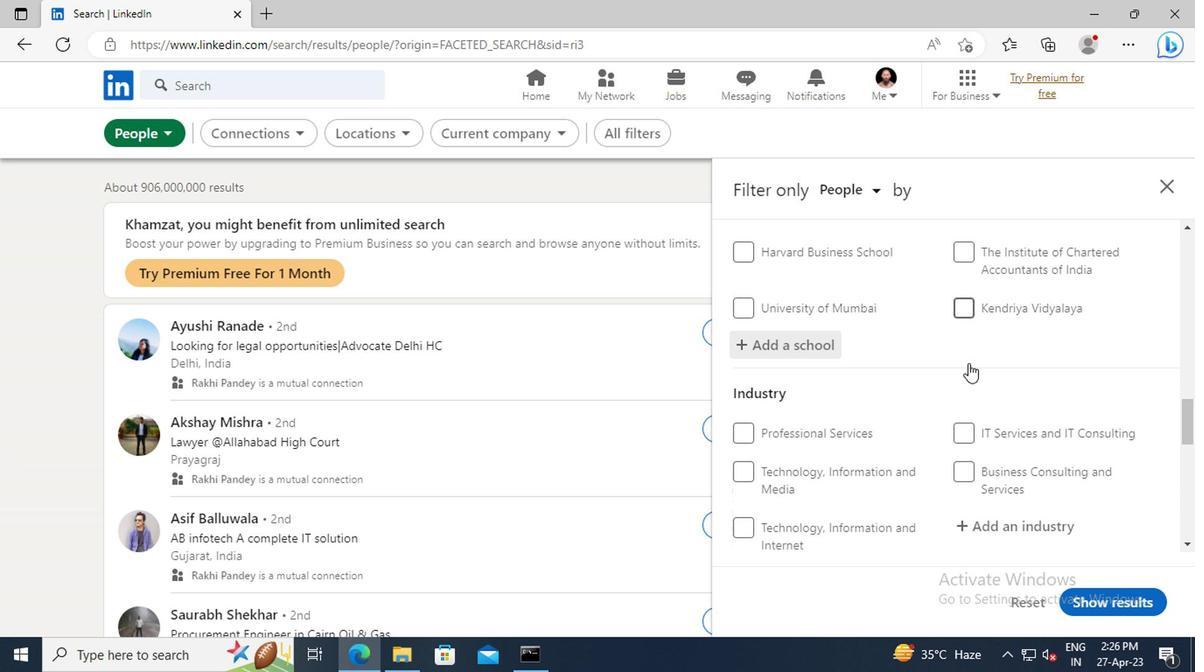 
Action: Mouse scrolled (966, 363) with delta (0, 0)
Screenshot: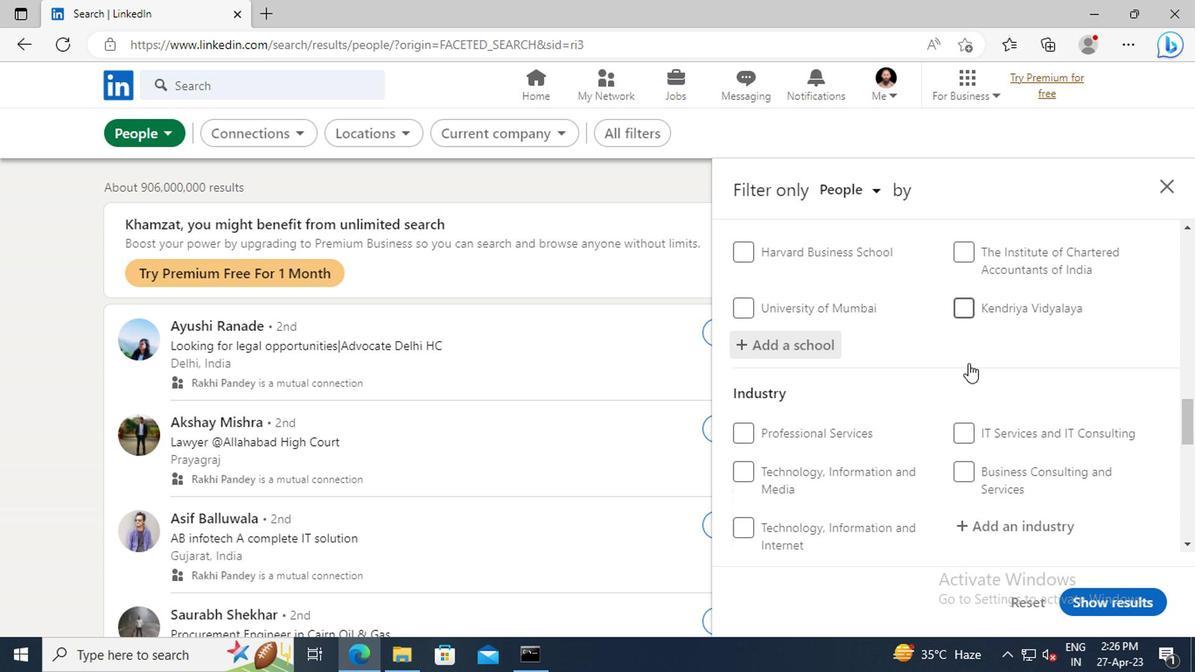 
Action: Mouse scrolled (966, 363) with delta (0, 0)
Screenshot: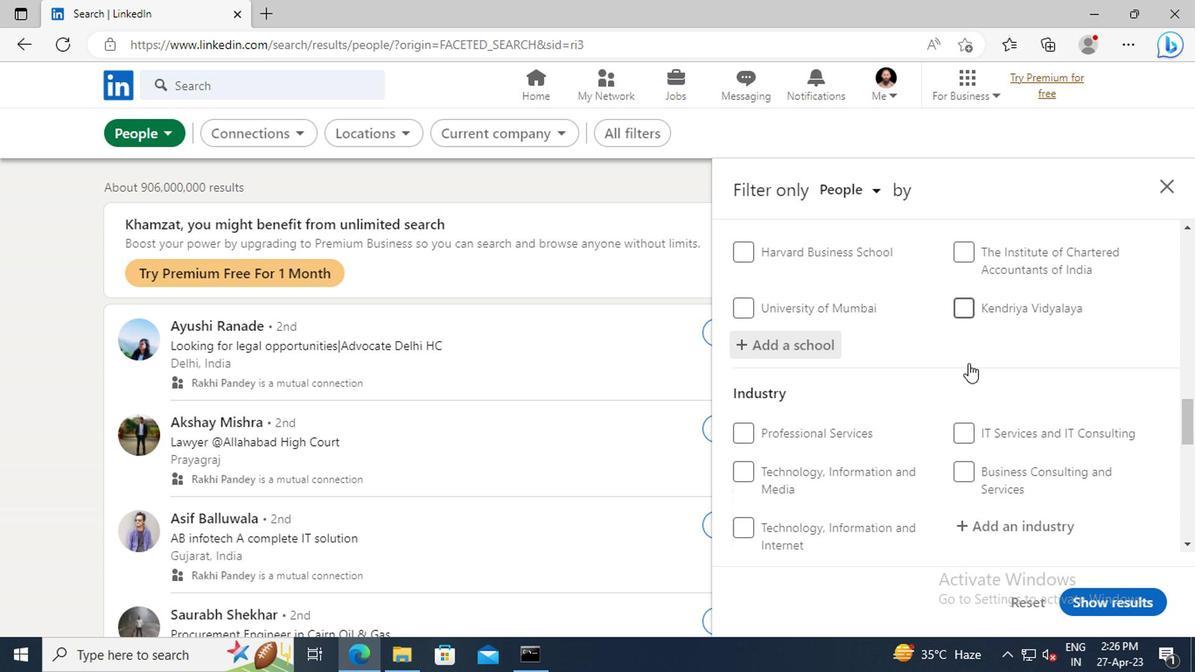 
Action: Mouse moved to (980, 373)
Screenshot: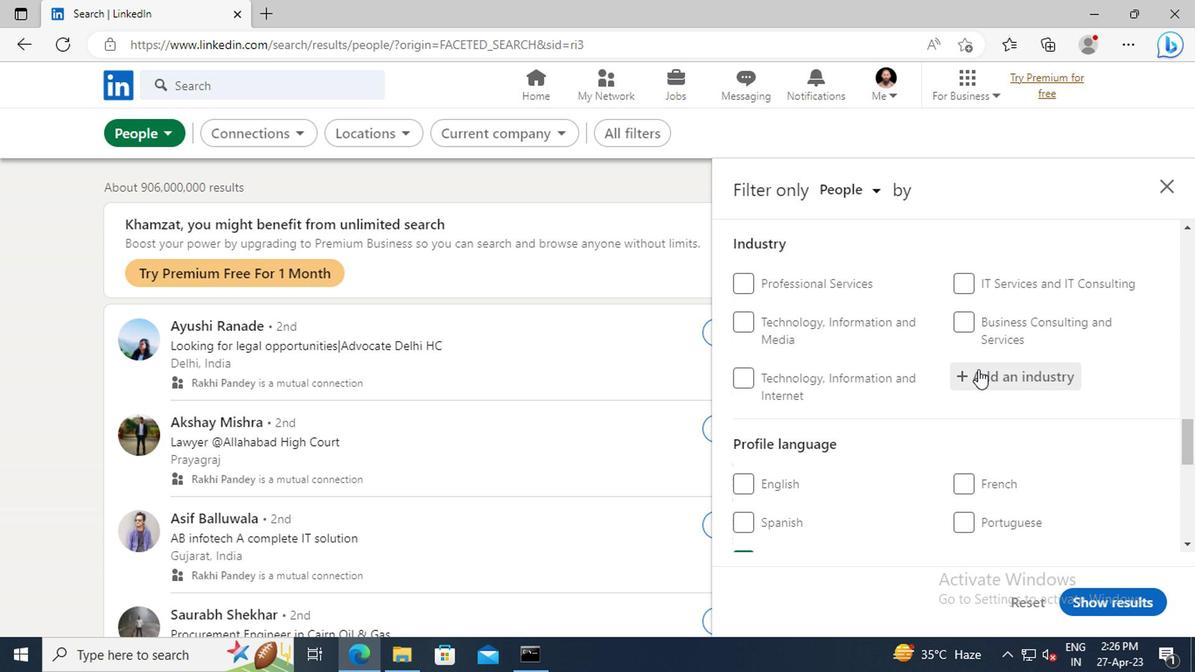 
Action: Mouse pressed left at (980, 373)
Screenshot: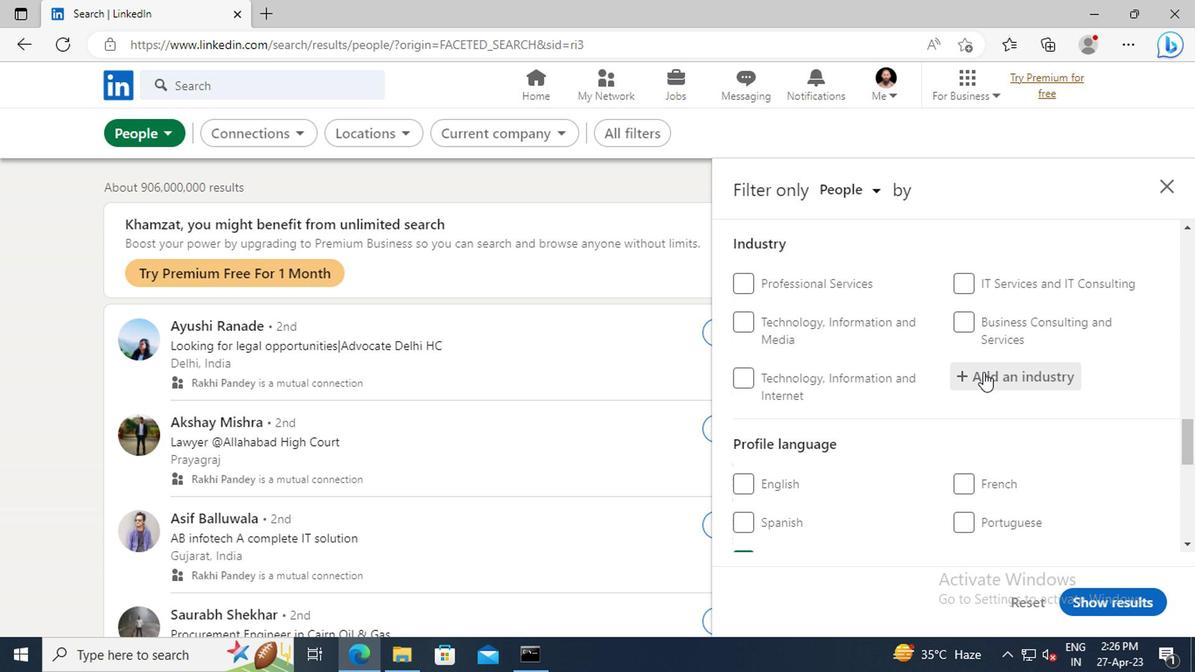 
Action: Key pressed <Key.shift>PERIODICAL<Key.space><Key.shift>PUBLISHING
Screenshot: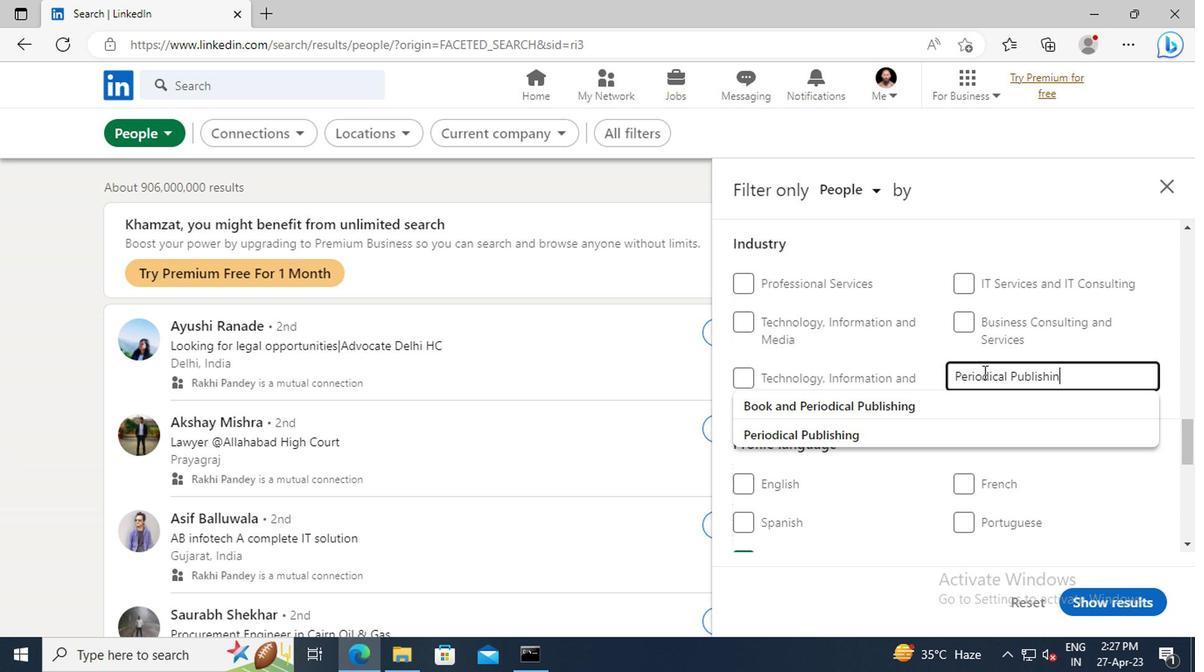
Action: Mouse moved to (965, 429)
Screenshot: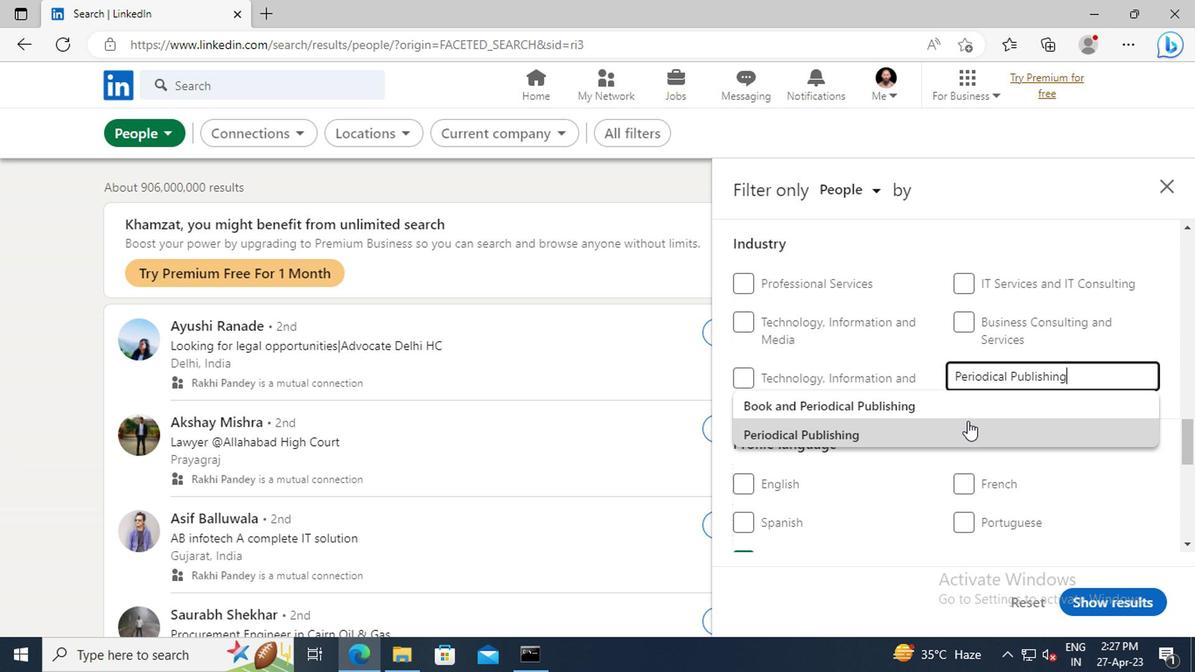 
Action: Mouse pressed left at (965, 429)
Screenshot: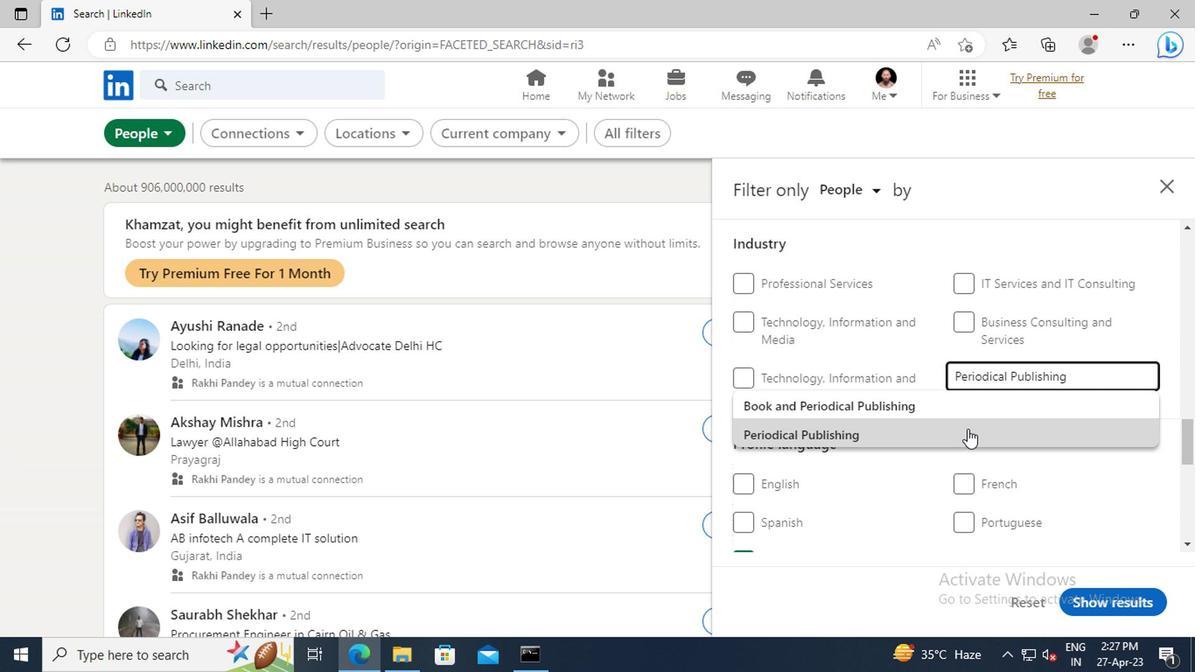 
Action: Mouse moved to (965, 361)
Screenshot: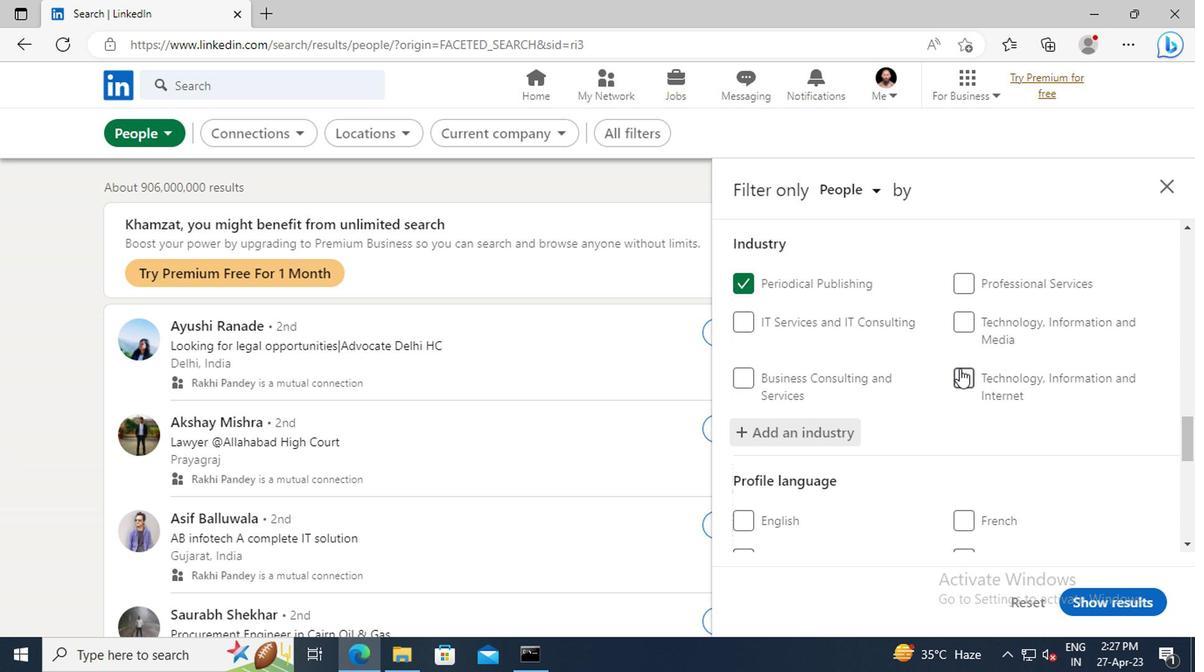 
Action: Mouse scrolled (965, 359) with delta (0, -1)
Screenshot: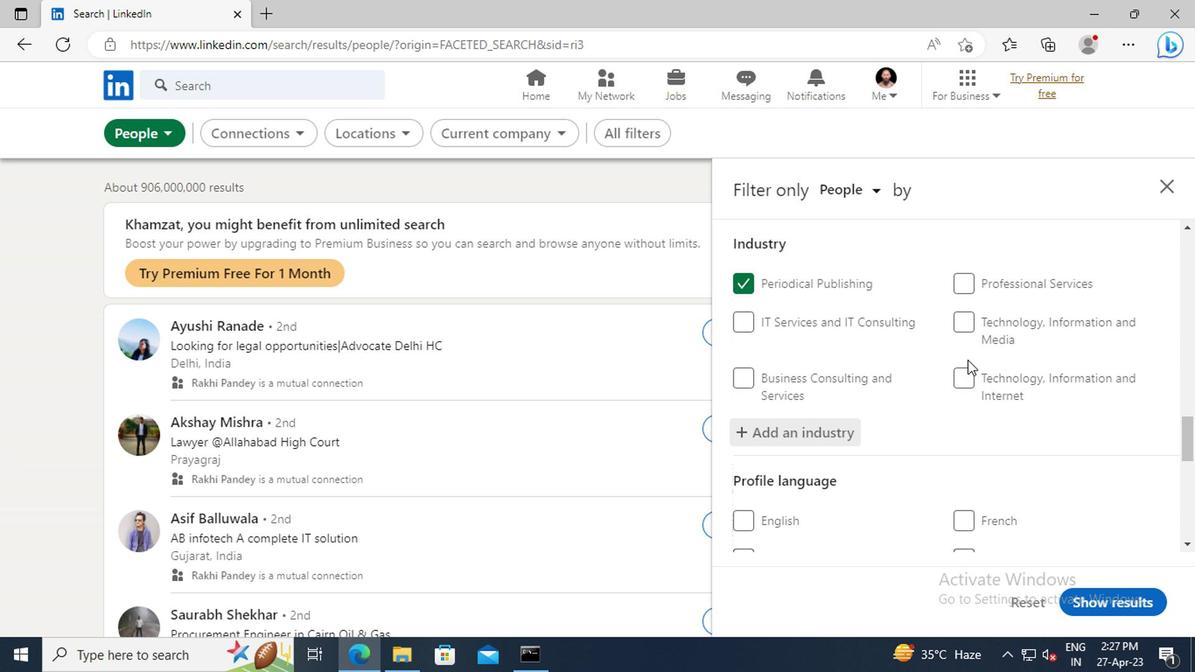 
Action: Mouse scrolled (965, 359) with delta (0, -1)
Screenshot: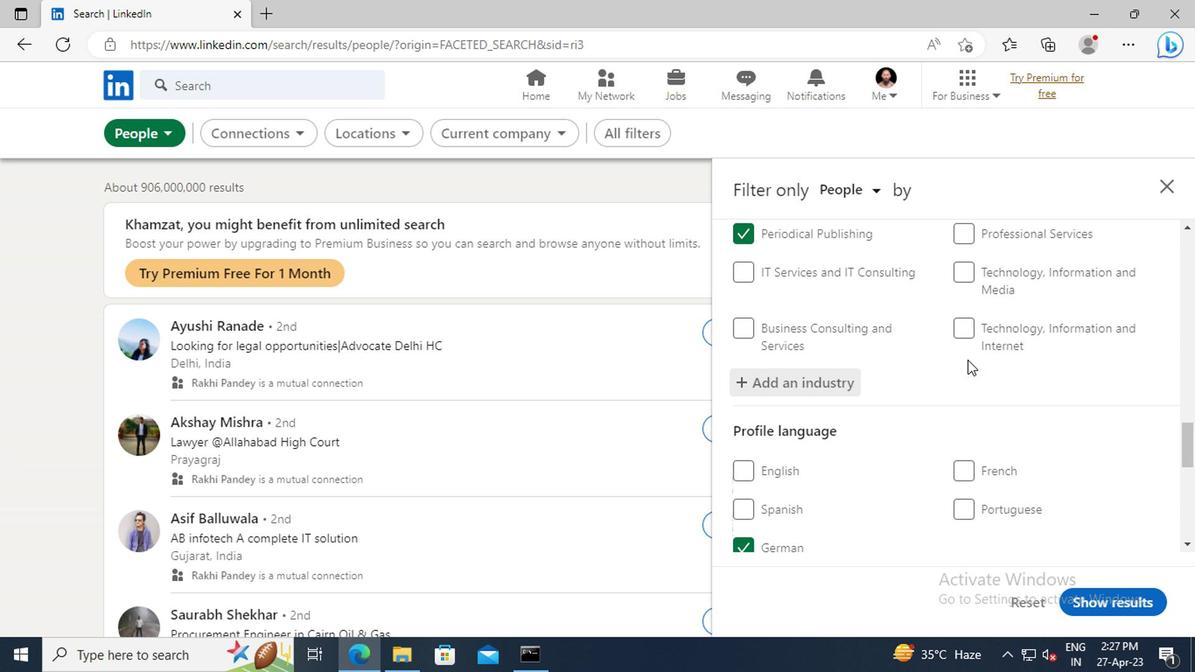 
Action: Mouse scrolled (965, 359) with delta (0, -1)
Screenshot: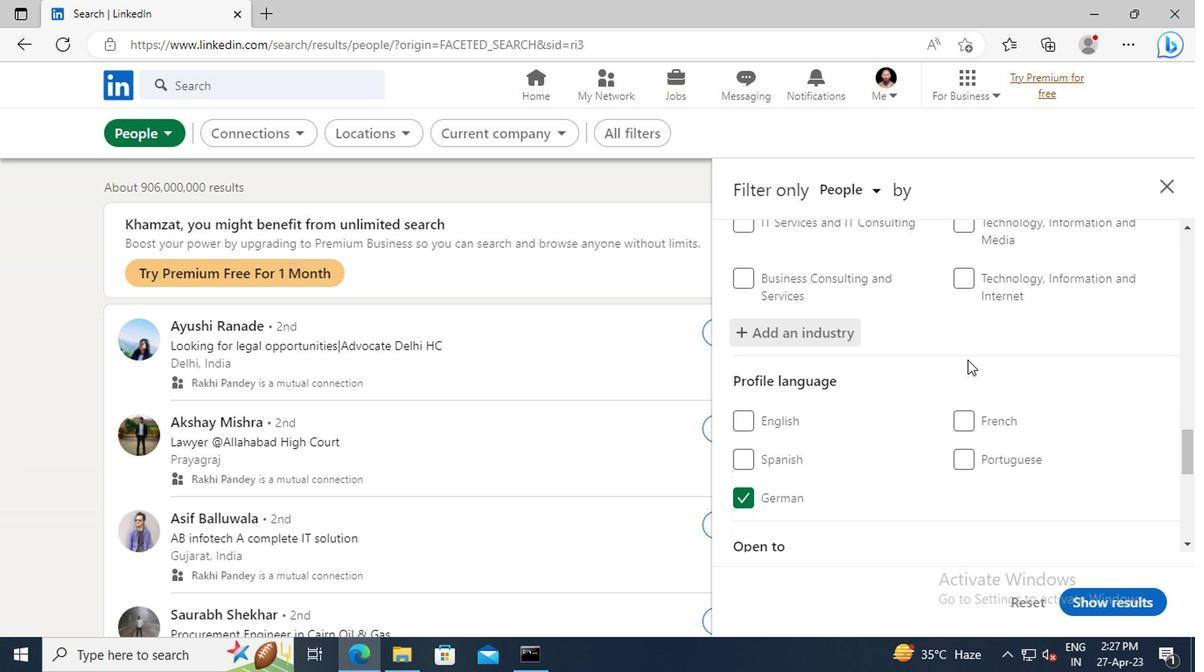 
Action: Mouse scrolled (965, 359) with delta (0, -1)
Screenshot: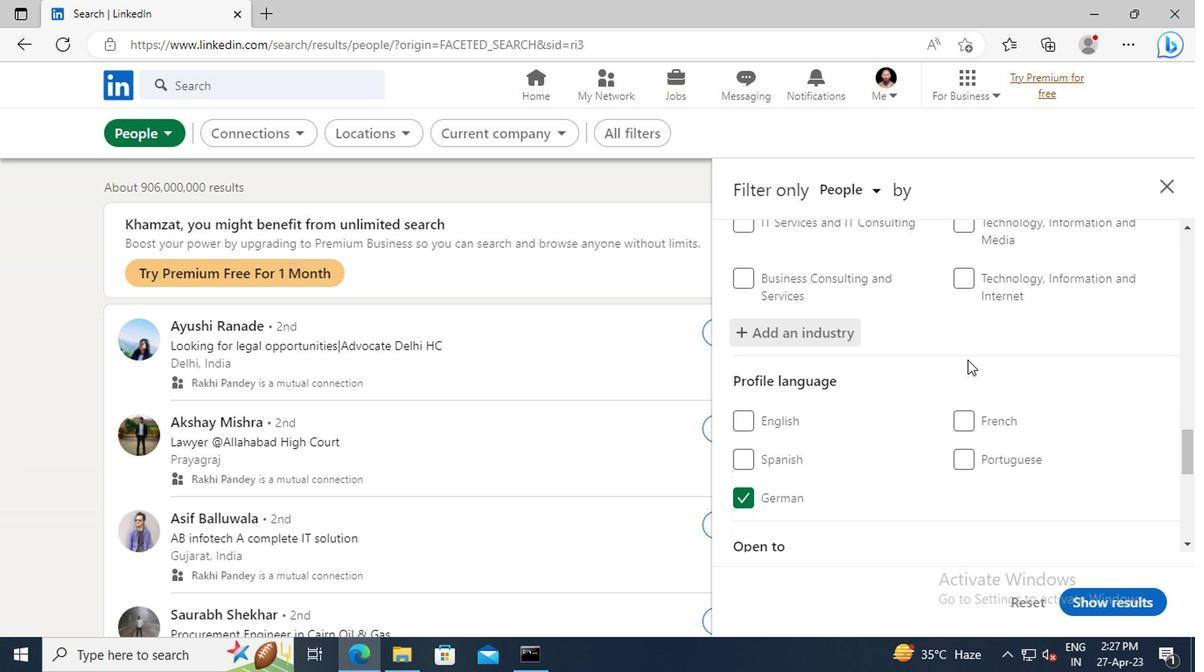 
Action: Mouse scrolled (965, 359) with delta (0, -1)
Screenshot: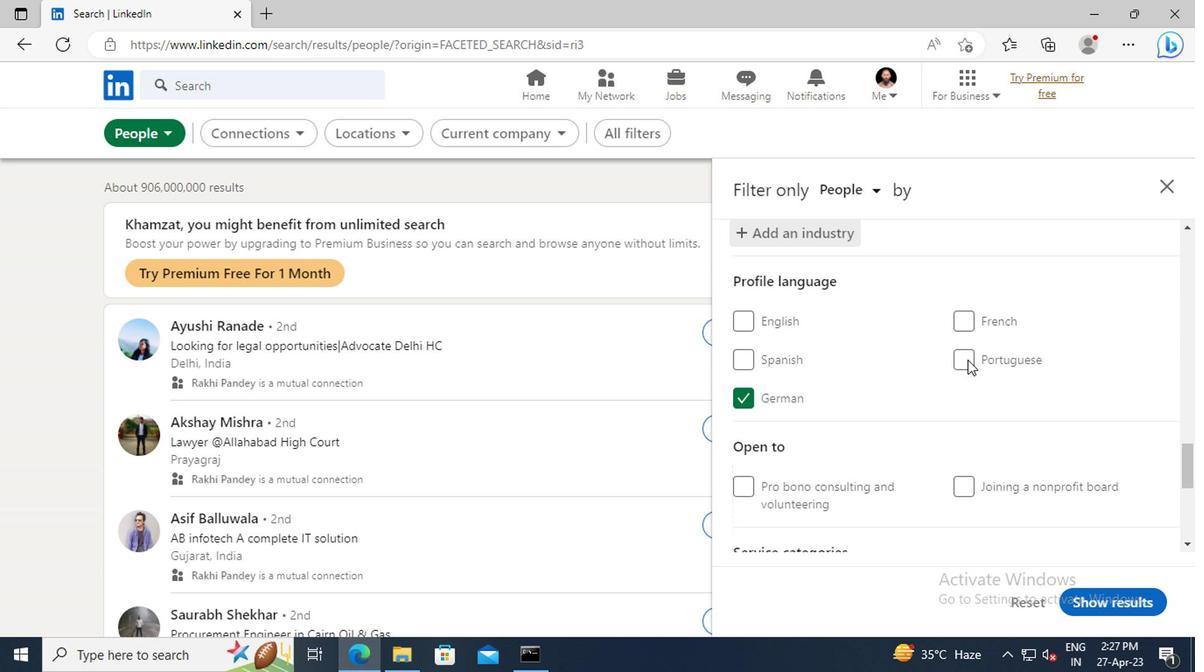 
Action: Mouse scrolled (965, 359) with delta (0, -1)
Screenshot: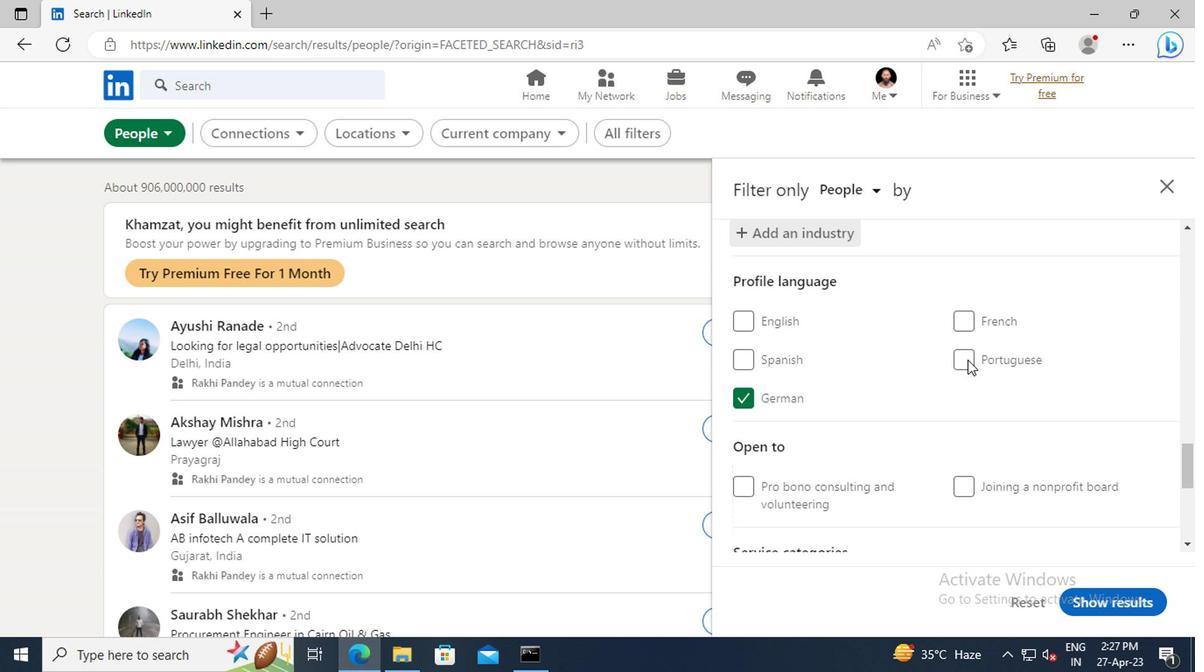 
Action: Mouse scrolled (965, 359) with delta (0, -1)
Screenshot: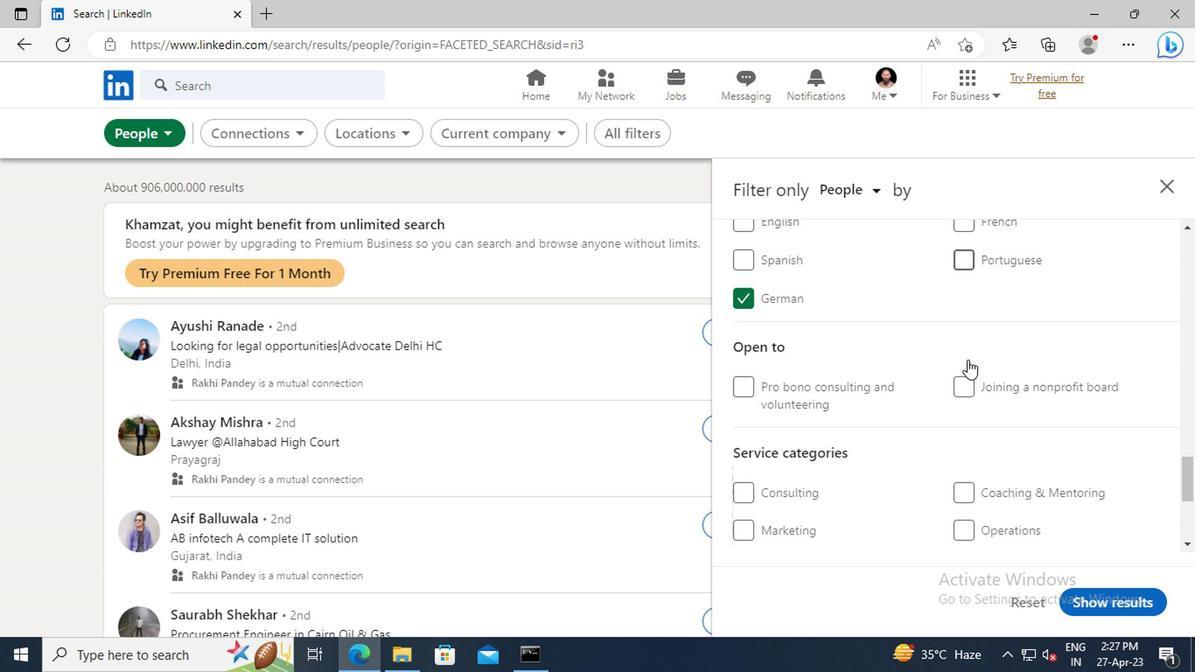 
Action: Mouse scrolled (965, 359) with delta (0, -1)
Screenshot: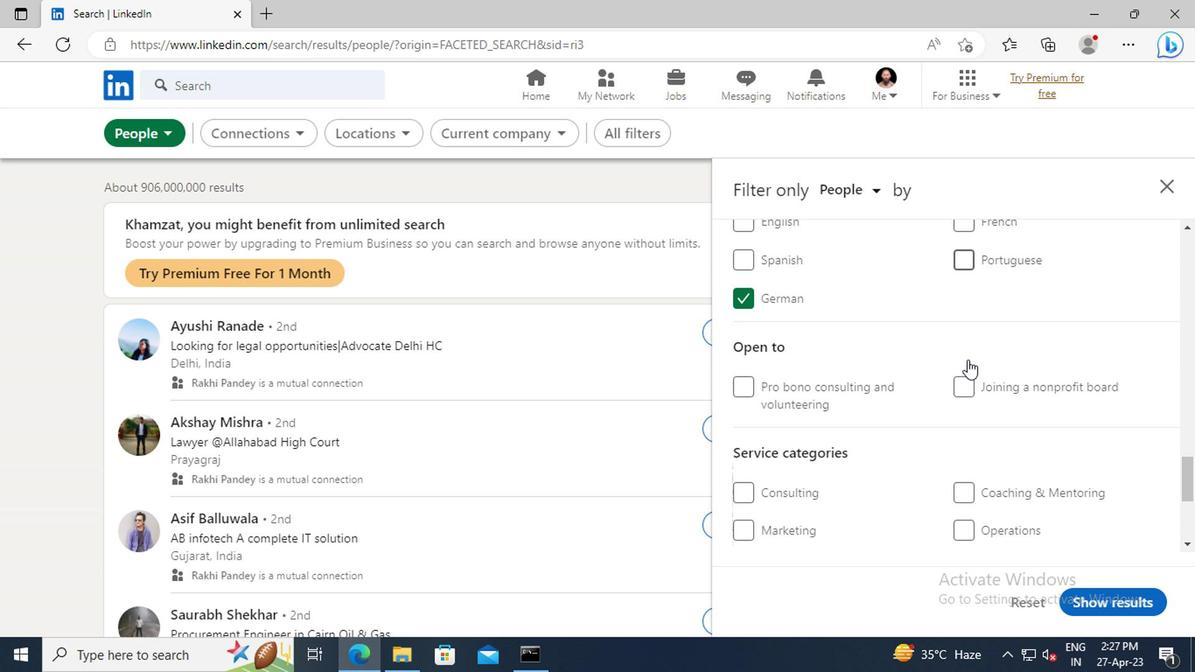 
Action: Mouse scrolled (965, 359) with delta (0, -1)
Screenshot: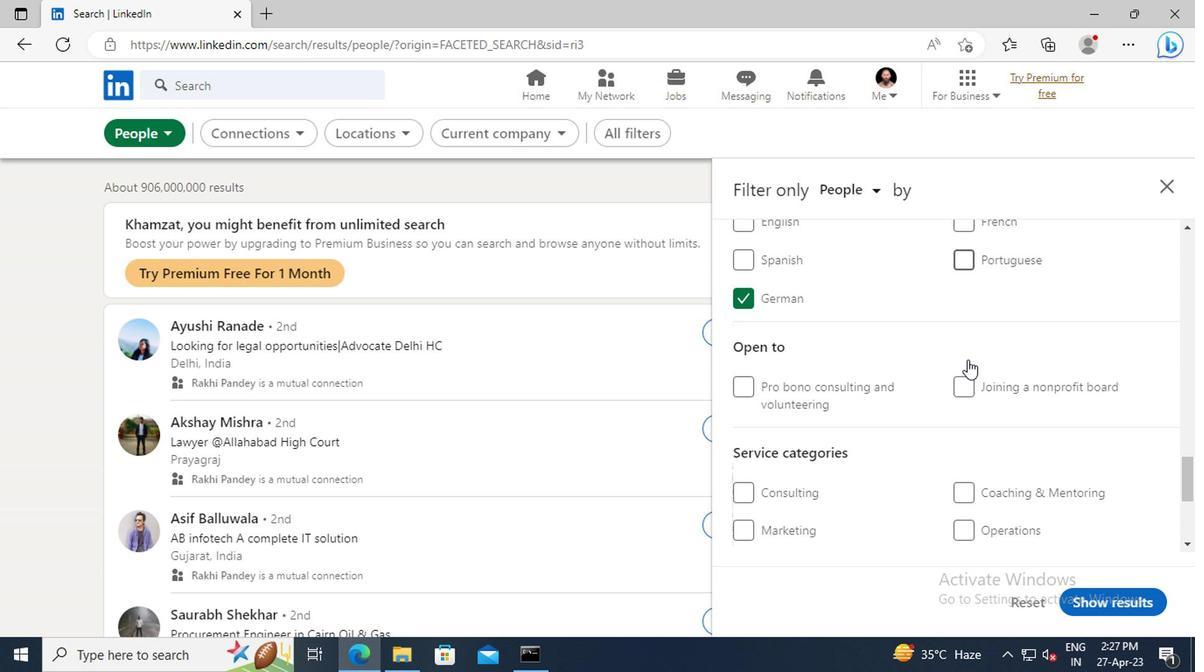 
Action: Mouse scrolled (965, 359) with delta (0, -1)
Screenshot: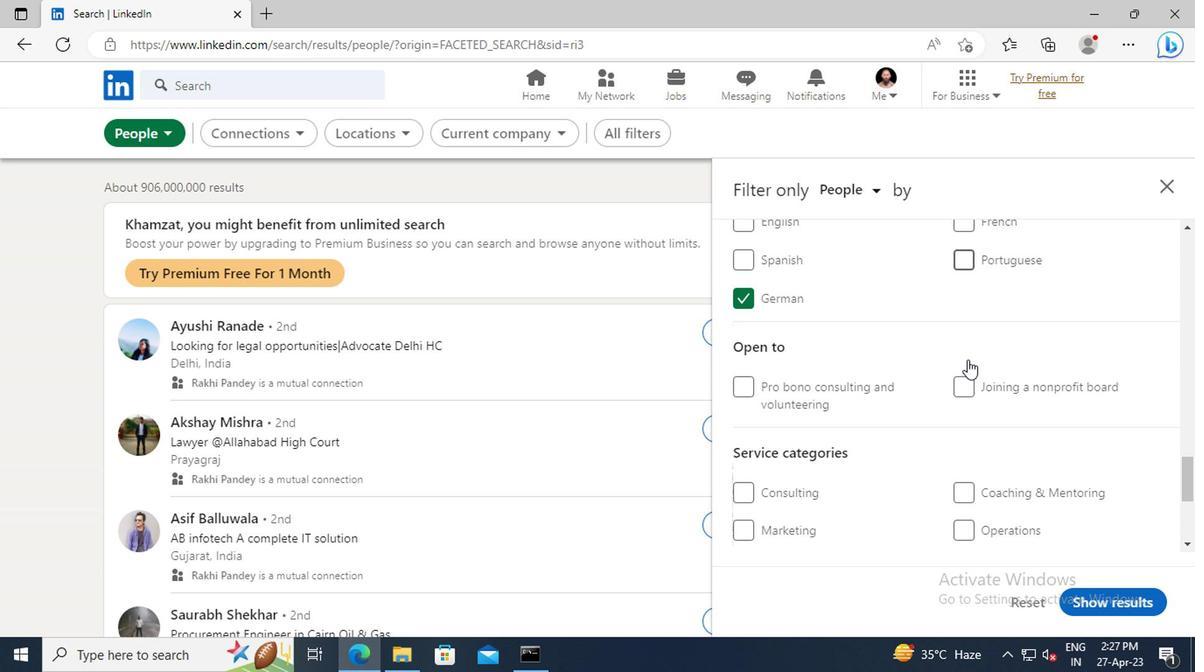 
Action: Mouse moved to (976, 376)
Screenshot: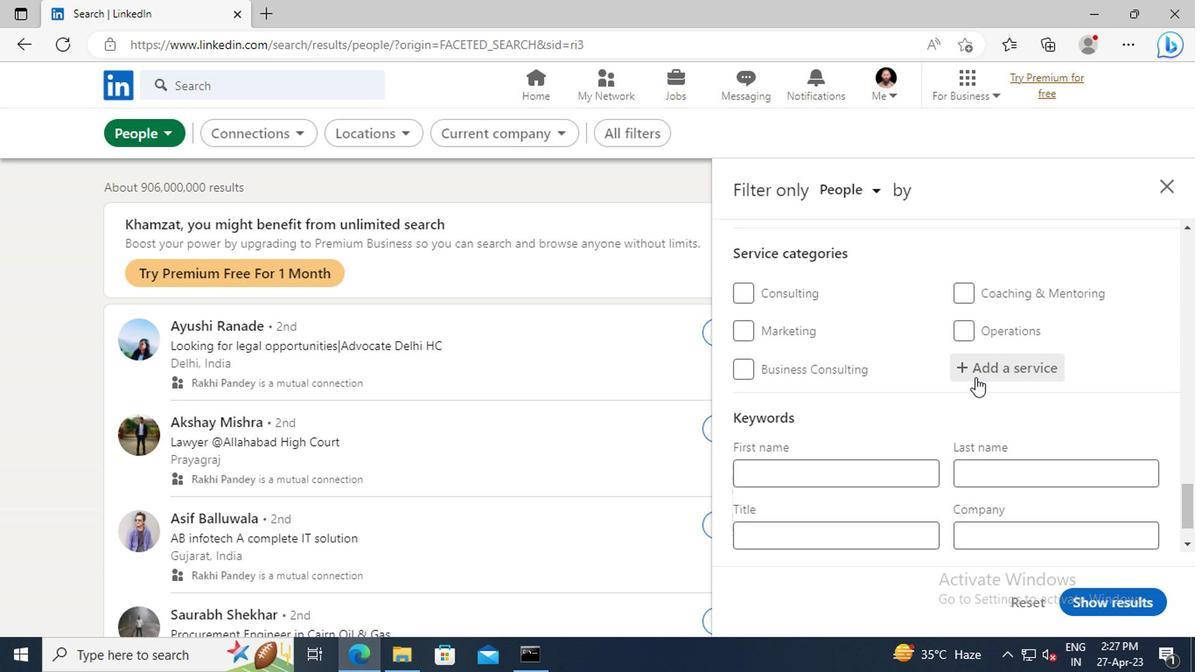 
Action: Mouse pressed left at (976, 376)
Screenshot: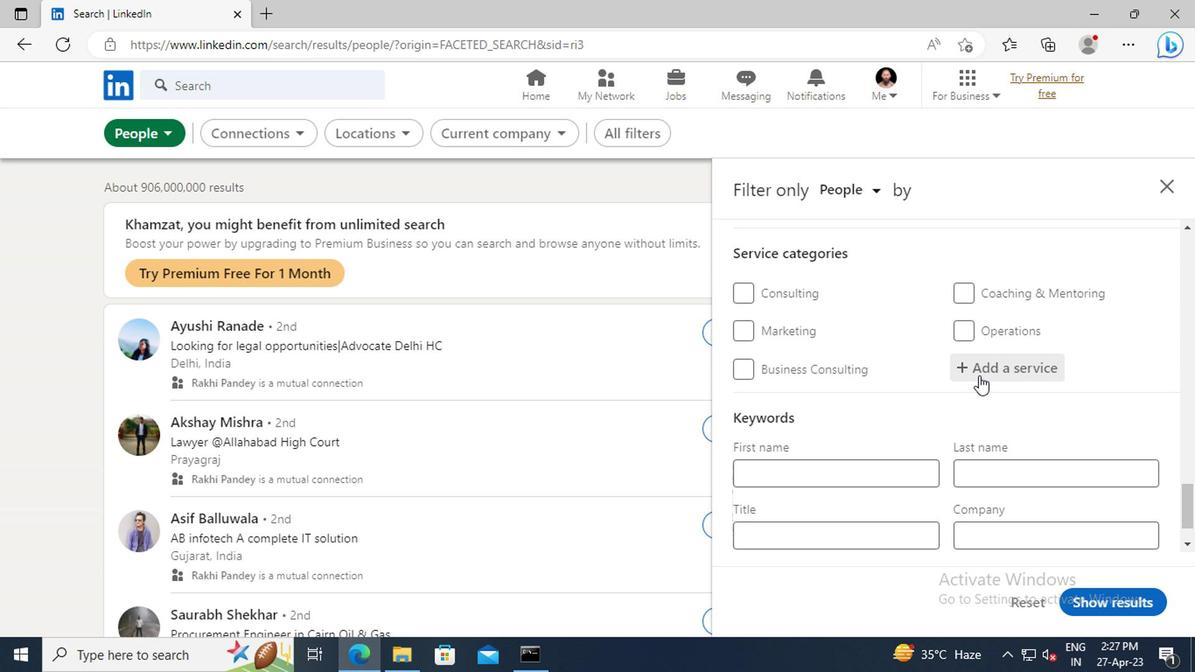 
Action: Key pressed <Key.shift>DUI<Key.space><Key.shift>LAW
Screenshot: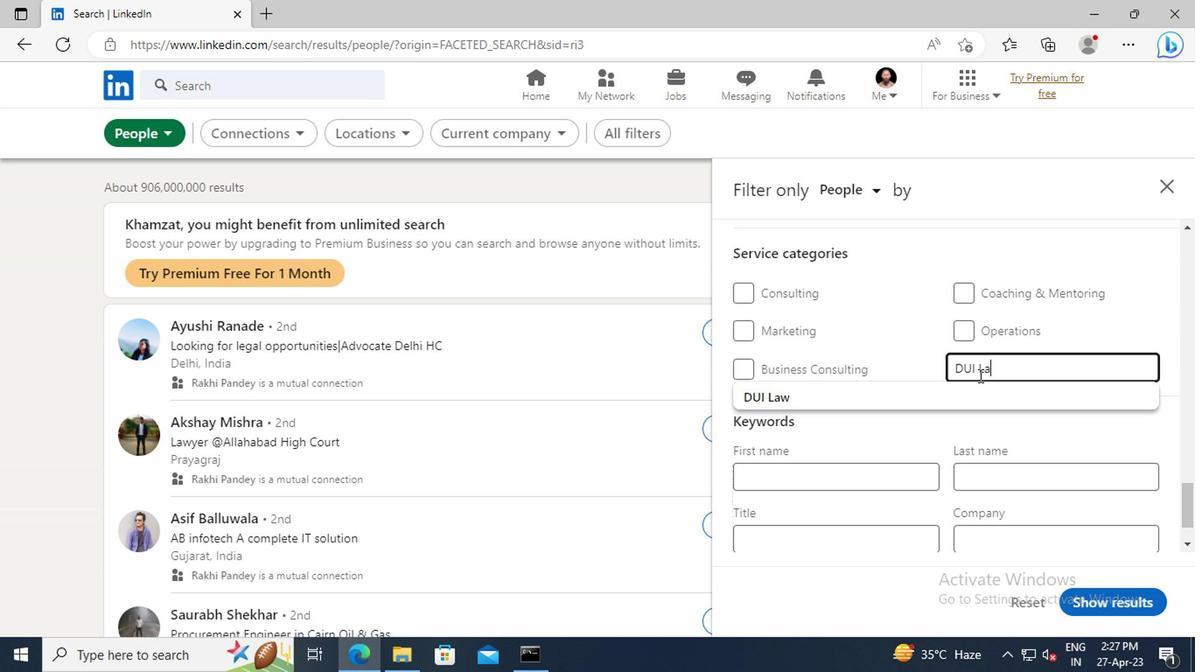 
Action: Mouse moved to (990, 390)
Screenshot: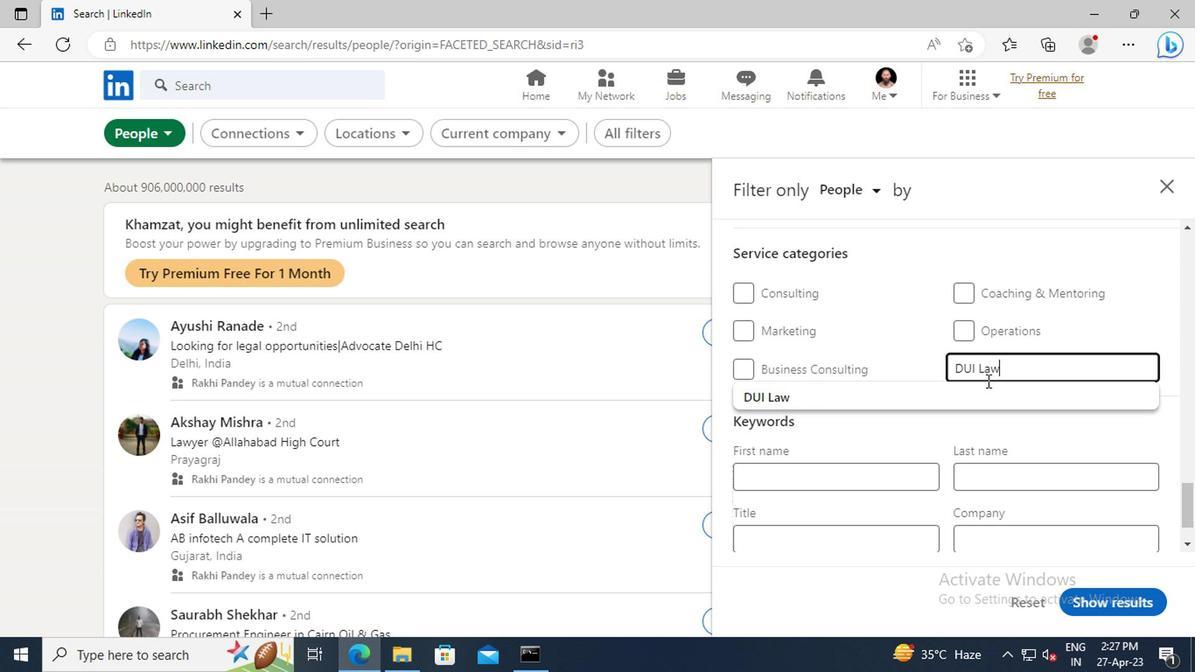 
Action: Mouse pressed left at (990, 390)
Screenshot: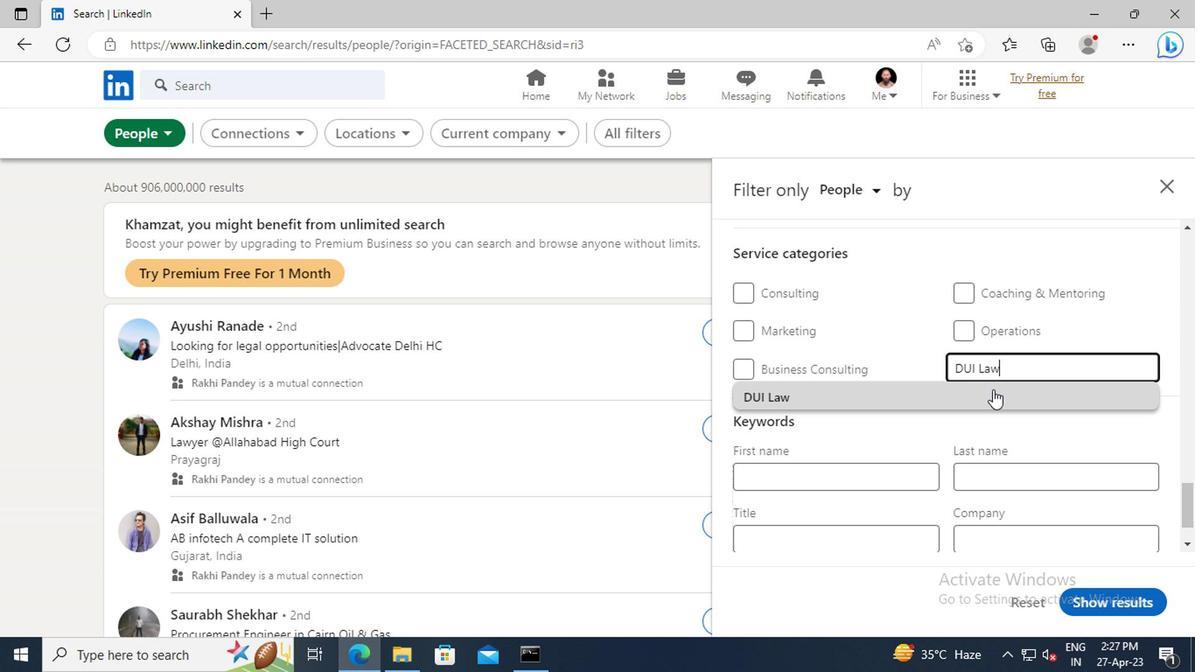 
Action: Mouse moved to (942, 388)
Screenshot: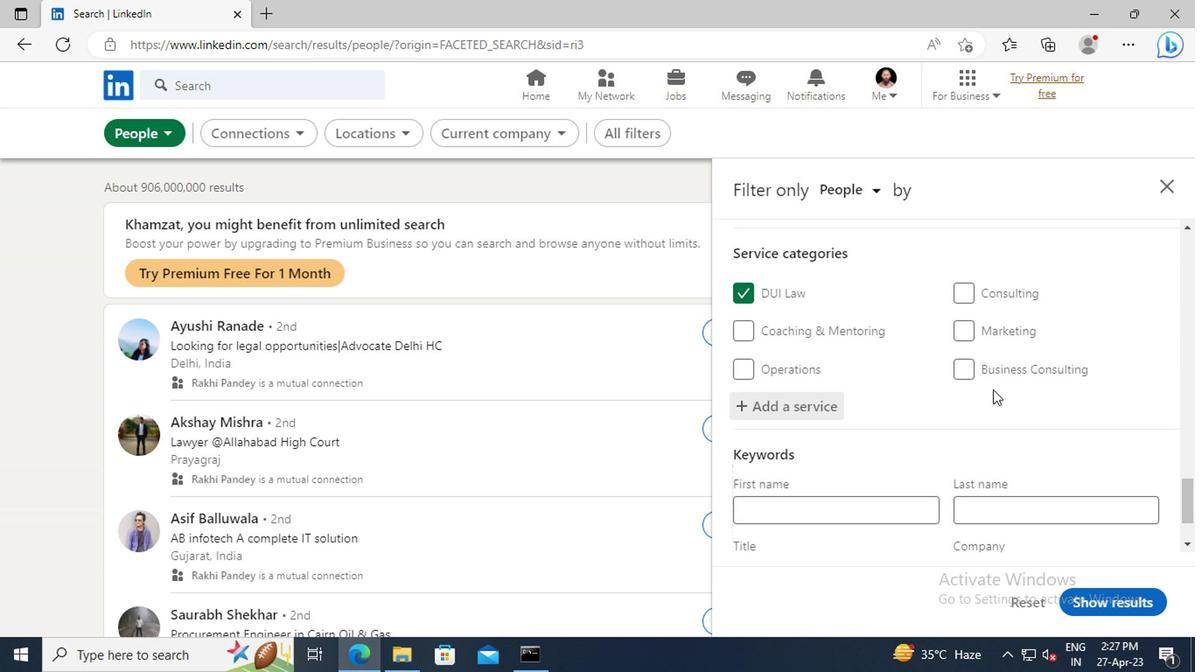 
Action: Mouse scrolled (942, 387) with delta (0, 0)
Screenshot: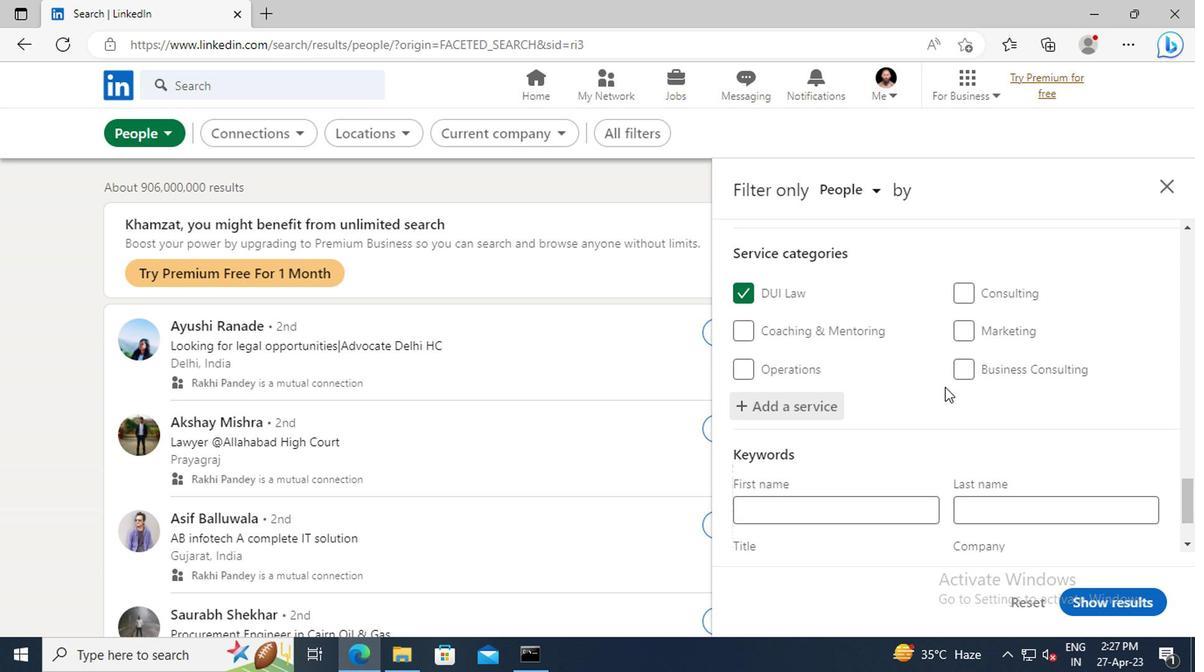 
Action: Mouse scrolled (942, 387) with delta (0, 0)
Screenshot: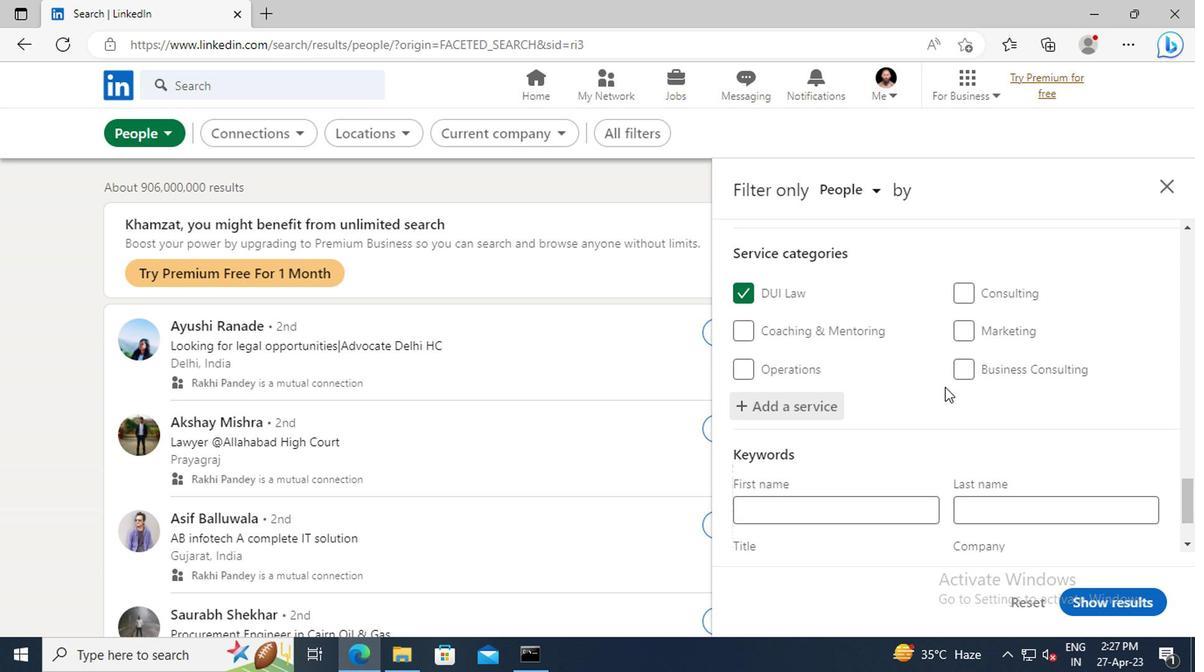 
Action: Mouse scrolled (942, 387) with delta (0, 0)
Screenshot: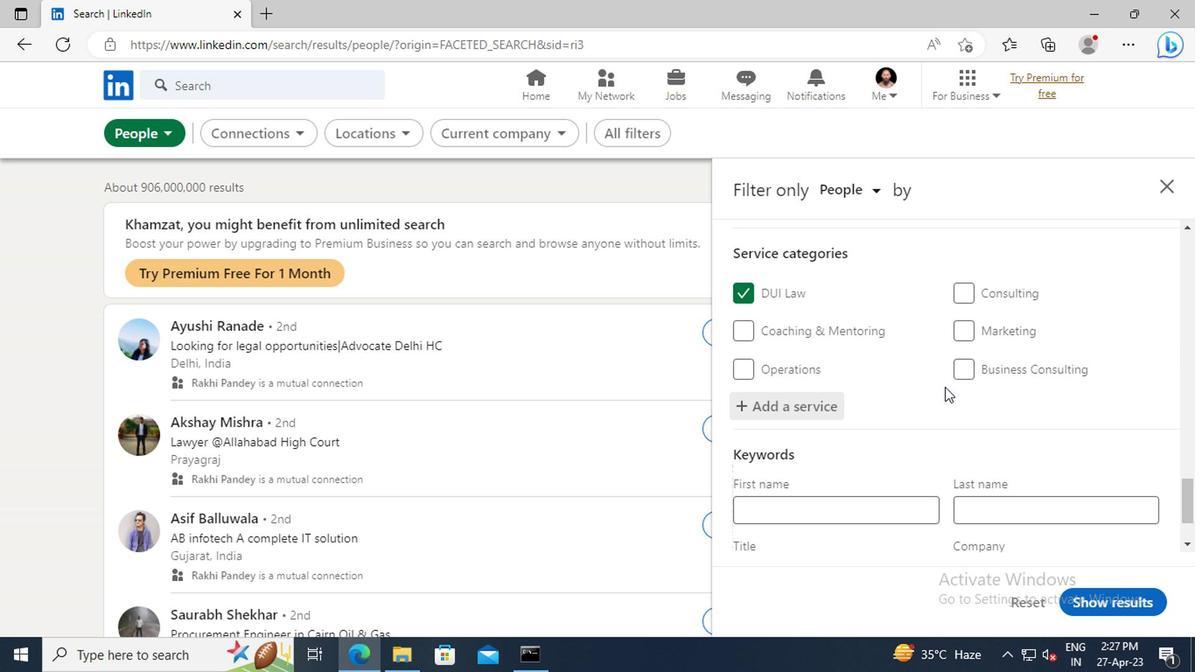 
Action: Mouse scrolled (942, 387) with delta (0, 0)
Screenshot: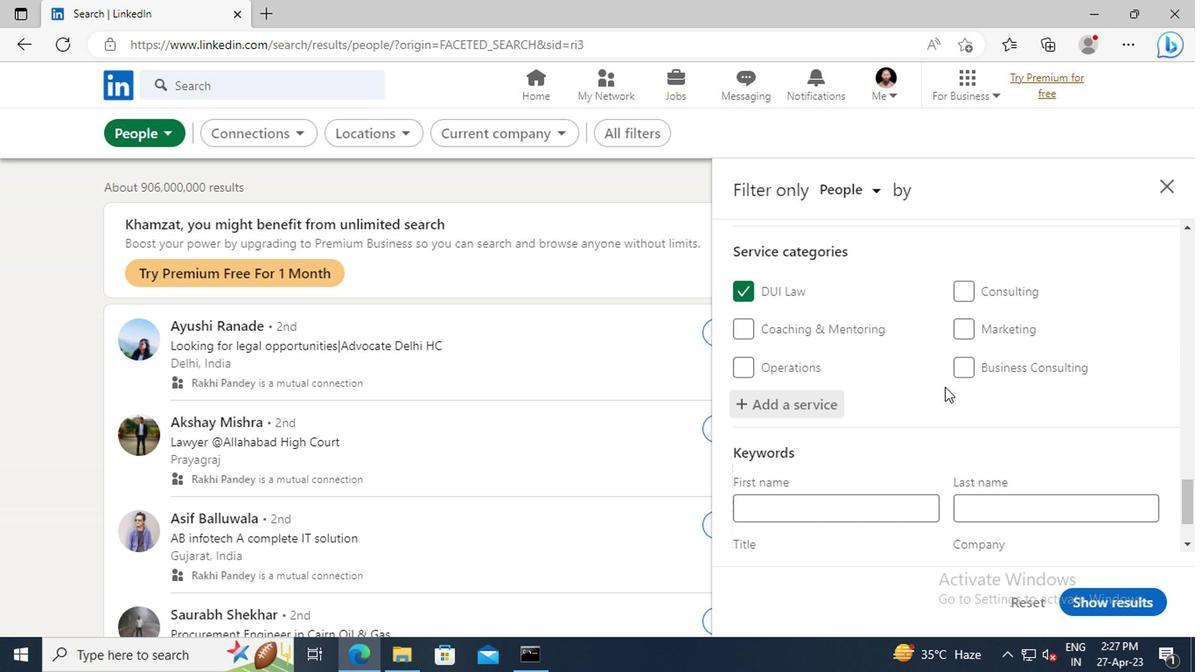 
Action: Mouse moved to (845, 473)
Screenshot: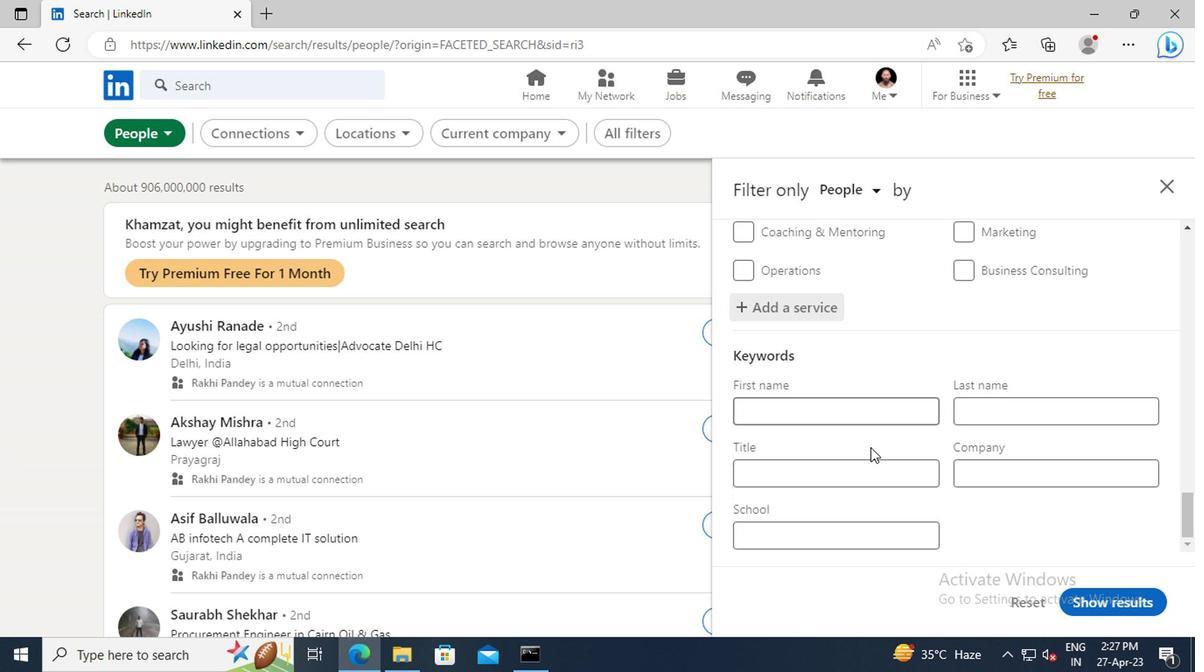 
Action: Mouse pressed left at (845, 473)
Screenshot: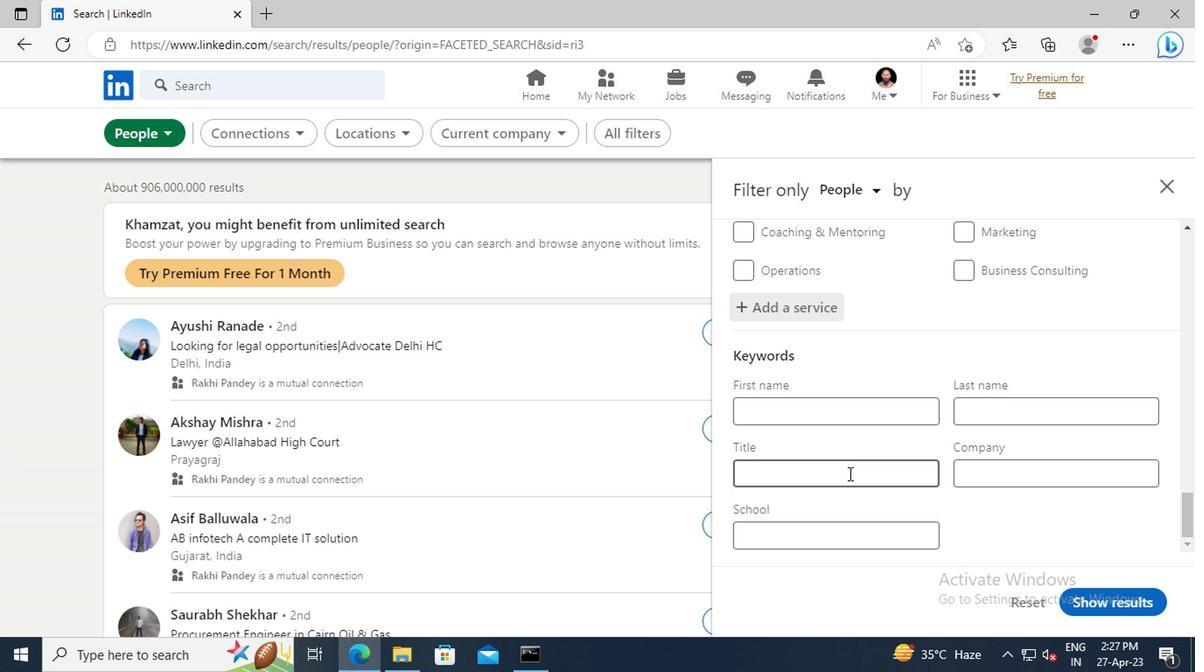 
Action: Key pressed <Key.shift>MEDICAL<Key.space><Key.shift>TRANSCRIPTIONIST<Key.enter>
Screenshot: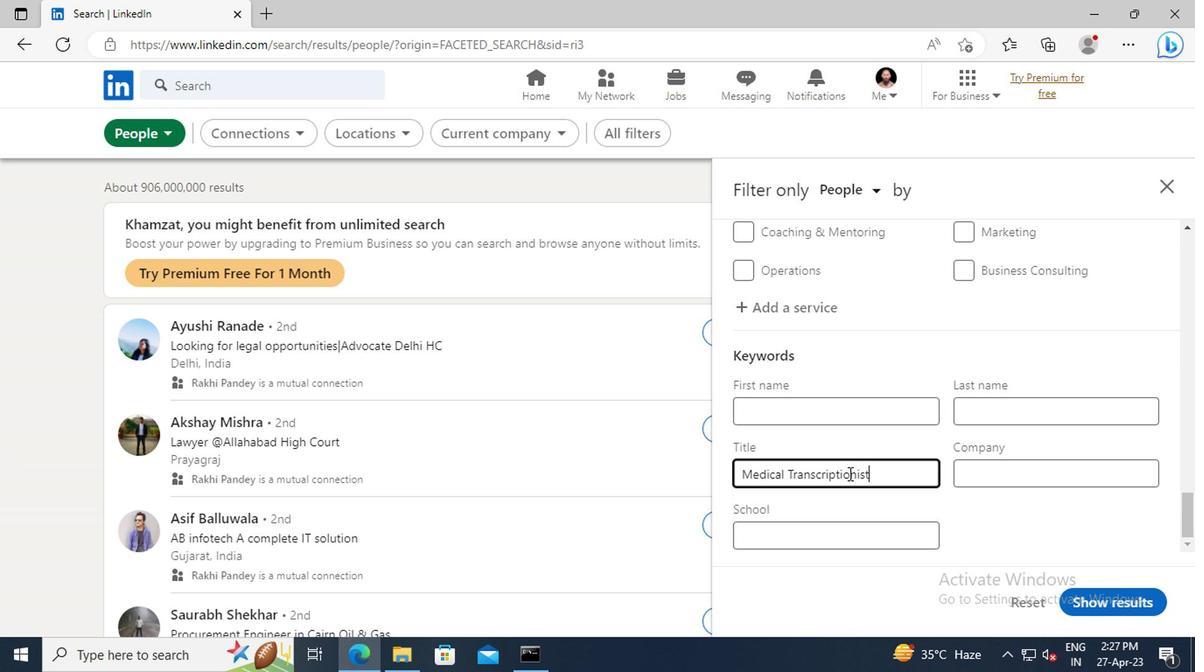 
Action: Mouse moved to (1083, 597)
Screenshot: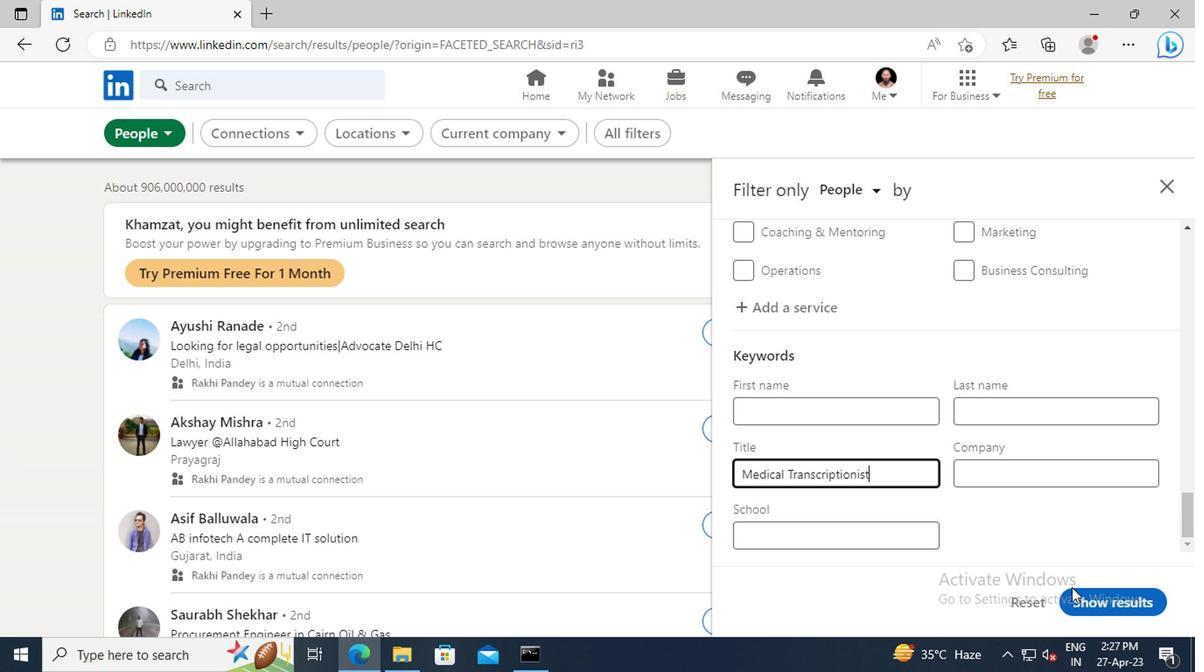 
Action: Mouse pressed left at (1083, 597)
Screenshot: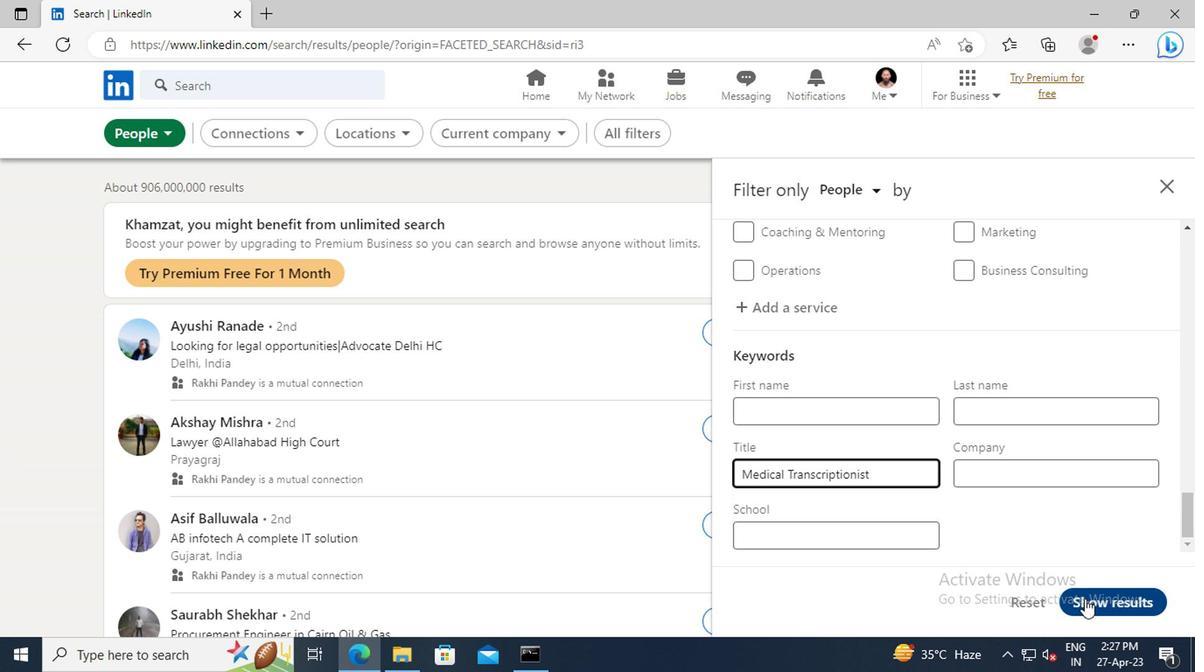 
